 Task: Find connections with filter location Randwick with filter topic #recruitmentwith filter profile language Spanish with filter current company Chargebee with filter school Government College of Engineering, Tirunelveli with filter industry Investment Management with filter service category Accounting with filter keywords title Technical Specialist
Action: Mouse moved to (197, 236)
Screenshot: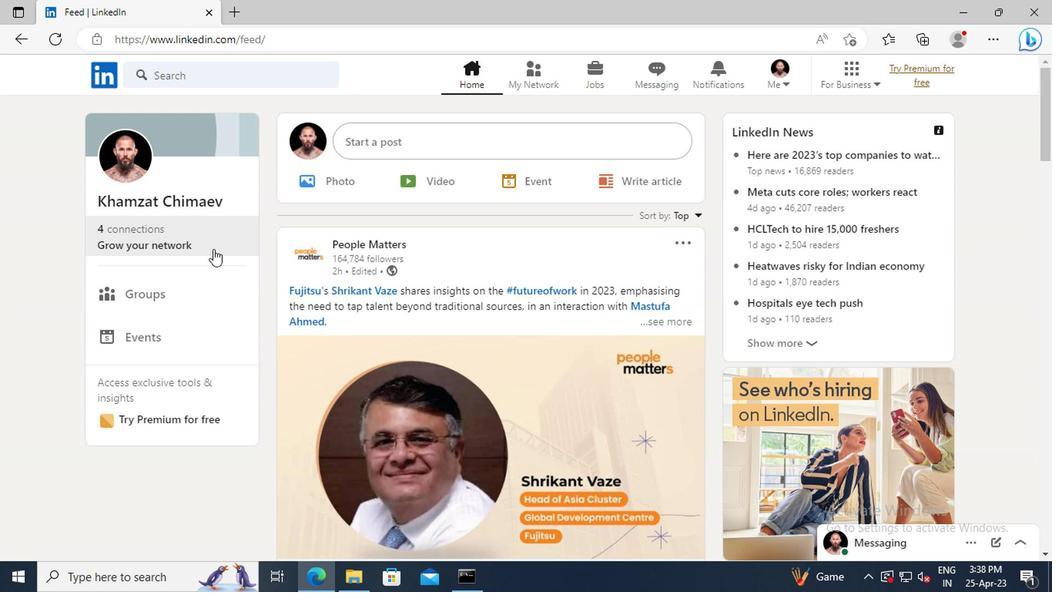 
Action: Mouse pressed left at (197, 236)
Screenshot: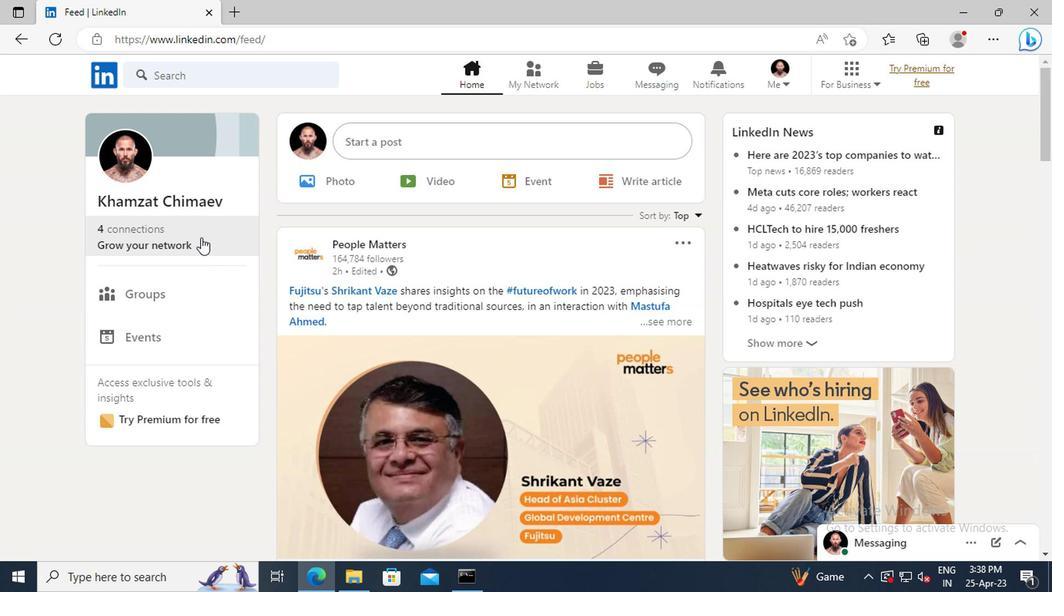 
Action: Mouse moved to (200, 161)
Screenshot: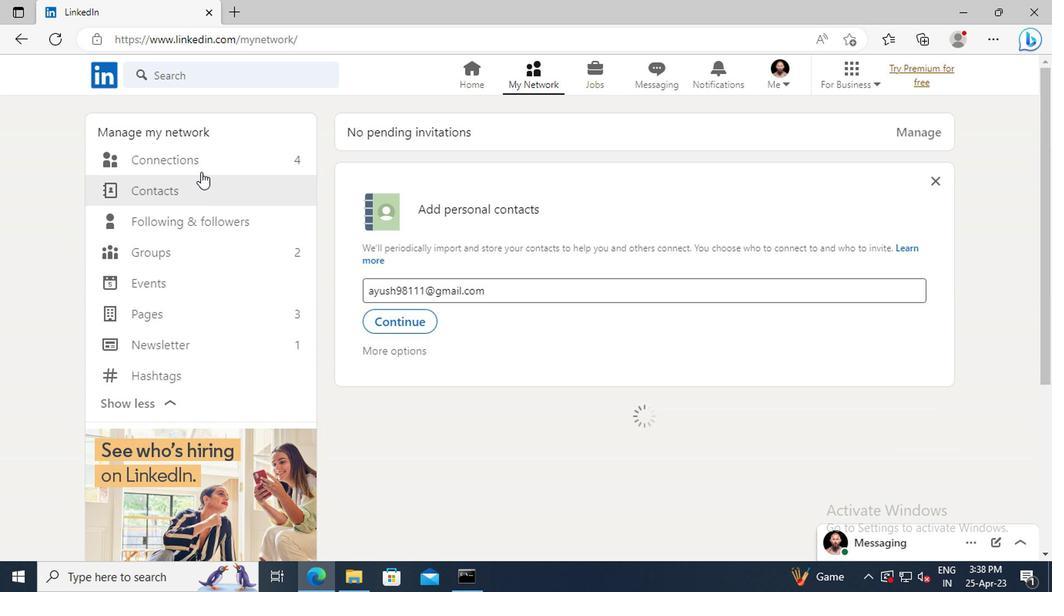 
Action: Mouse pressed left at (200, 161)
Screenshot: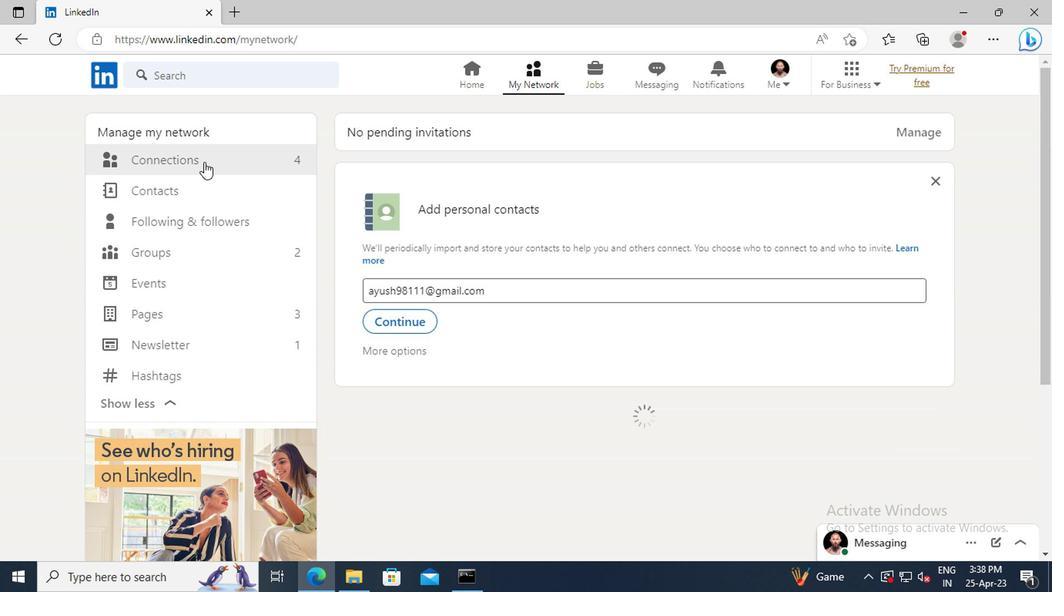 
Action: Mouse moved to (646, 164)
Screenshot: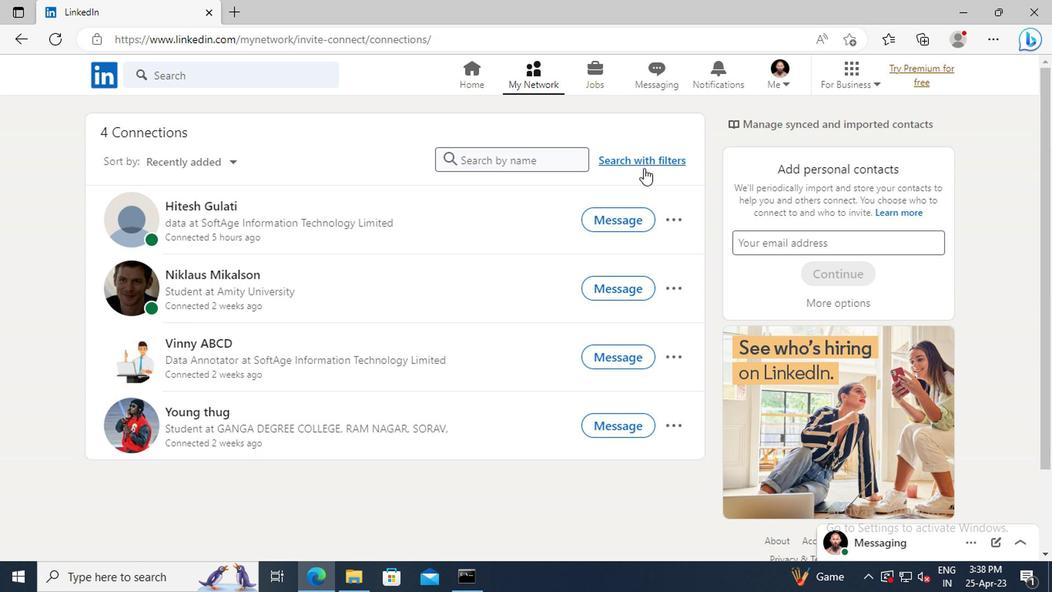 
Action: Mouse pressed left at (646, 164)
Screenshot: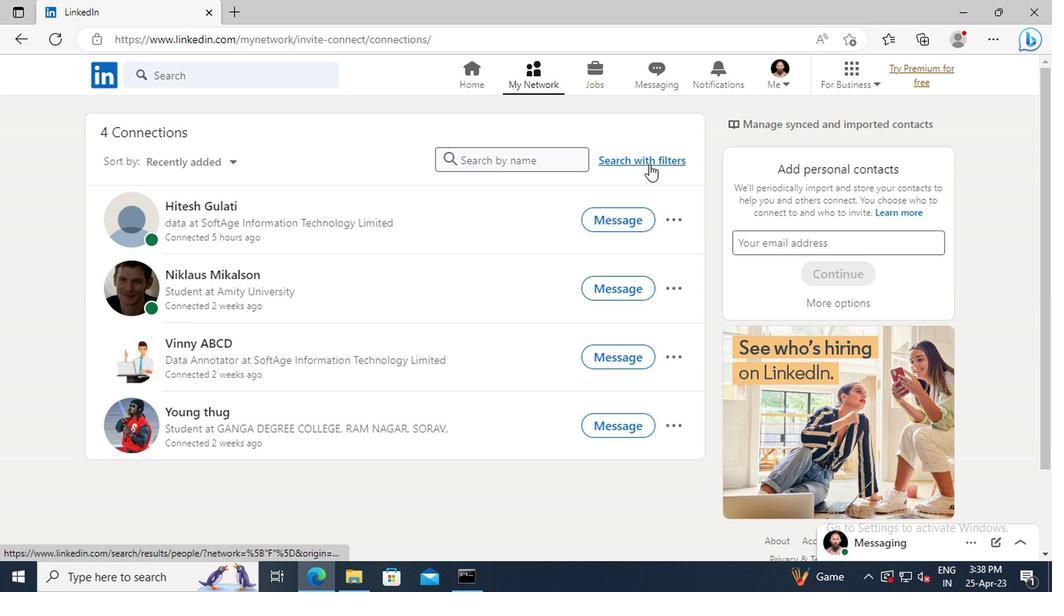 
Action: Mouse moved to (580, 120)
Screenshot: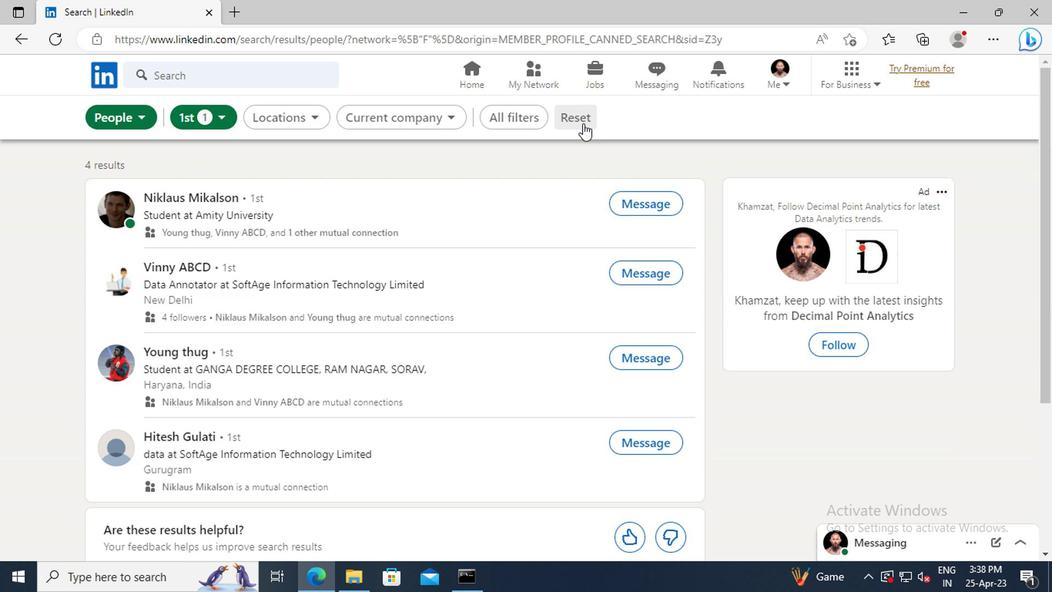 
Action: Mouse pressed left at (580, 120)
Screenshot: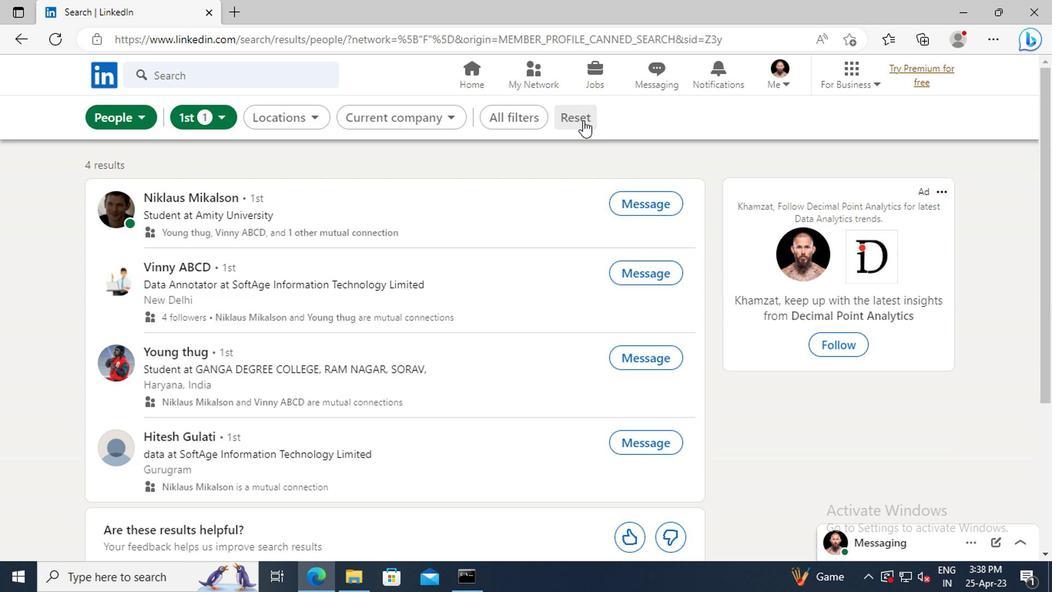 
Action: Mouse moved to (560, 117)
Screenshot: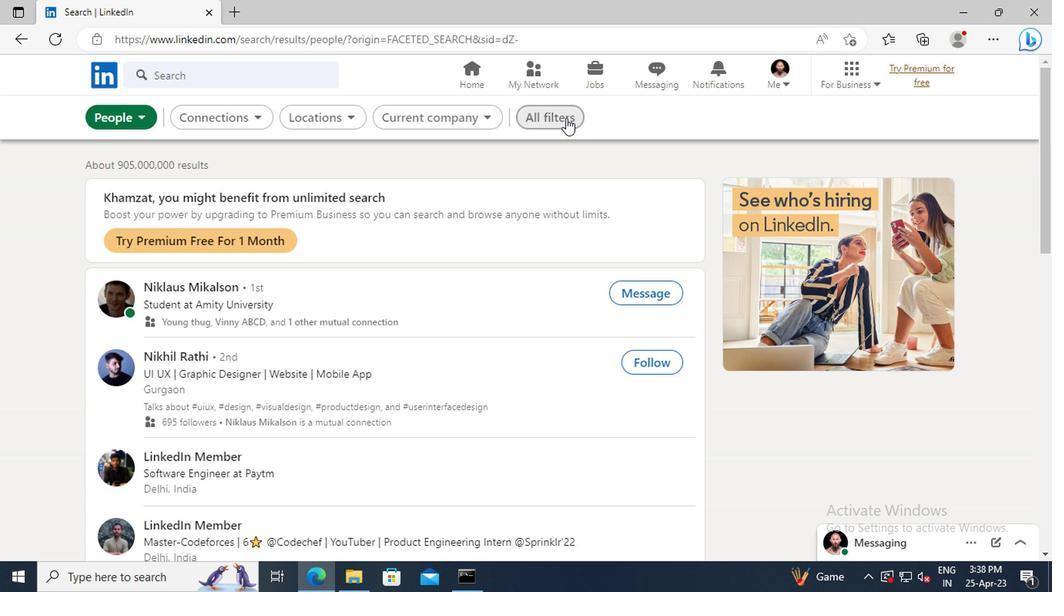 
Action: Mouse pressed left at (560, 117)
Screenshot: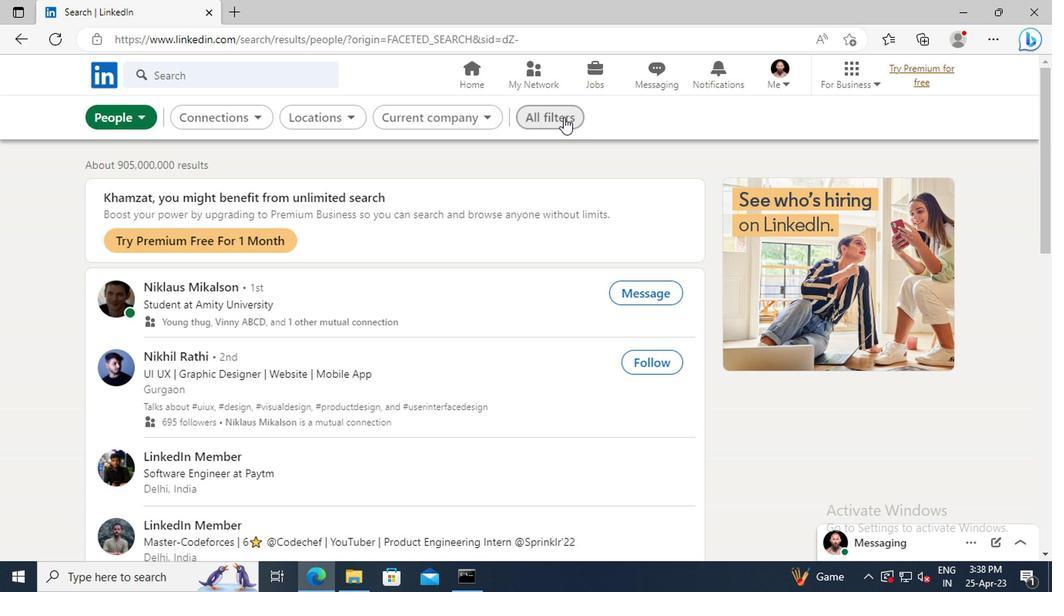 
Action: Mouse moved to (828, 268)
Screenshot: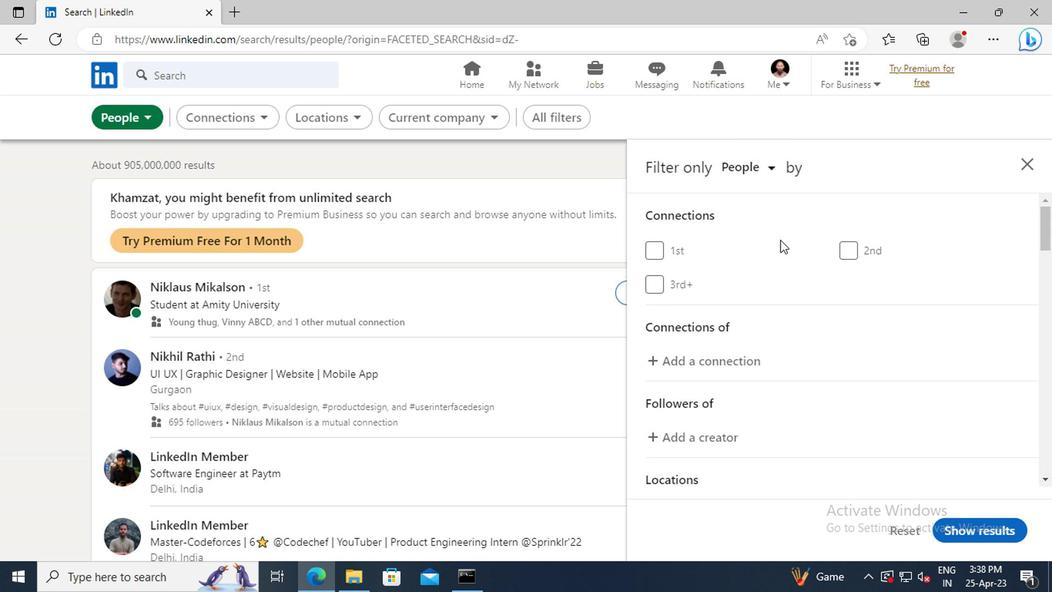 
Action: Mouse scrolled (828, 267) with delta (0, 0)
Screenshot: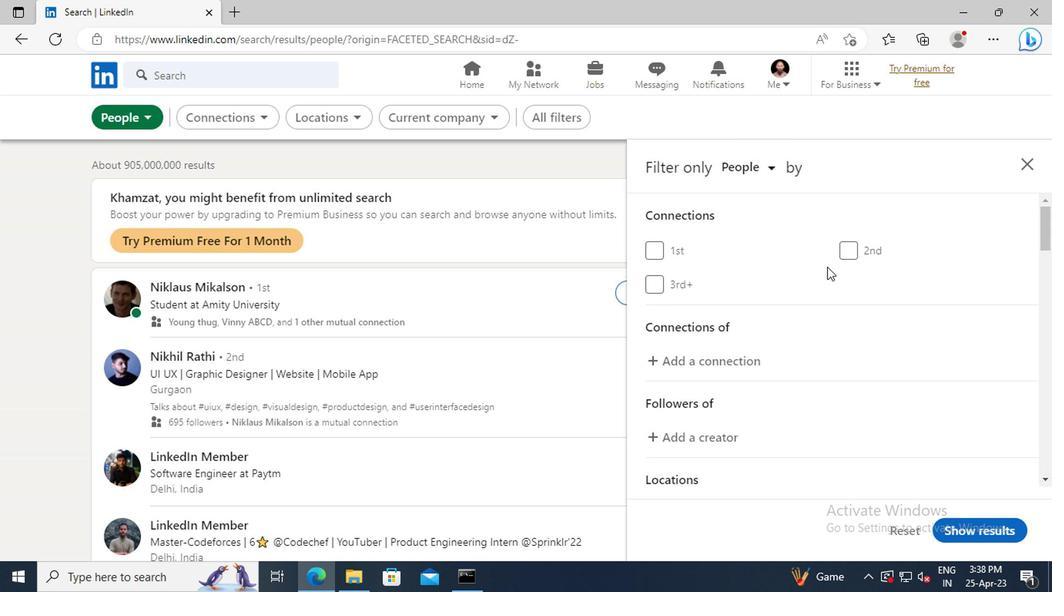 
Action: Mouse scrolled (828, 267) with delta (0, 0)
Screenshot: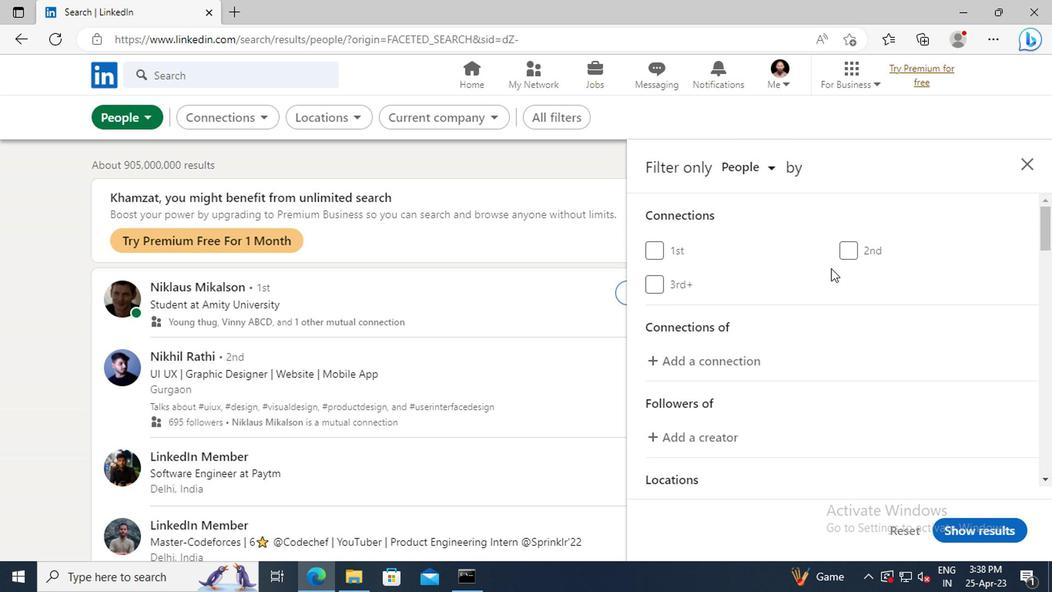 
Action: Mouse scrolled (828, 267) with delta (0, 0)
Screenshot: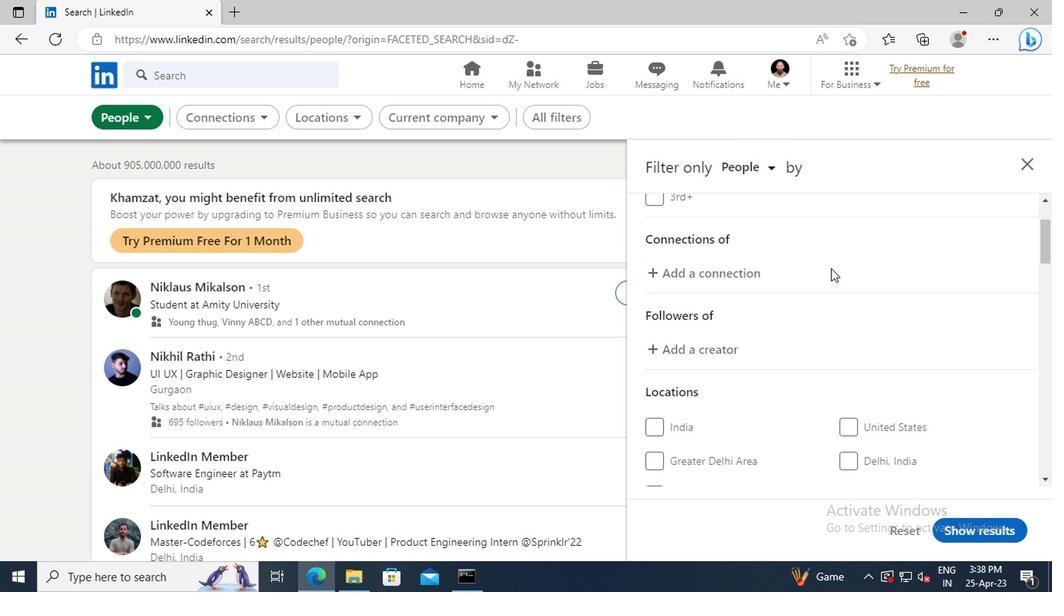 
Action: Mouse scrolled (828, 267) with delta (0, 0)
Screenshot: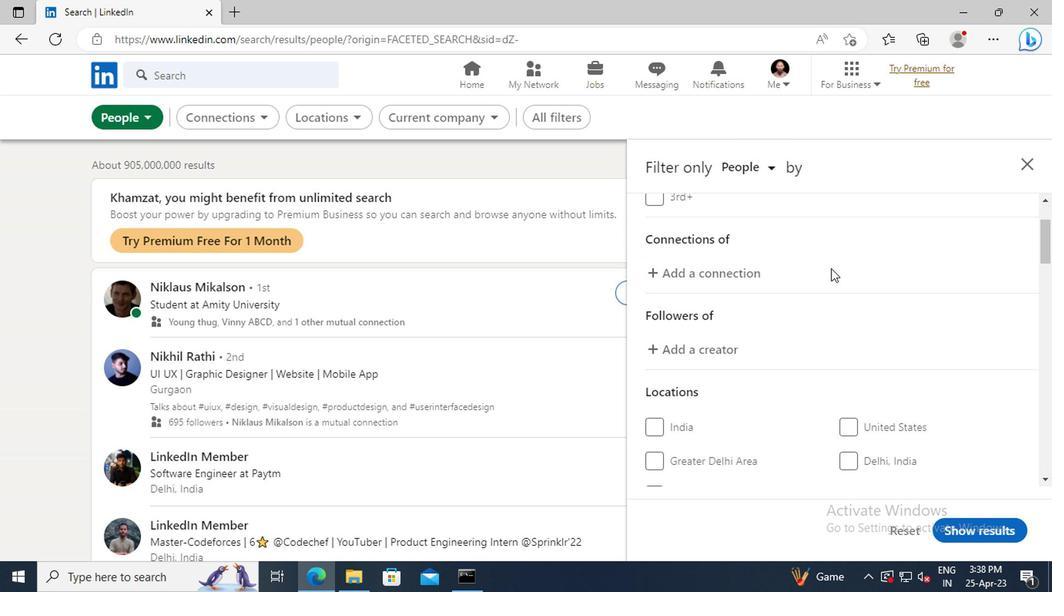 
Action: Mouse scrolled (828, 267) with delta (0, 0)
Screenshot: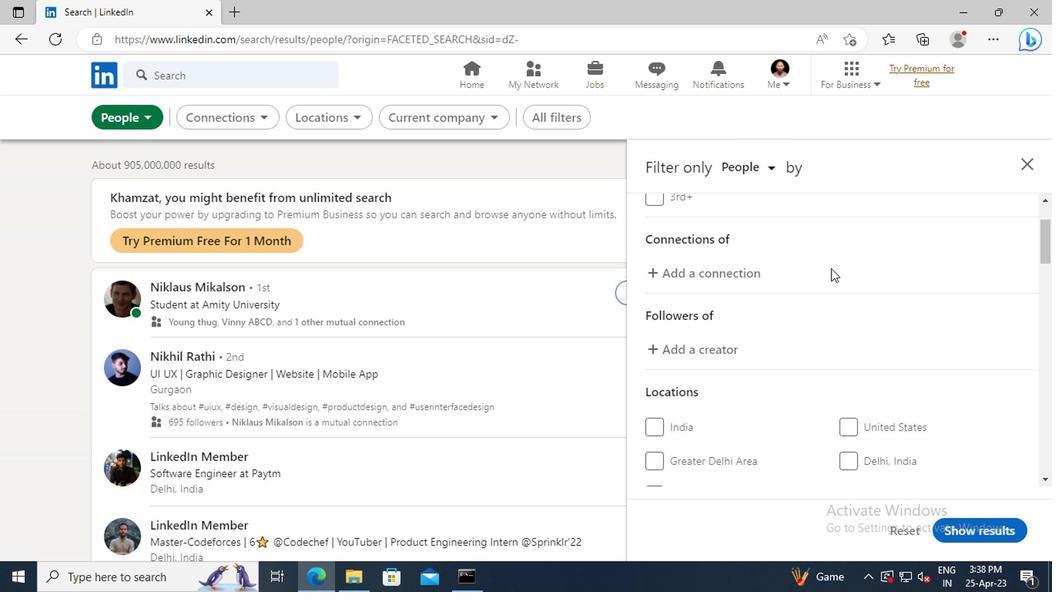 
Action: Mouse moved to (881, 365)
Screenshot: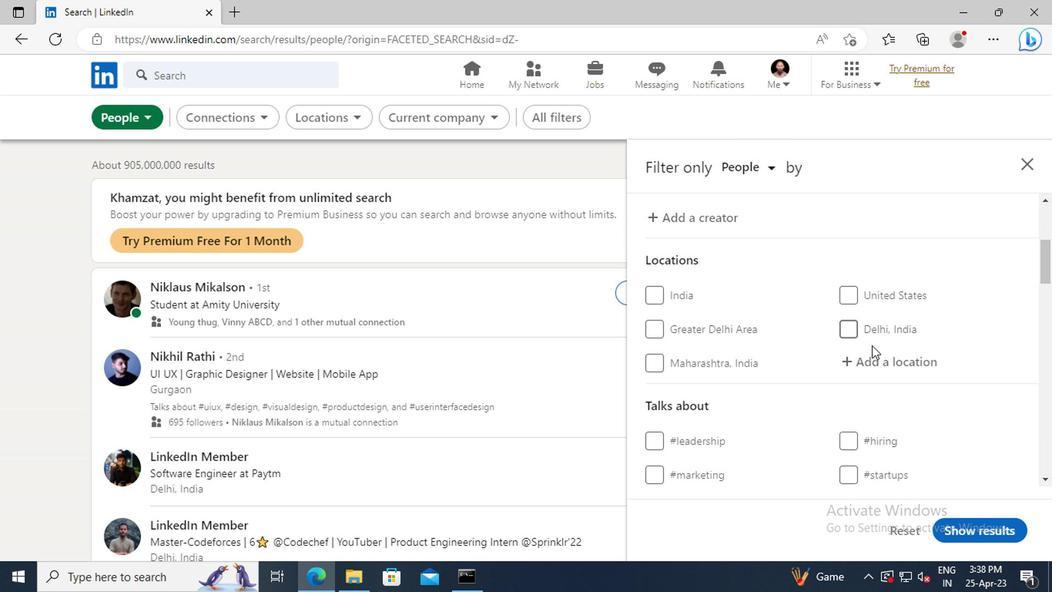 
Action: Mouse pressed left at (881, 365)
Screenshot: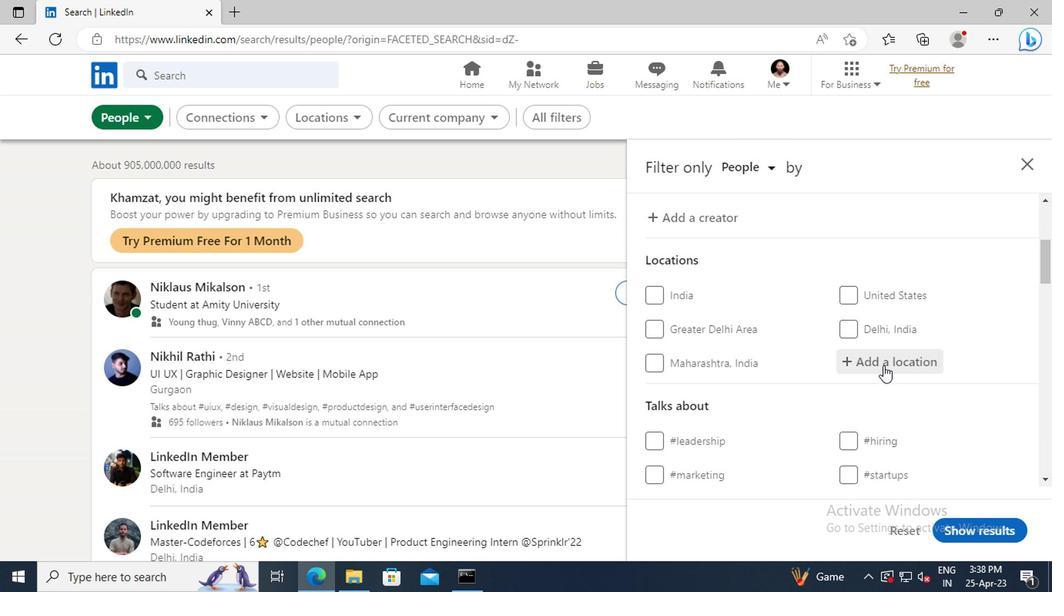 
Action: Key pressed <Key.shift>RANDWICK<Key.enter>
Screenshot: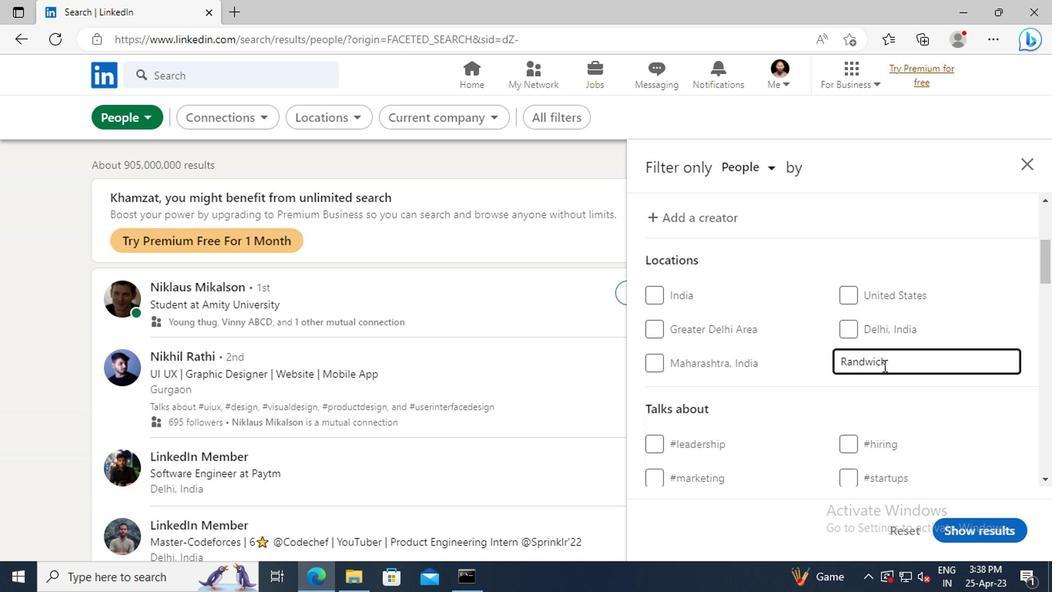 
Action: Mouse scrolled (881, 364) with delta (0, -1)
Screenshot: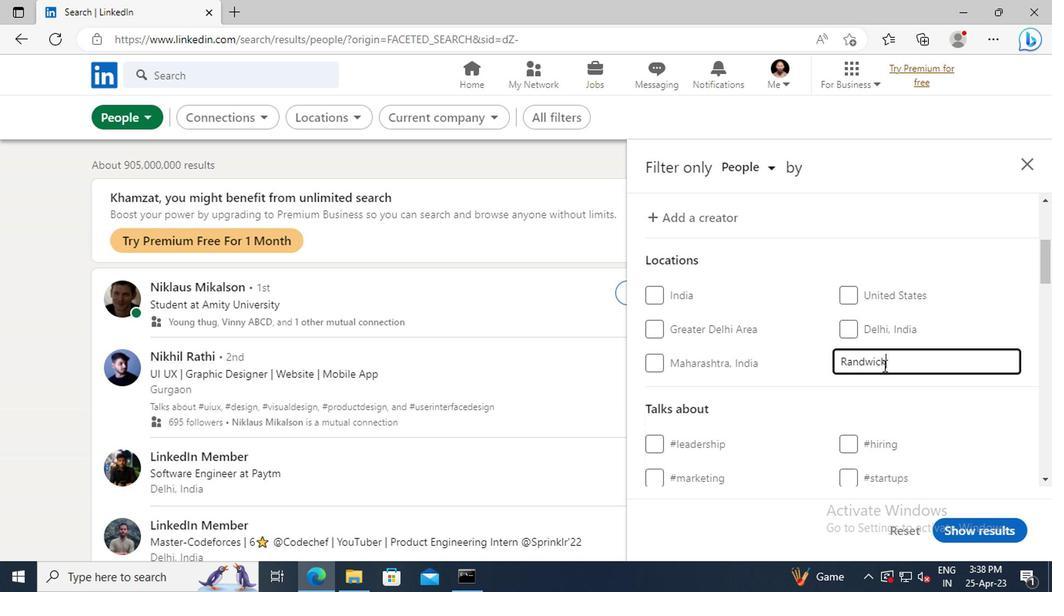 
Action: Mouse scrolled (881, 364) with delta (0, -1)
Screenshot: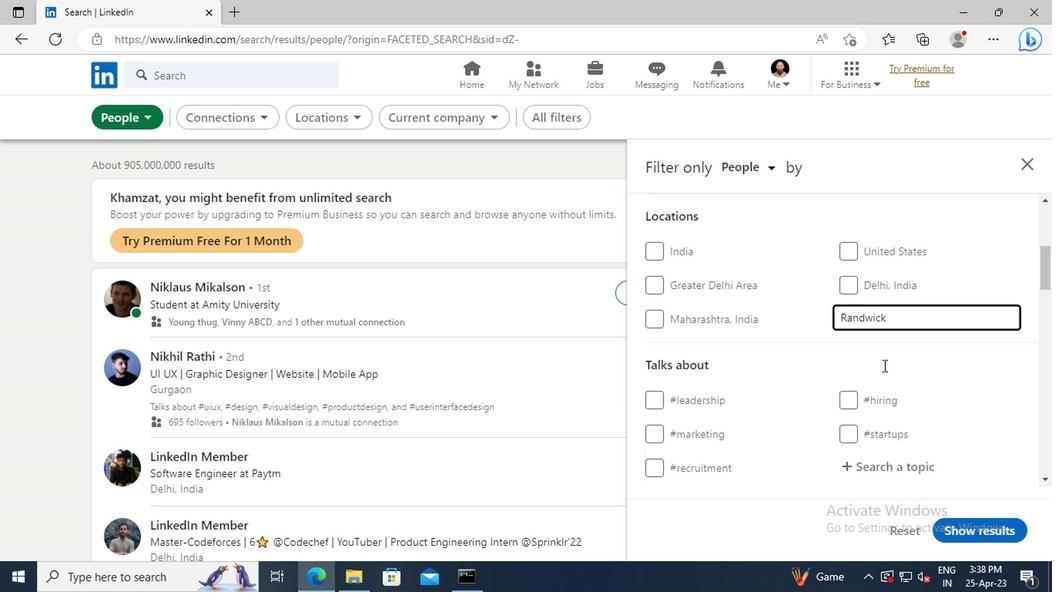 
Action: Mouse scrolled (881, 364) with delta (0, -1)
Screenshot: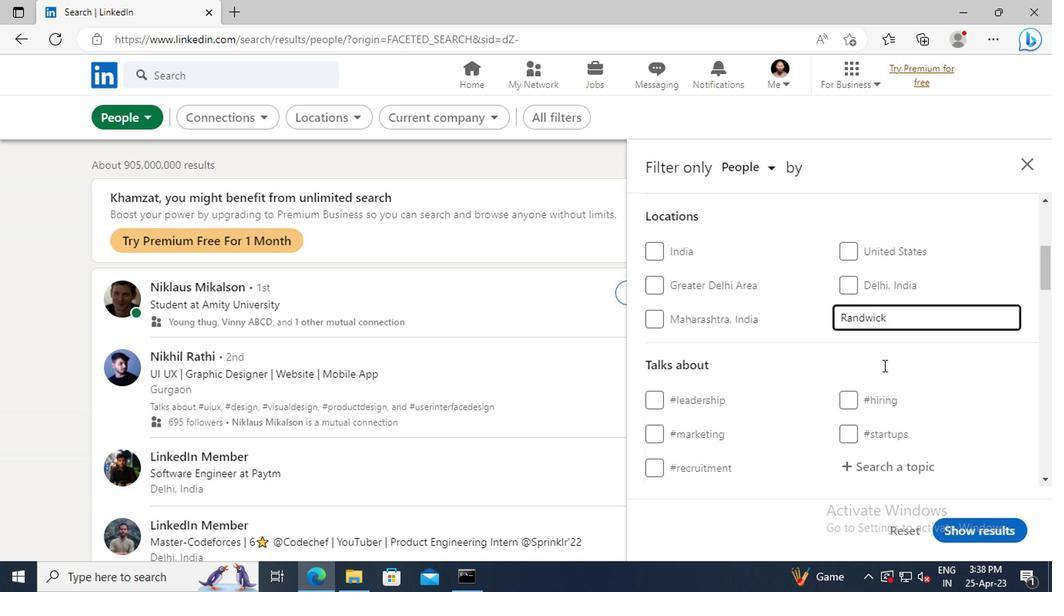 
Action: Mouse moved to (884, 386)
Screenshot: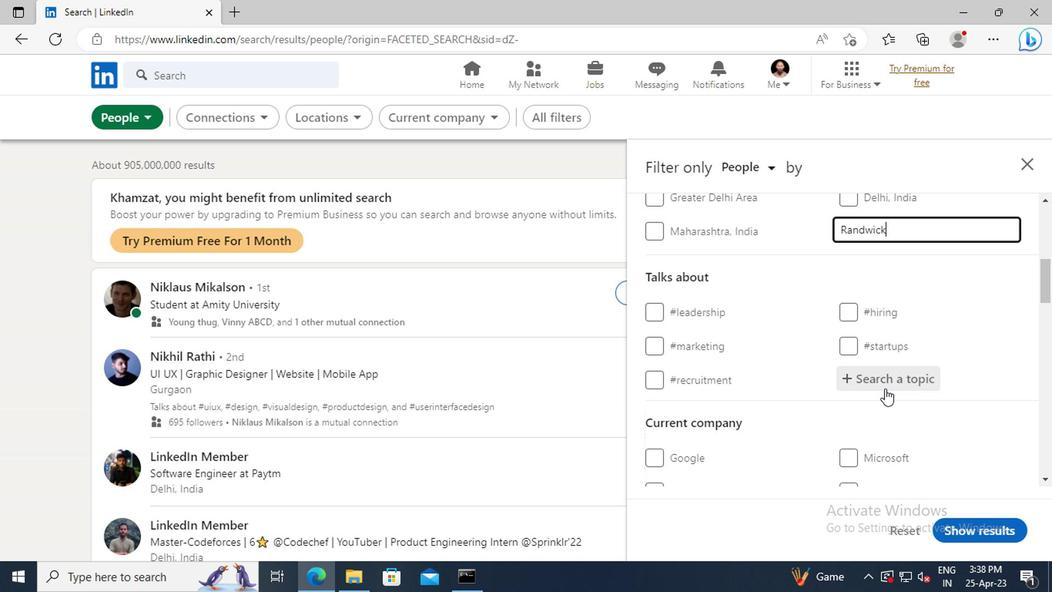 
Action: Mouse pressed left at (884, 386)
Screenshot: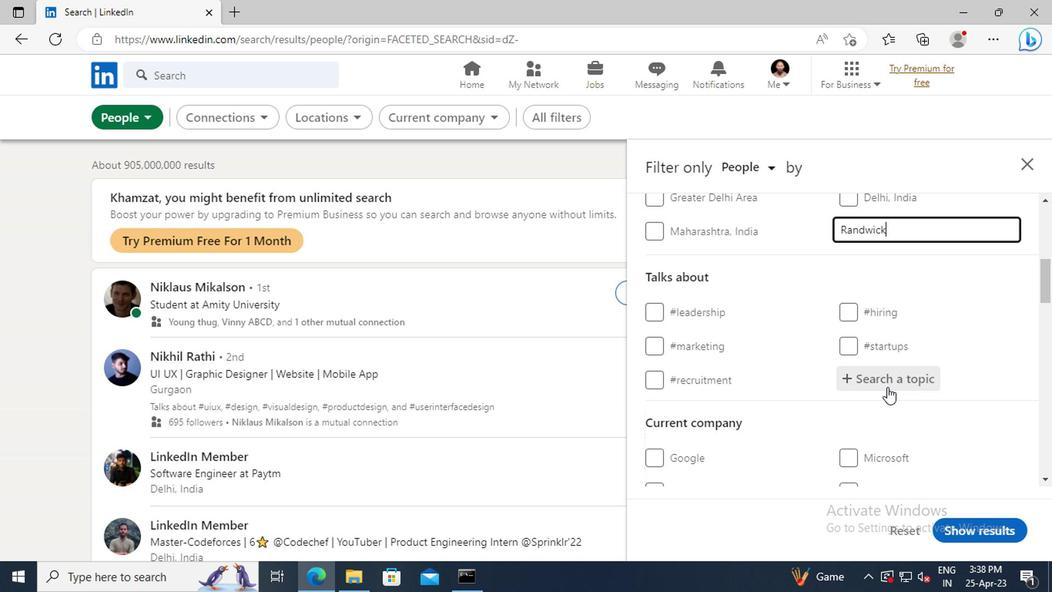
Action: Mouse moved to (884, 385)
Screenshot: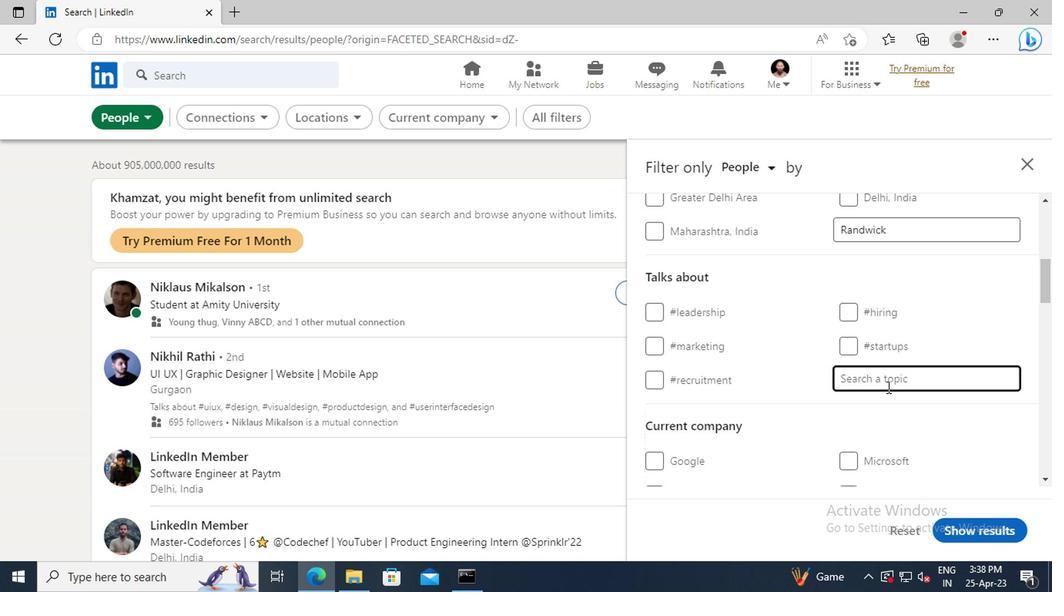 
Action: Key pressed <Key.shift>#RECRUITMENTWITH
Screenshot: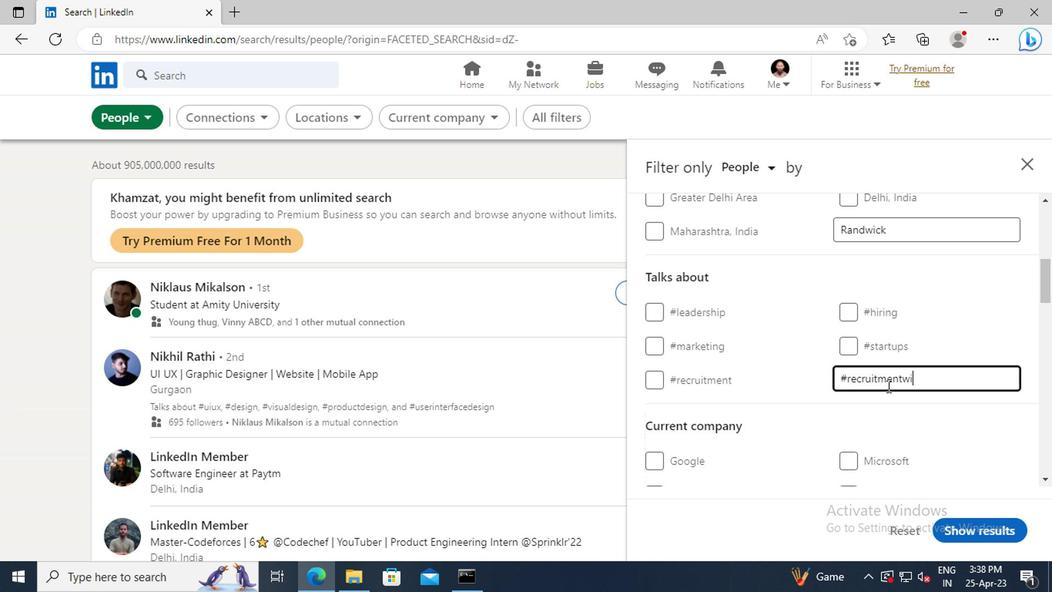 
Action: Mouse scrolled (884, 384) with delta (0, -1)
Screenshot: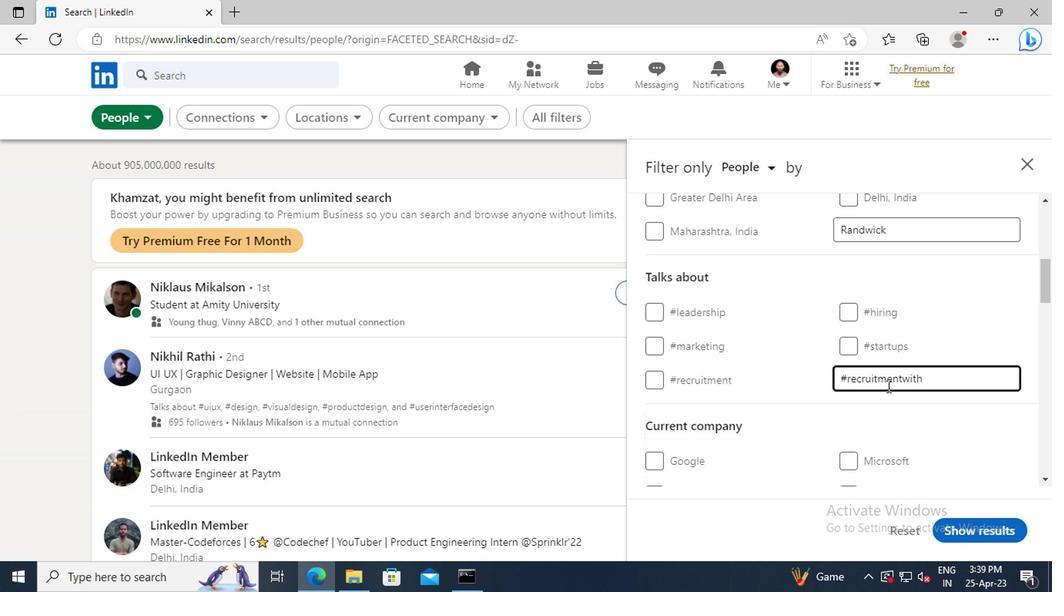 
Action: Mouse scrolled (884, 384) with delta (0, -1)
Screenshot: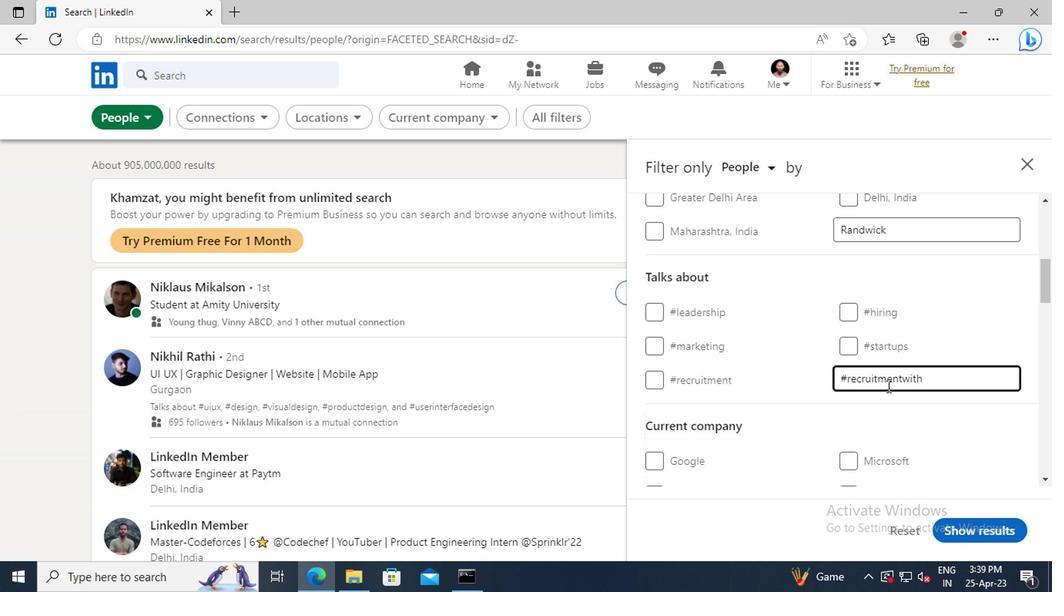 
Action: Mouse moved to (851, 343)
Screenshot: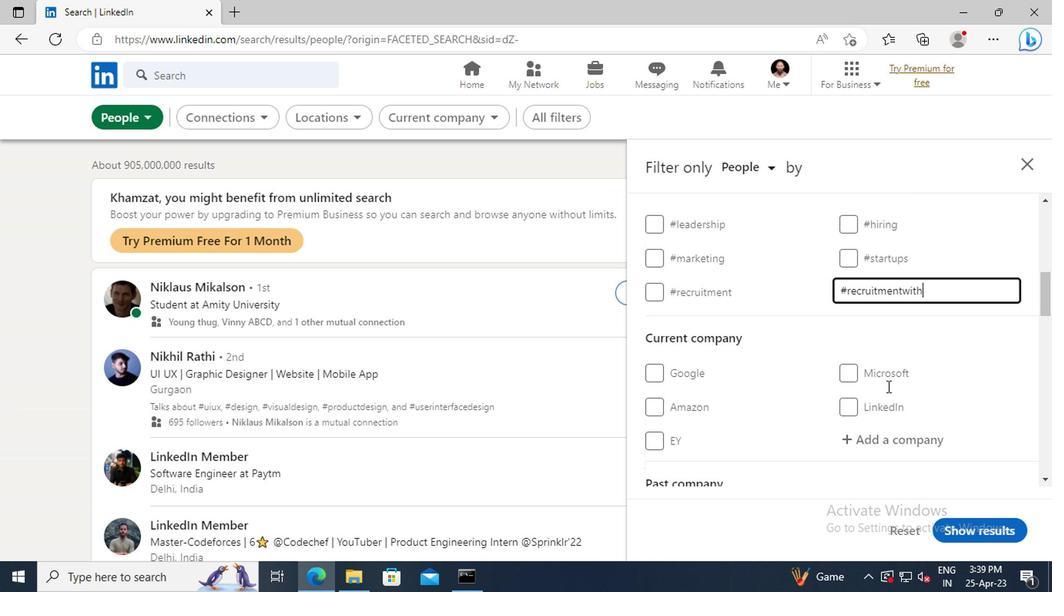 
Action: Mouse scrolled (851, 342) with delta (0, -1)
Screenshot: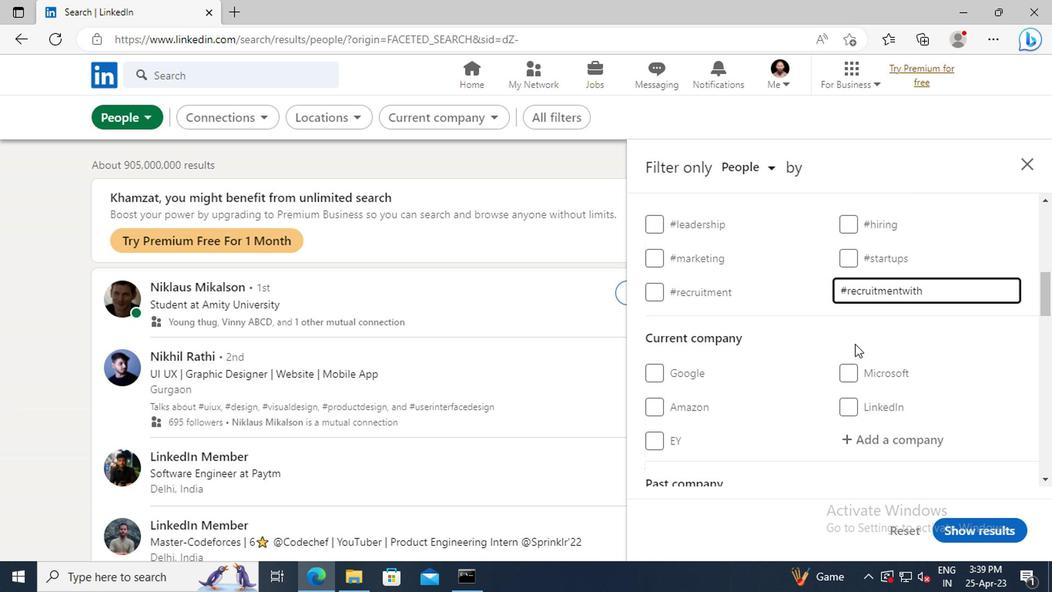 
Action: Mouse scrolled (851, 342) with delta (0, -1)
Screenshot: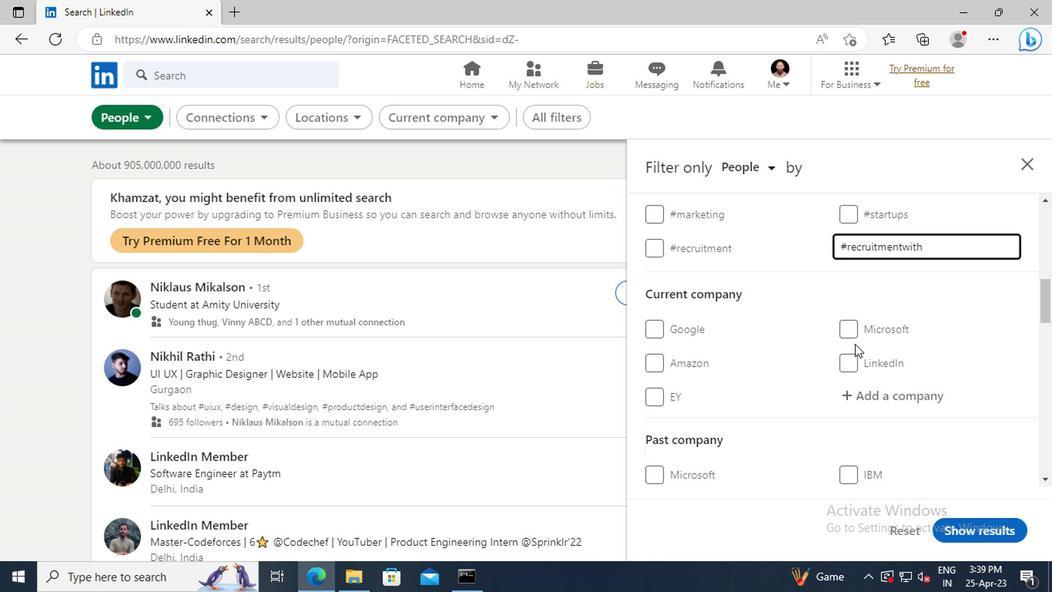 
Action: Mouse scrolled (851, 342) with delta (0, -1)
Screenshot: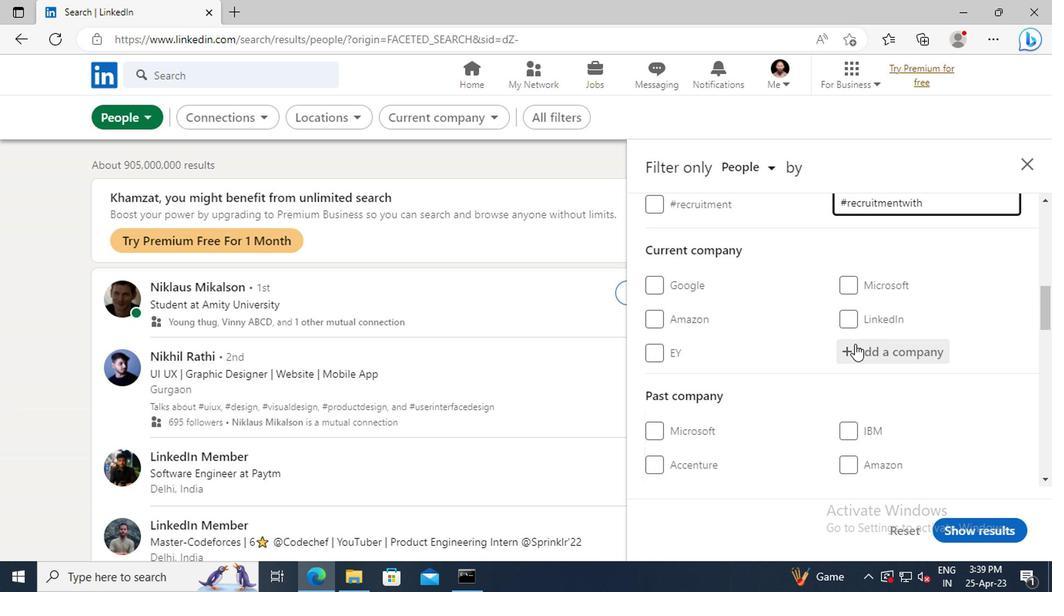 
Action: Mouse scrolled (851, 342) with delta (0, -1)
Screenshot: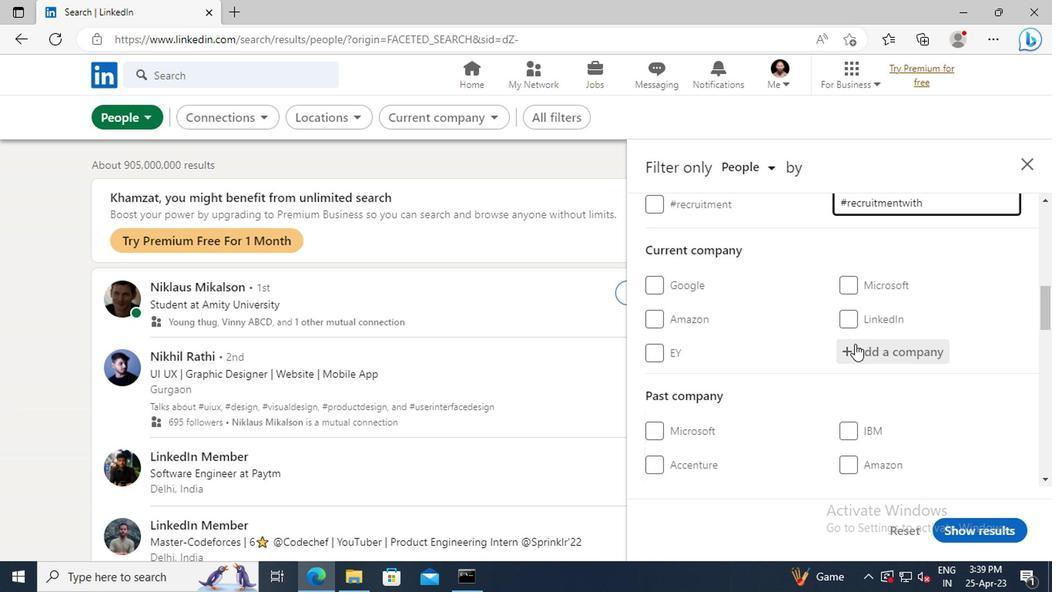 
Action: Mouse scrolled (851, 342) with delta (0, -1)
Screenshot: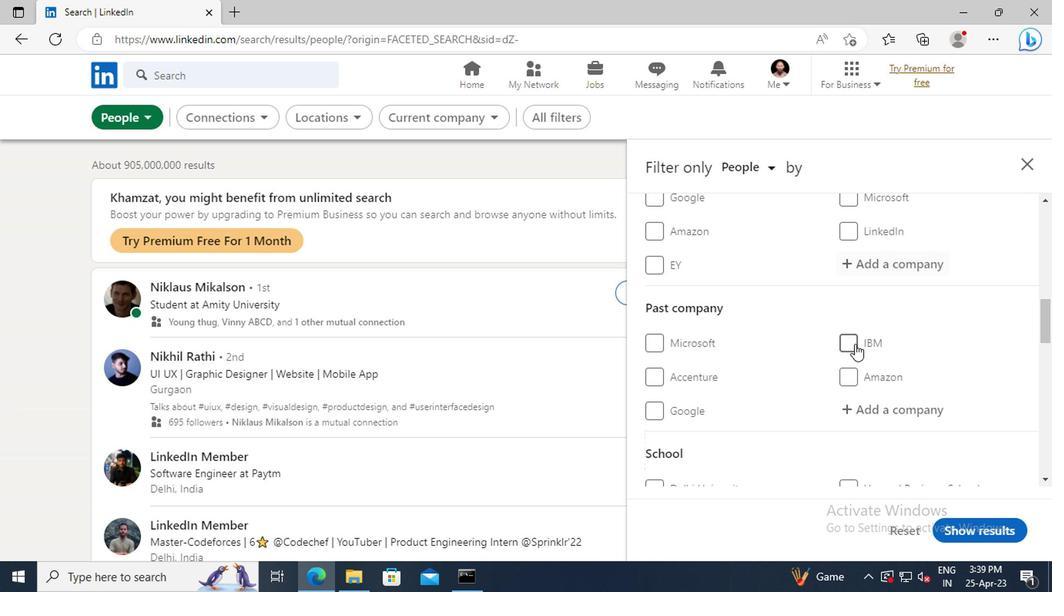
Action: Mouse scrolled (851, 342) with delta (0, -1)
Screenshot: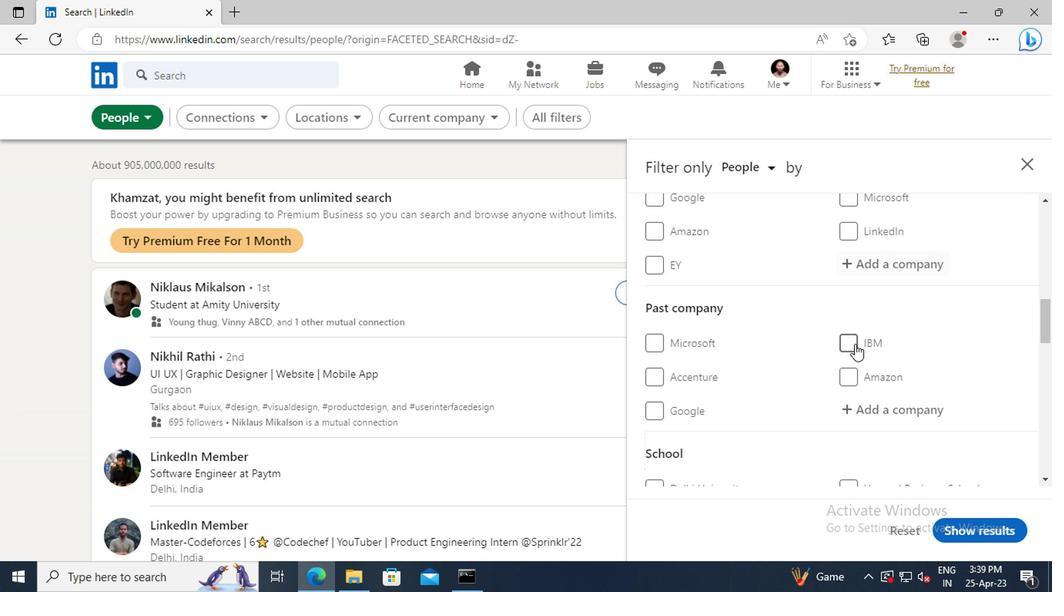
Action: Mouse scrolled (851, 342) with delta (0, -1)
Screenshot: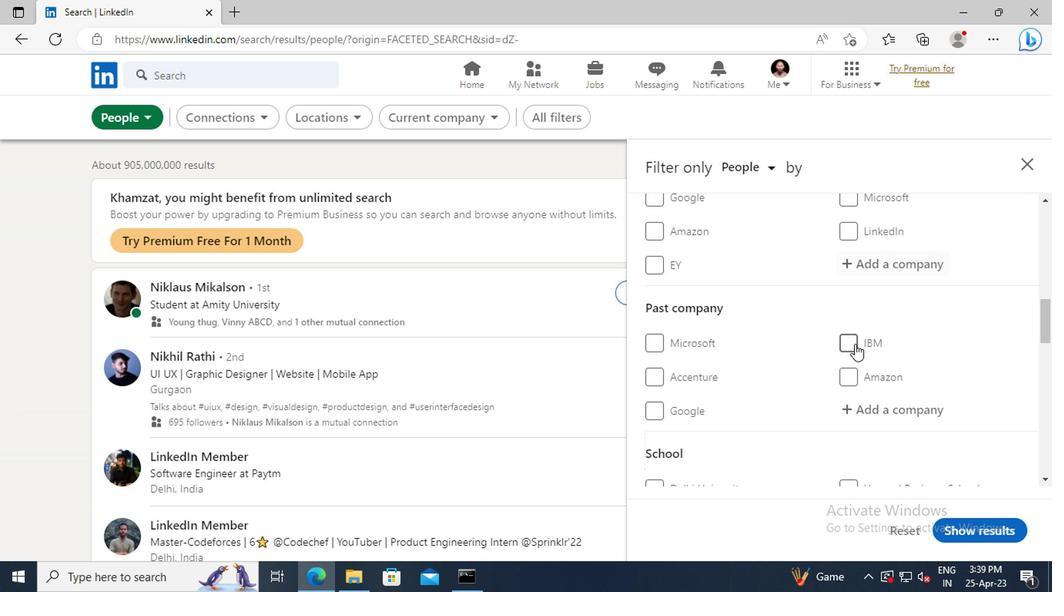 
Action: Mouse scrolled (851, 342) with delta (0, -1)
Screenshot: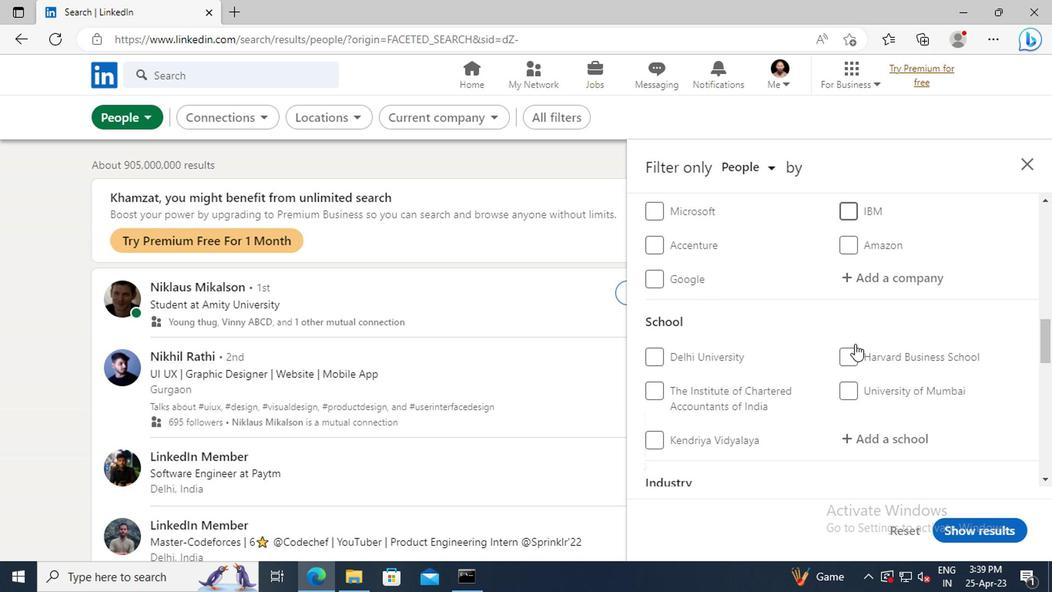 
Action: Mouse scrolled (851, 342) with delta (0, -1)
Screenshot: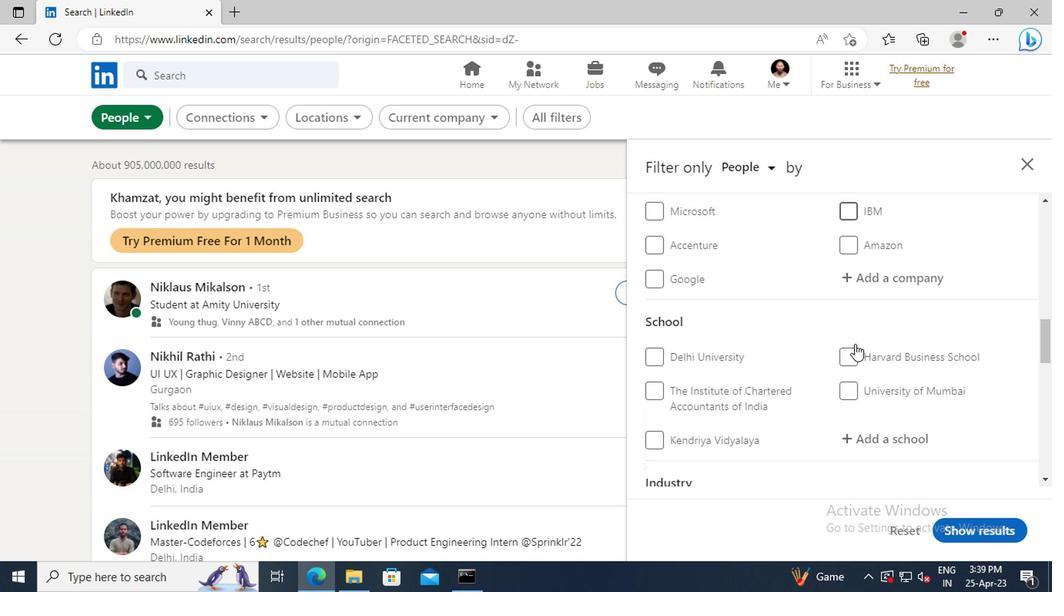 
Action: Mouse scrolled (851, 342) with delta (0, -1)
Screenshot: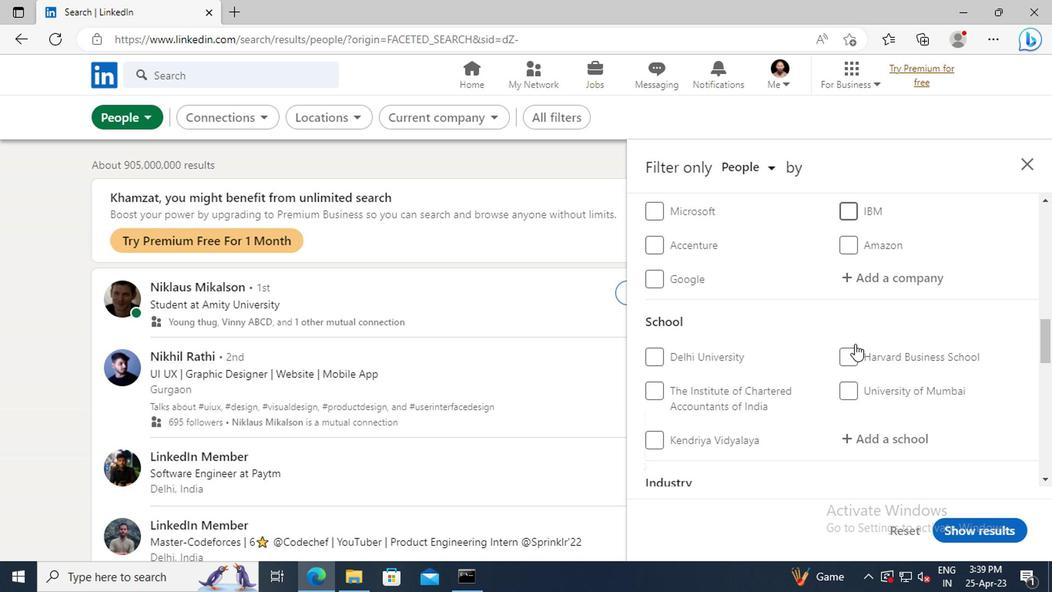 
Action: Mouse scrolled (851, 342) with delta (0, -1)
Screenshot: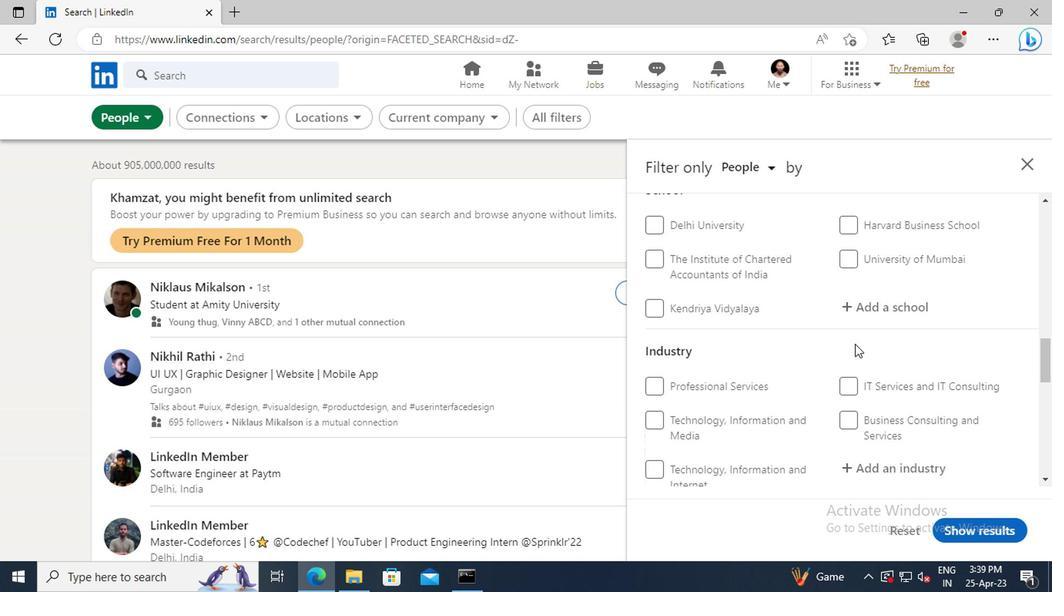 
Action: Mouse scrolled (851, 342) with delta (0, -1)
Screenshot: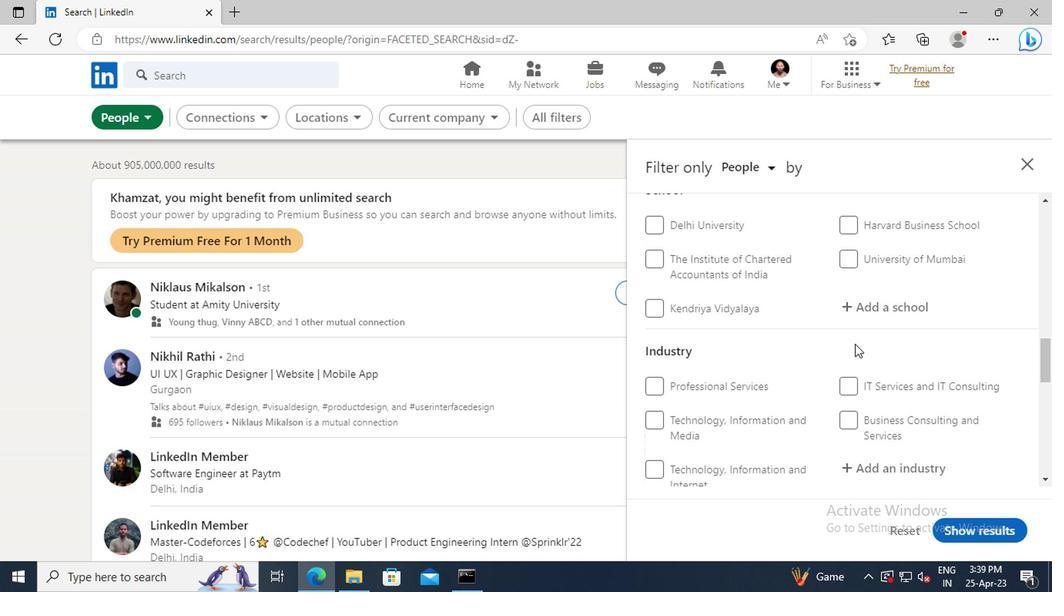 
Action: Mouse scrolled (851, 342) with delta (0, -1)
Screenshot: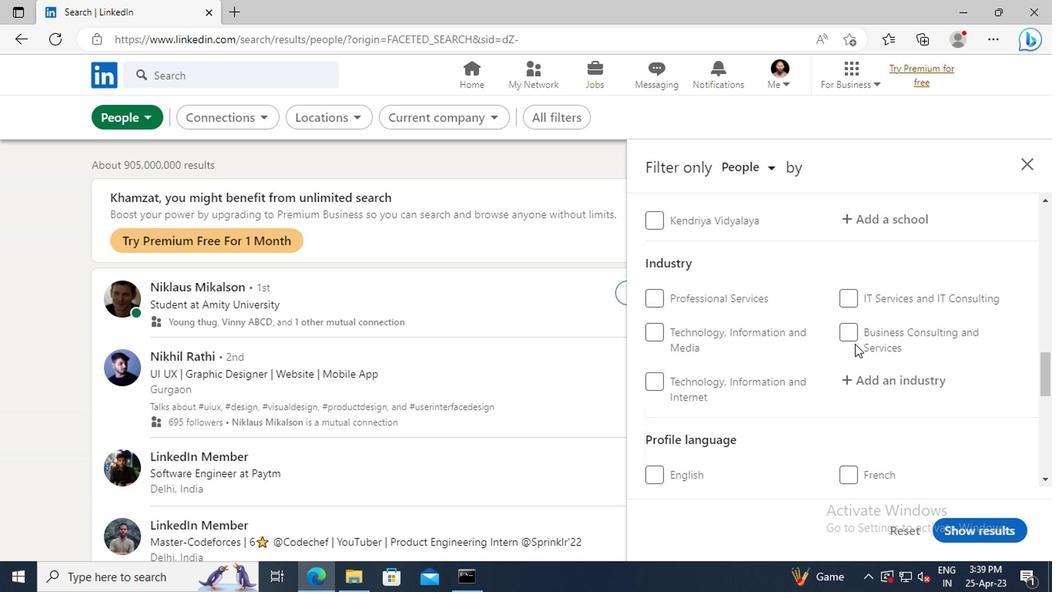 
Action: Mouse scrolled (851, 342) with delta (0, -1)
Screenshot: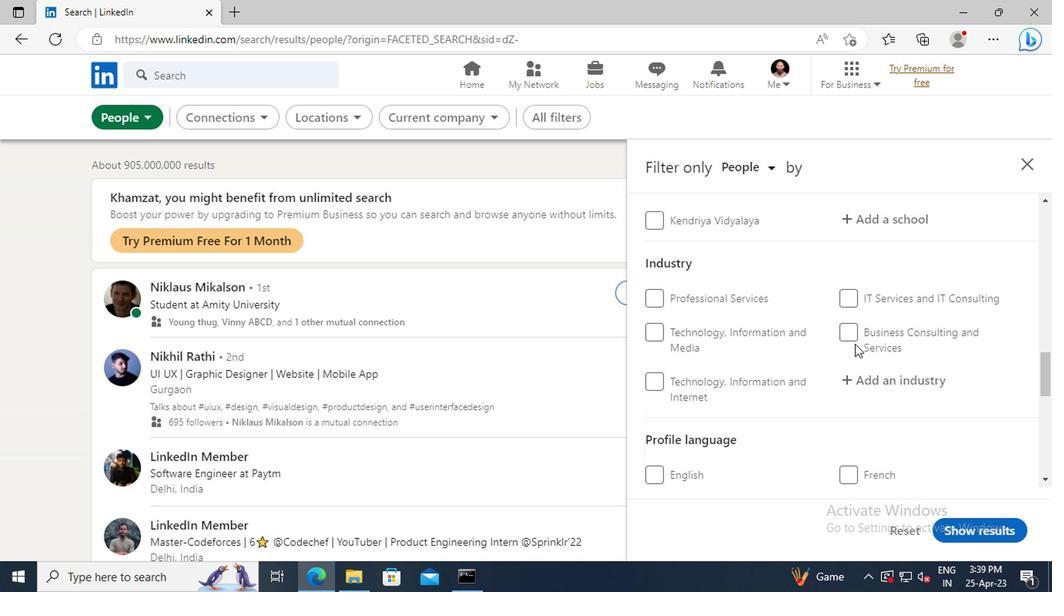 
Action: Mouse scrolled (851, 342) with delta (0, -1)
Screenshot: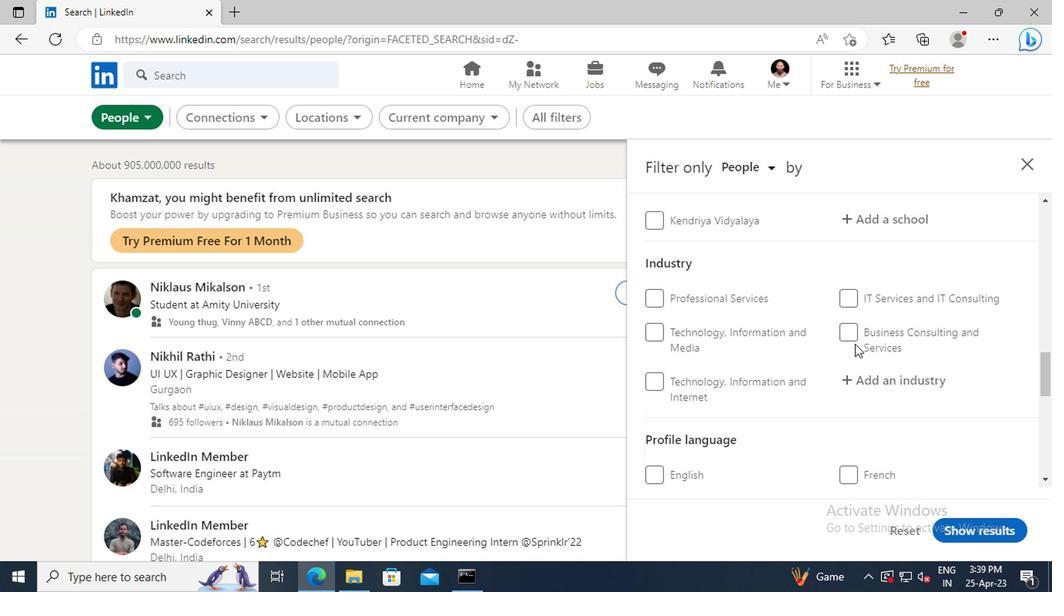 
Action: Mouse moved to (650, 379)
Screenshot: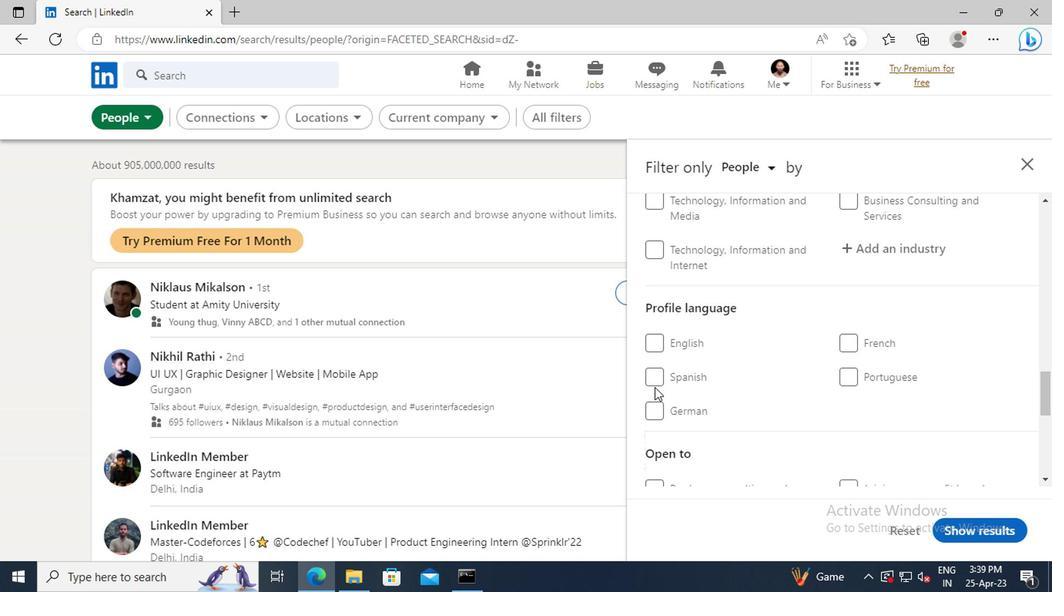
Action: Mouse pressed left at (650, 379)
Screenshot: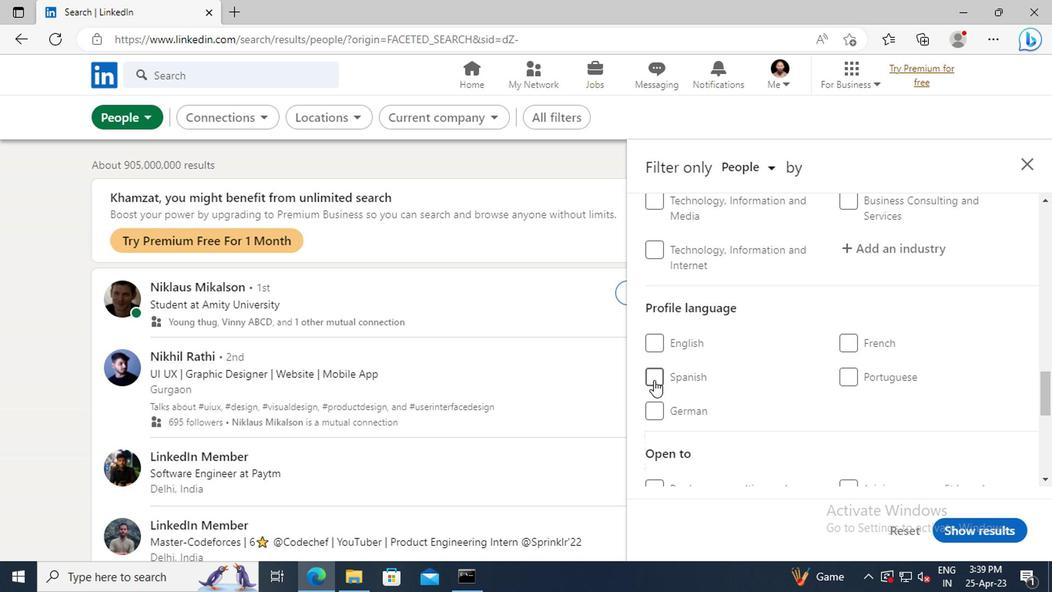 
Action: Mouse moved to (851, 382)
Screenshot: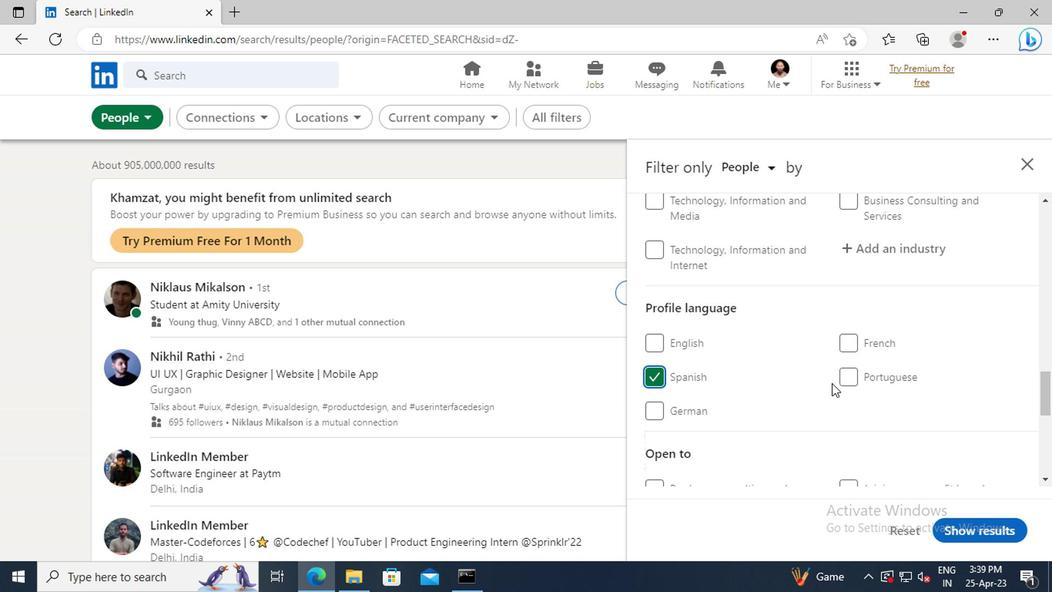 
Action: Mouse scrolled (851, 383) with delta (0, 1)
Screenshot: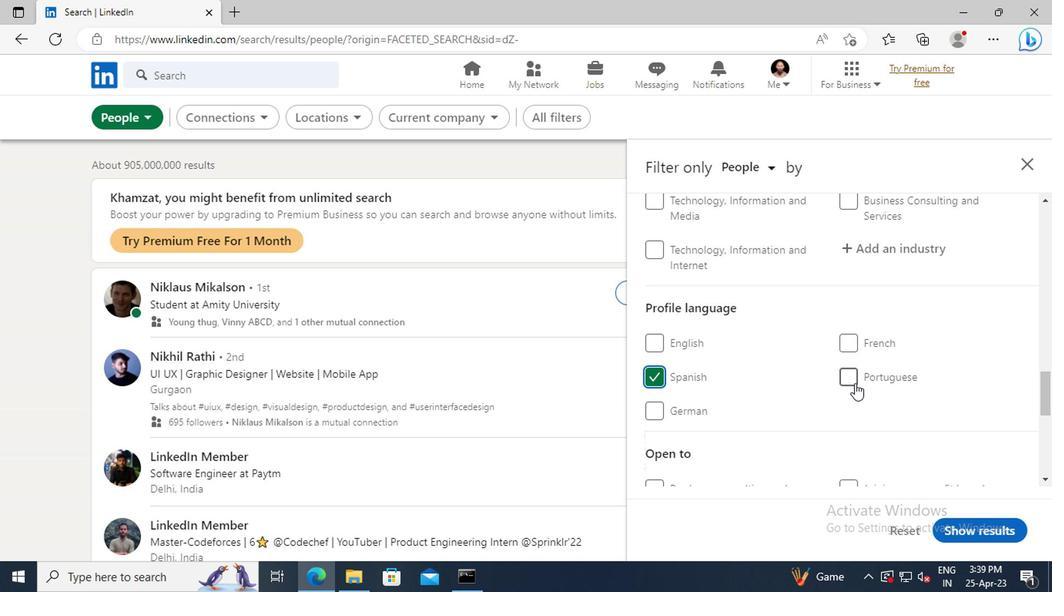 
Action: Mouse scrolled (851, 383) with delta (0, 1)
Screenshot: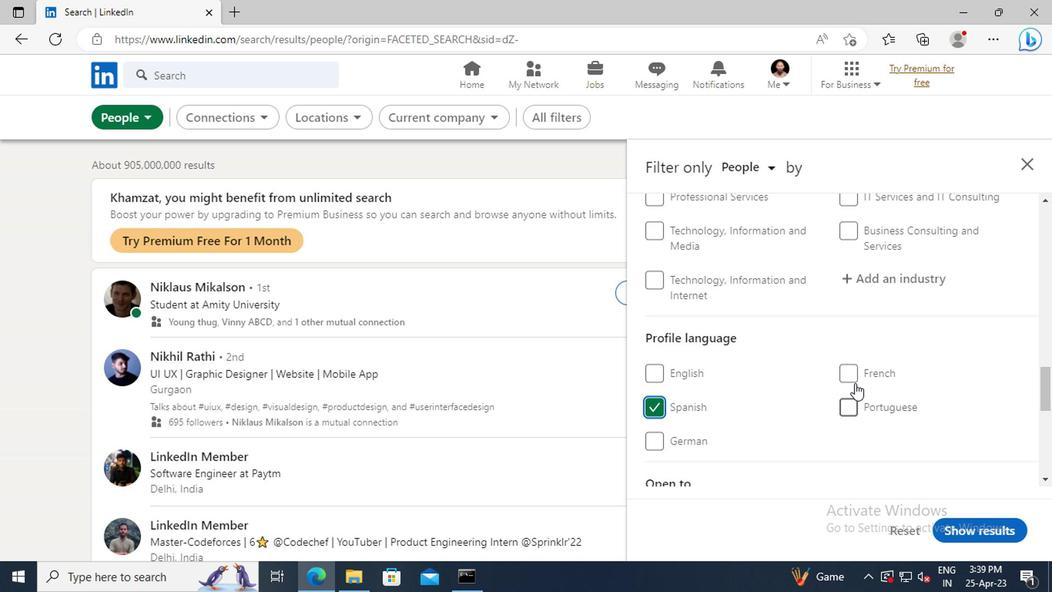 
Action: Mouse scrolled (851, 383) with delta (0, 1)
Screenshot: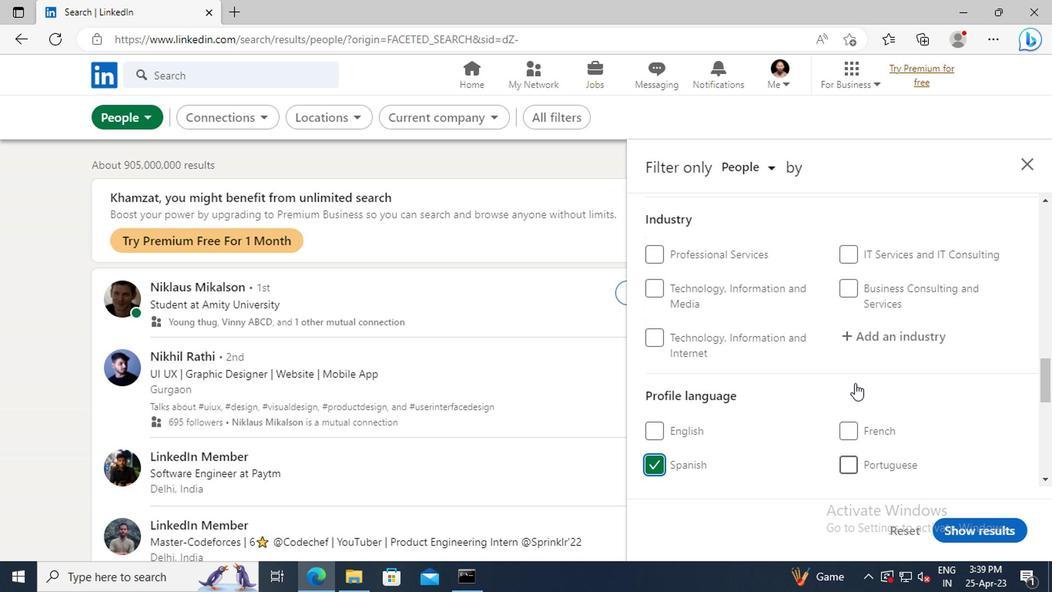 
Action: Mouse scrolled (851, 383) with delta (0, 1)
Screenshot: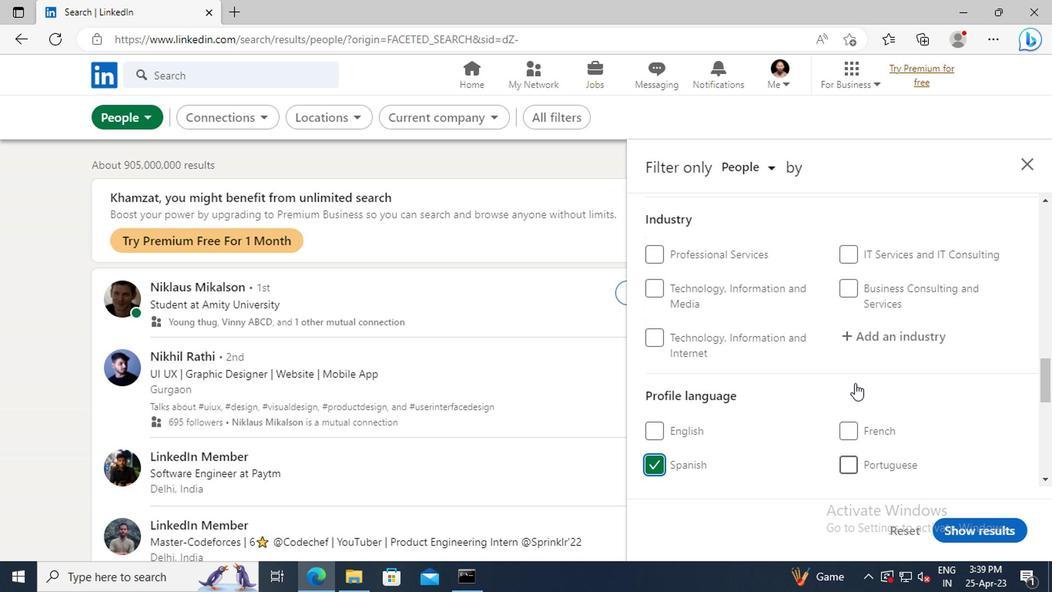 
Action: Mouse scrolled (851, 383) with delta (0, 1)
Screenshot: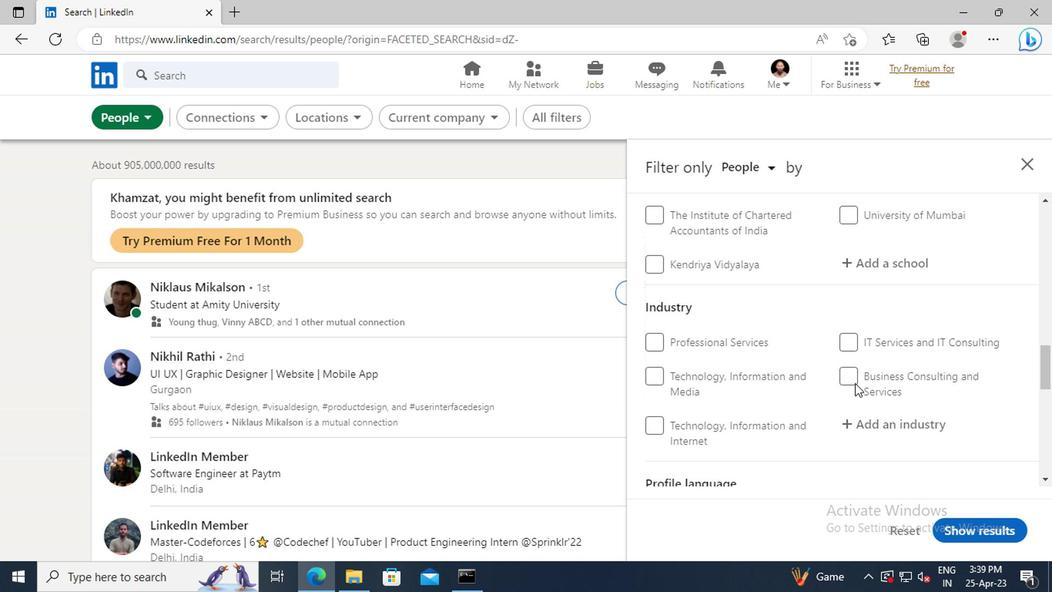 
Action: Mouse scrolled (851, 383) with delta (0, 1)
Screenshot: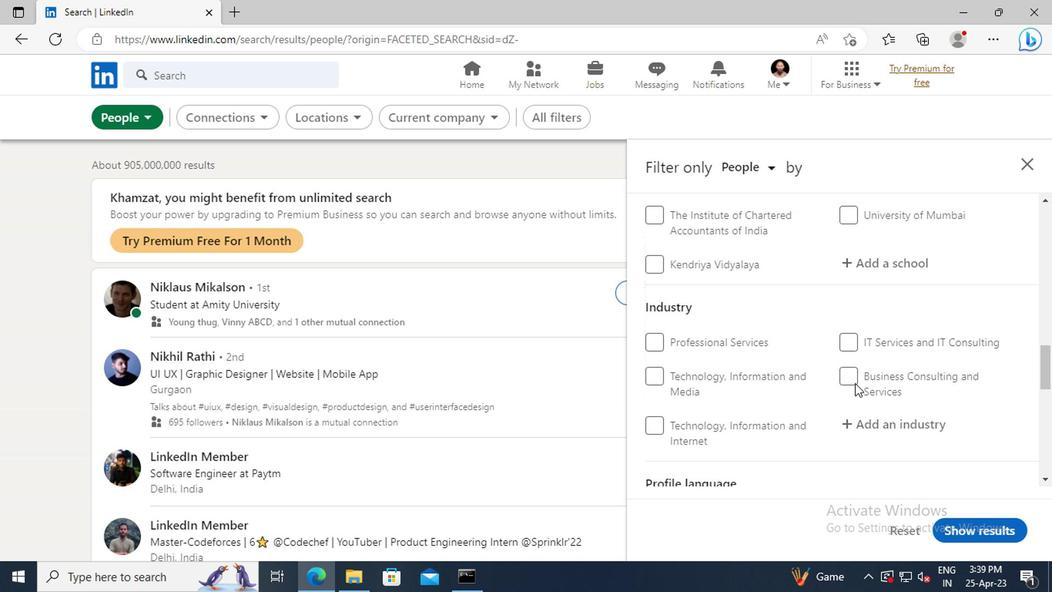 
Action: Mouse scrolled (851, 383) with delta (0, 1)
Screenshot: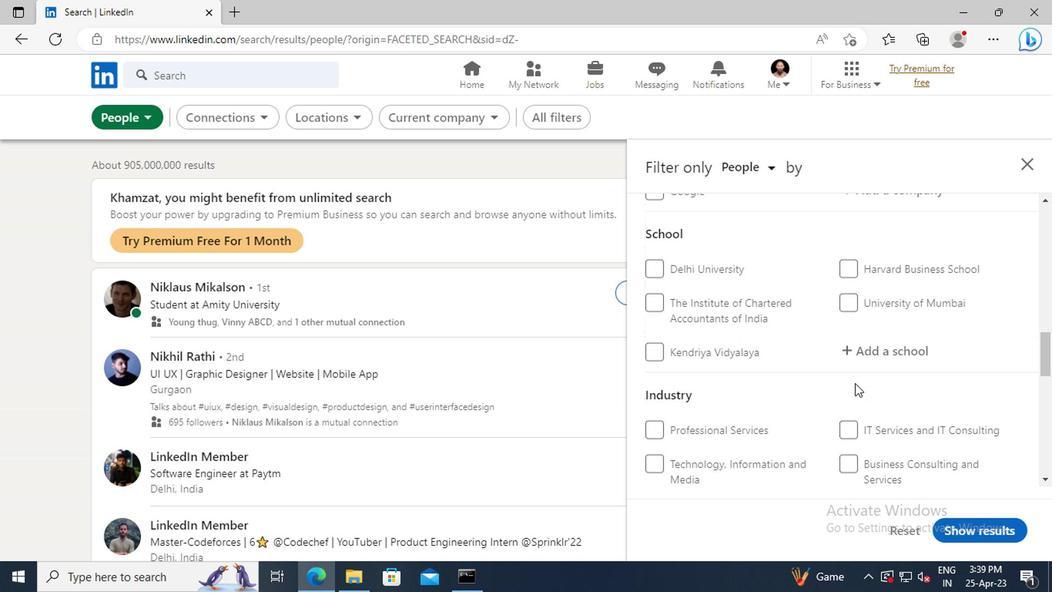 
Action: Mouse scrolled (851, 383) with delta (0, 1)
Screenshot: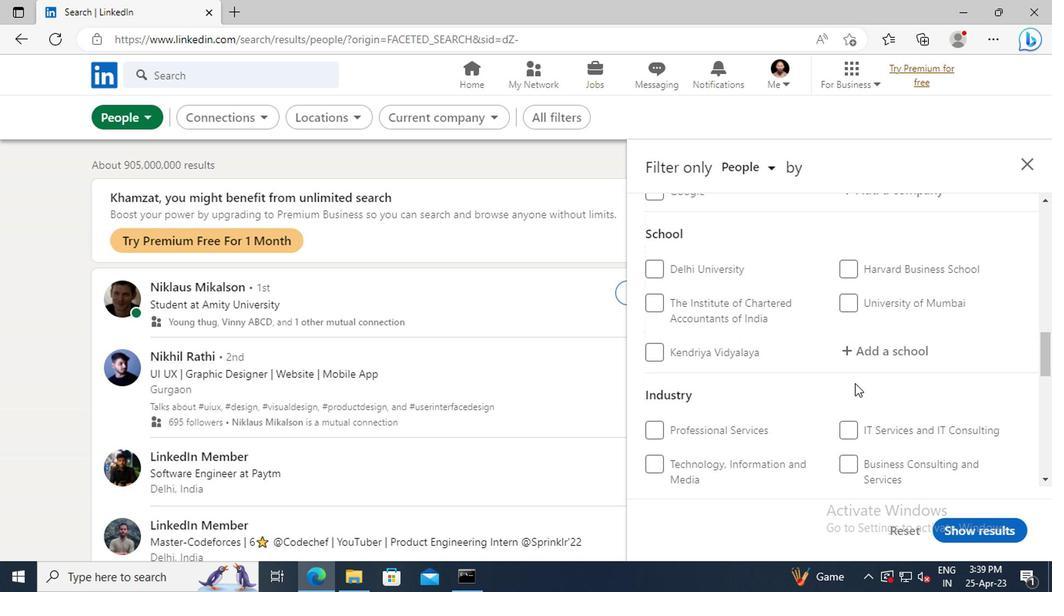 
Action: Mouse scrolled (851, 383) with delta (0, 1)
Screenshot: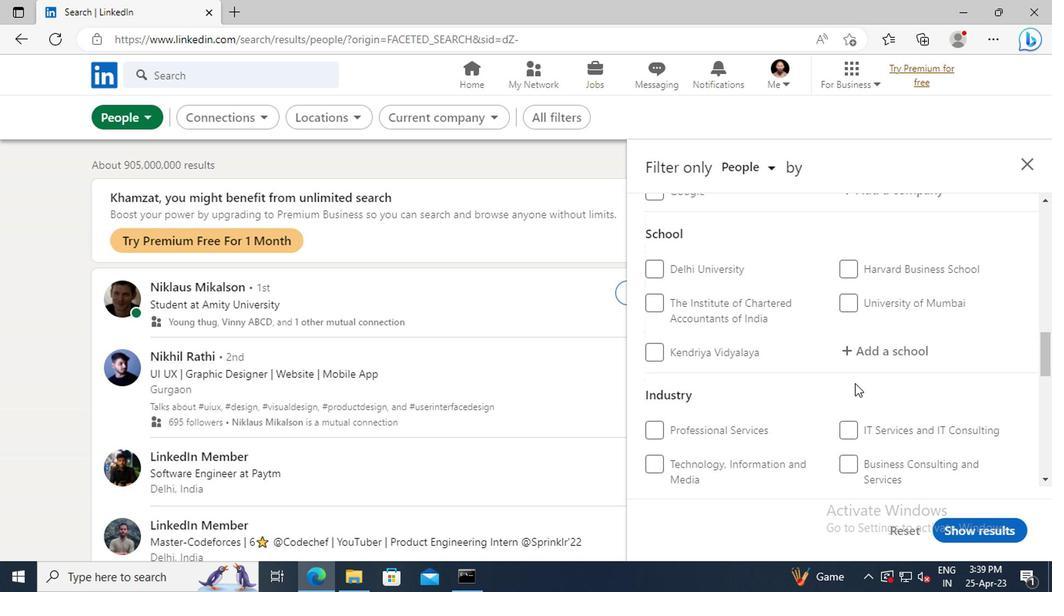 
Action: Mouse scrolled (851, 383) with delta (0, 1)
Screenshot: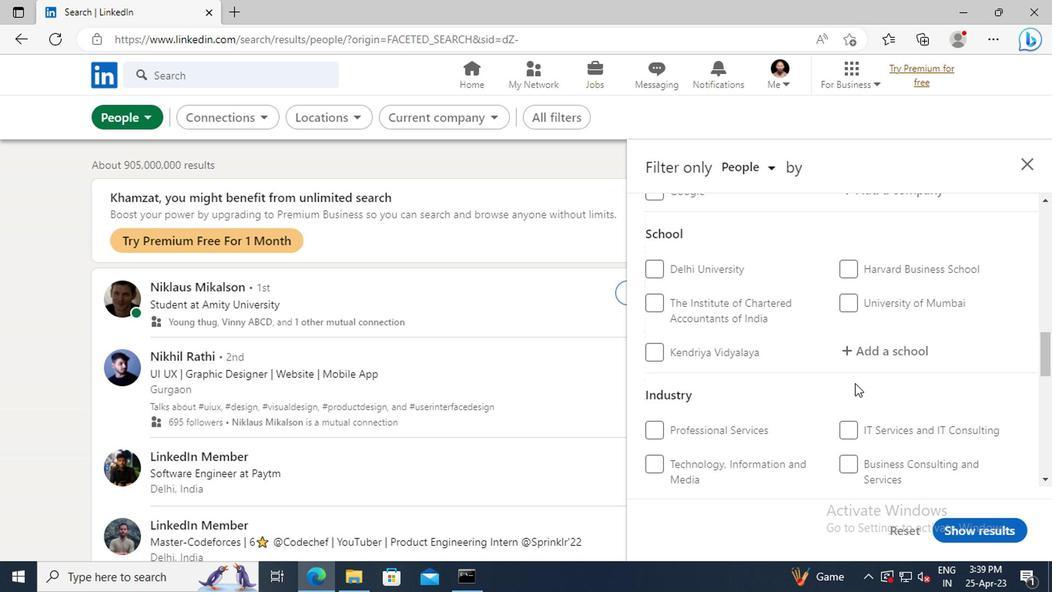 
Action: Mouse scrolled (851, 383) with delta (0, 1)
Screenshot: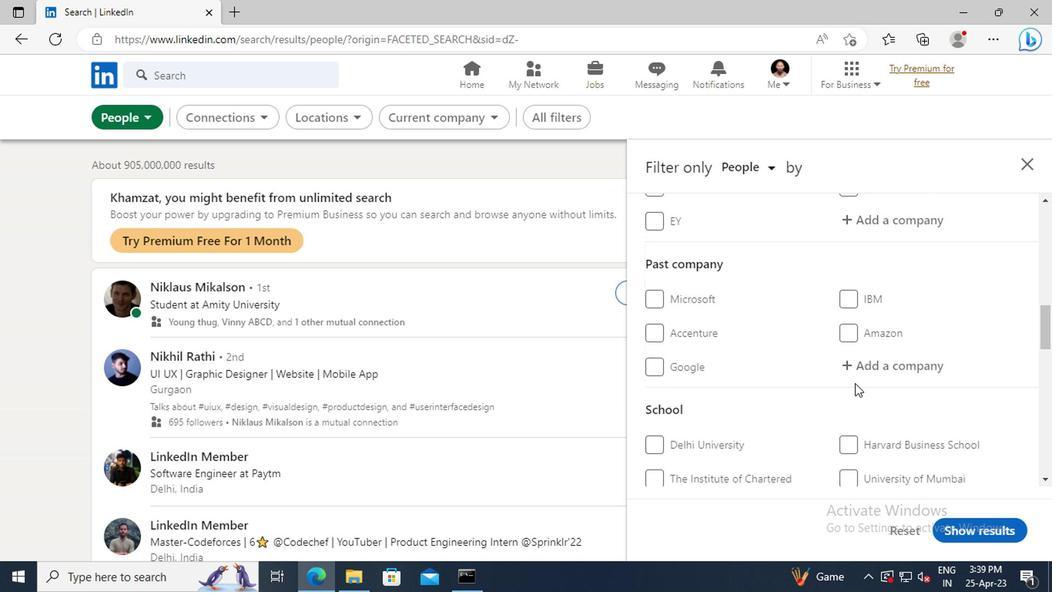 
Action: Mouse scrolled (851, 383) with delta (0, 1)
Screenshot: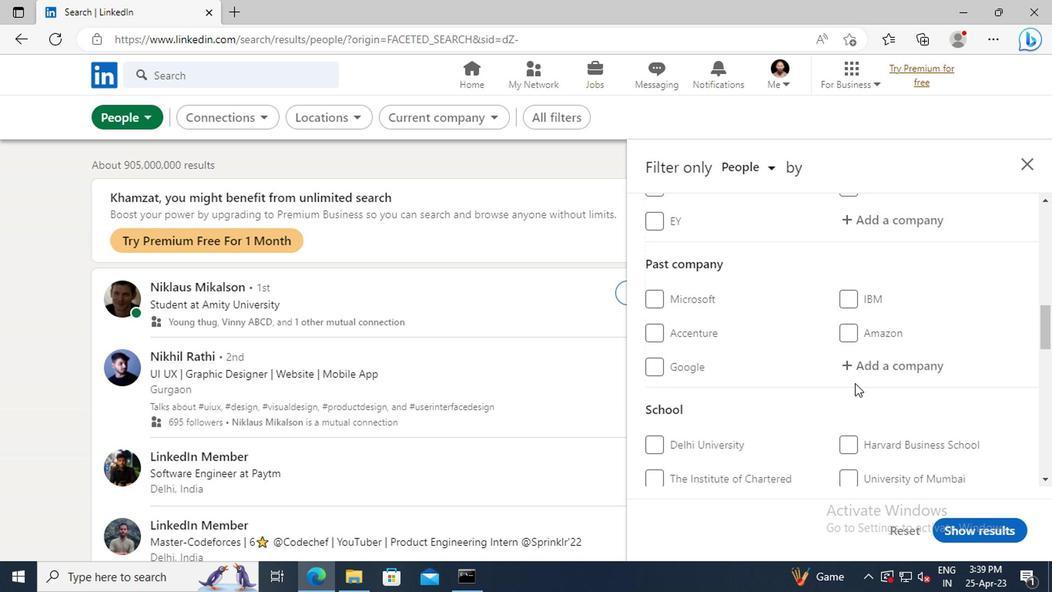 
Action: Mouse scrolled (851, 383) with delta (0, 1)
Screenshot: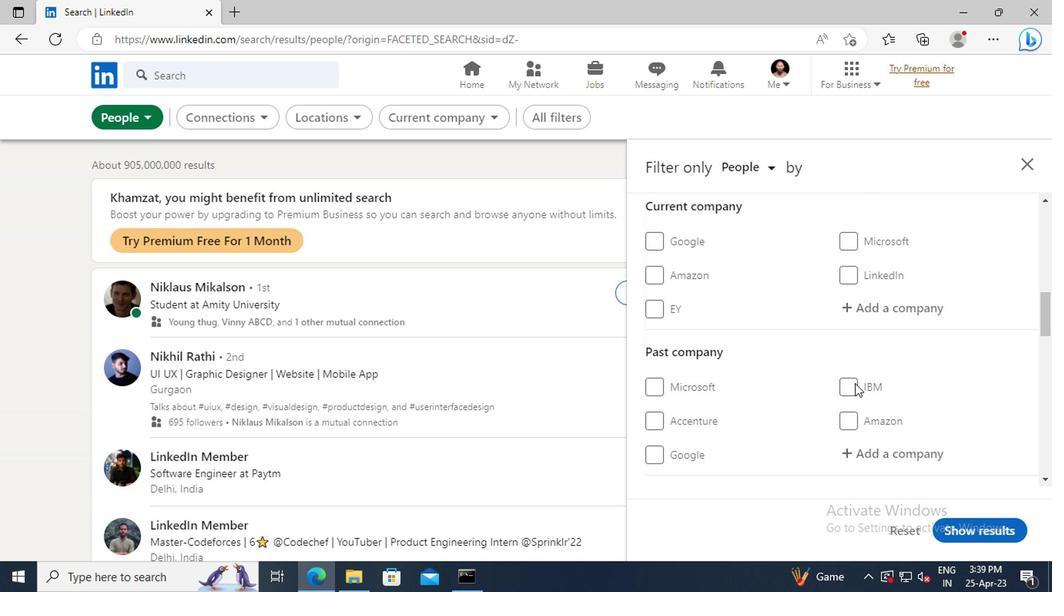 
Action: Mouse scrolled (851, 383) with delta (0, 1)
Screenshot: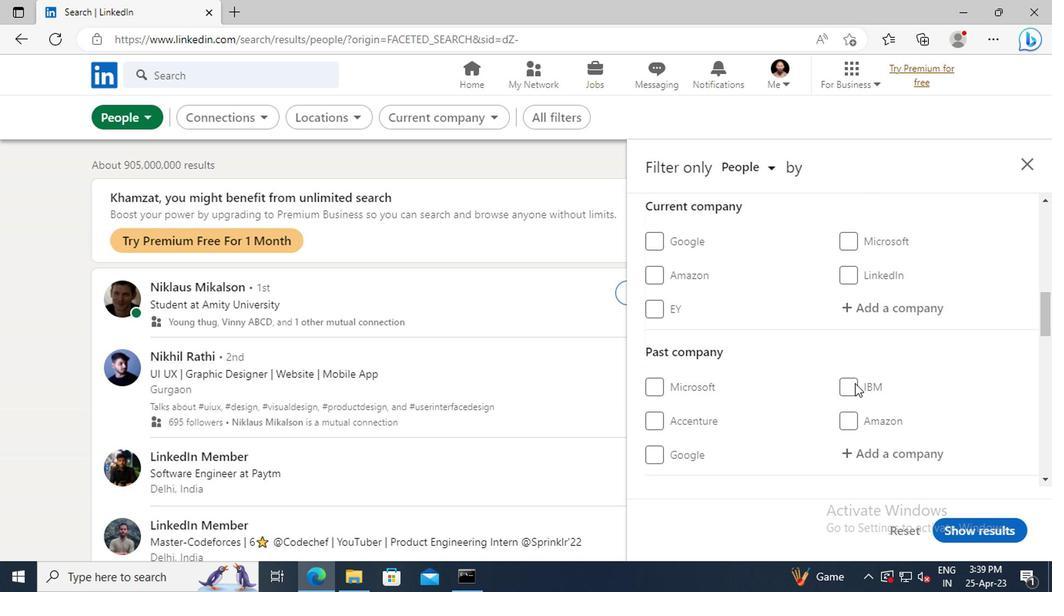 
Action: Mouse moved to (856, 391)
Screenshot: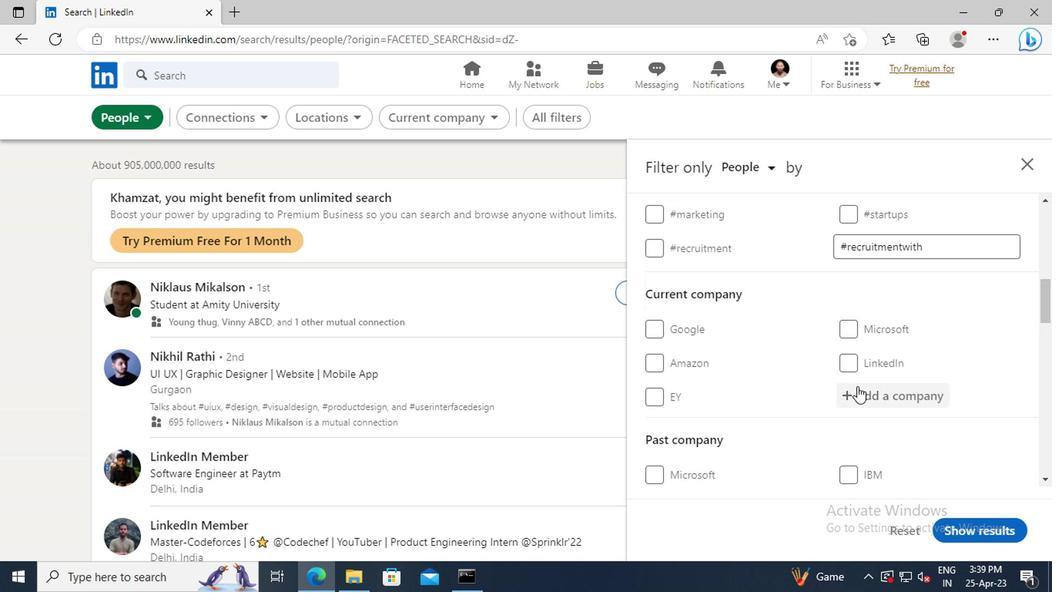 
Action: Mouse pressed left at (856, 391)
Screenshot: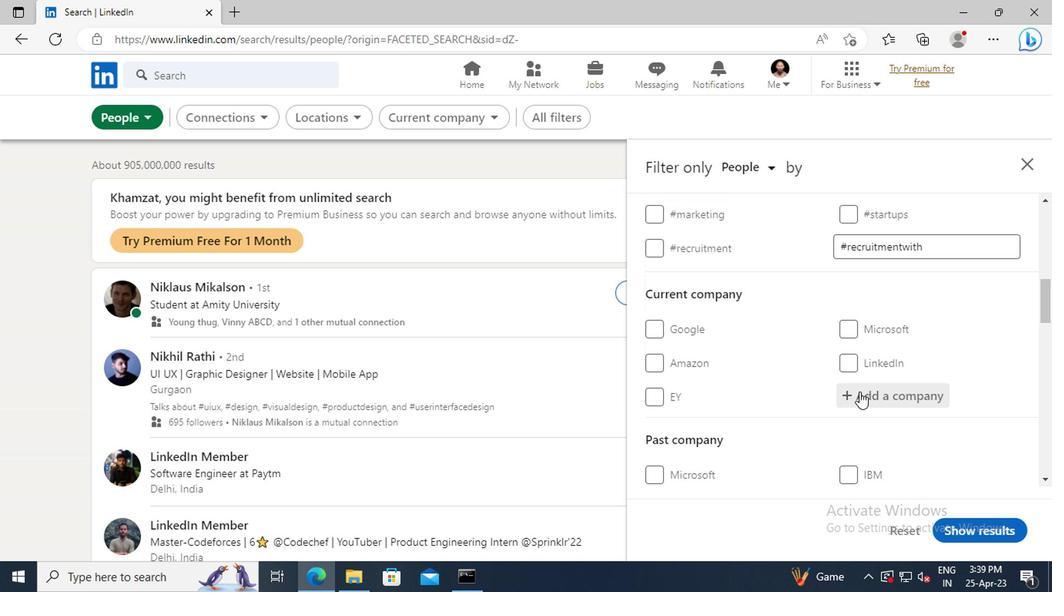 
Action: Key pressed <Key.shift>CHARGEBEE
Screenshot: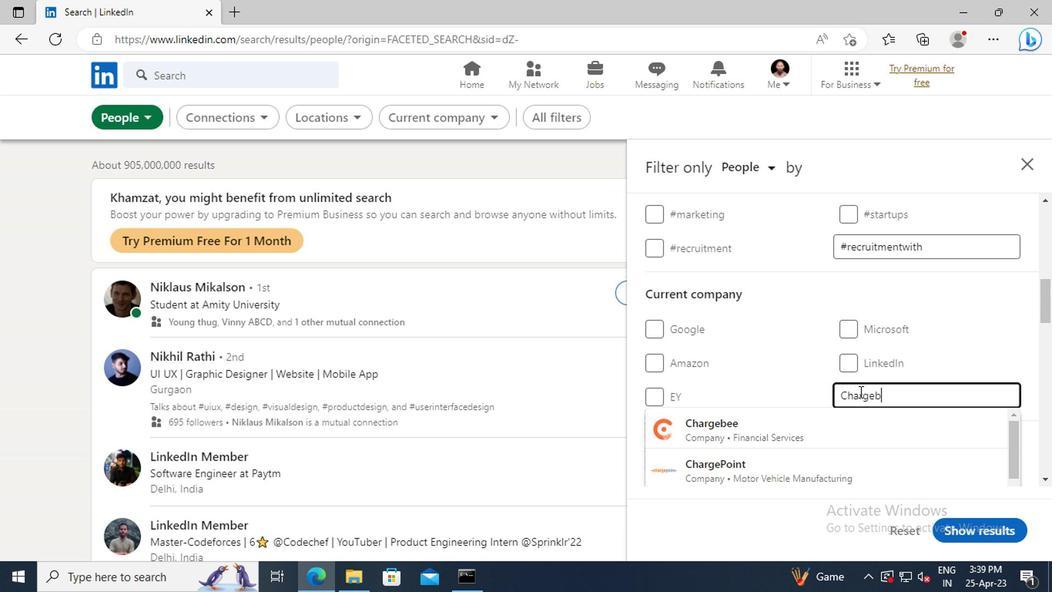 
Action: Mouse moved to (851, 433)
Screenshot: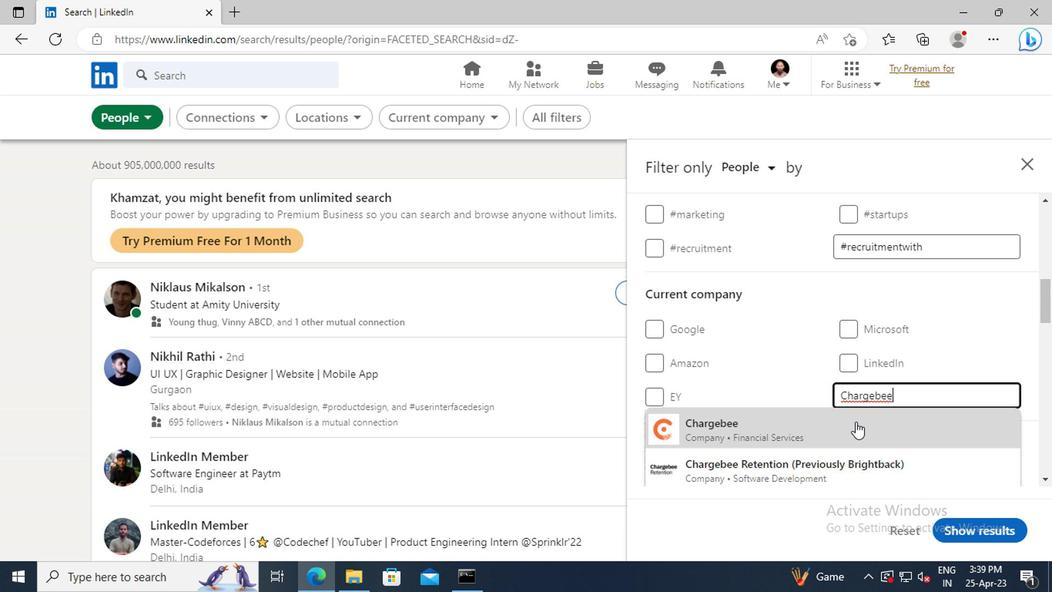 
Action: Mouse pressed left at (851, 433)
Screenshot: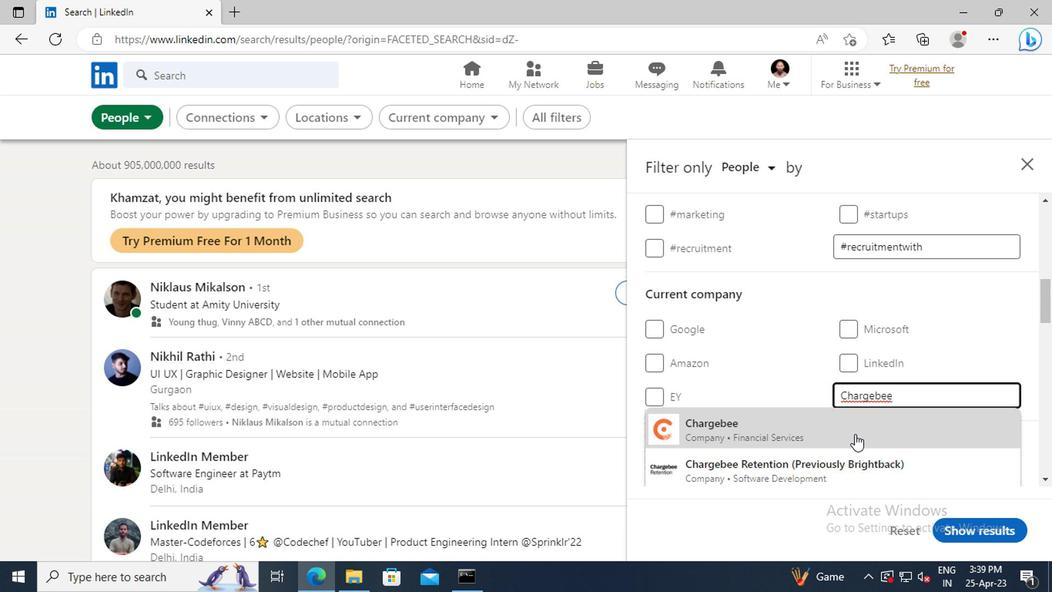 
Action: Mouse moved to (830, 277)
Screenshot: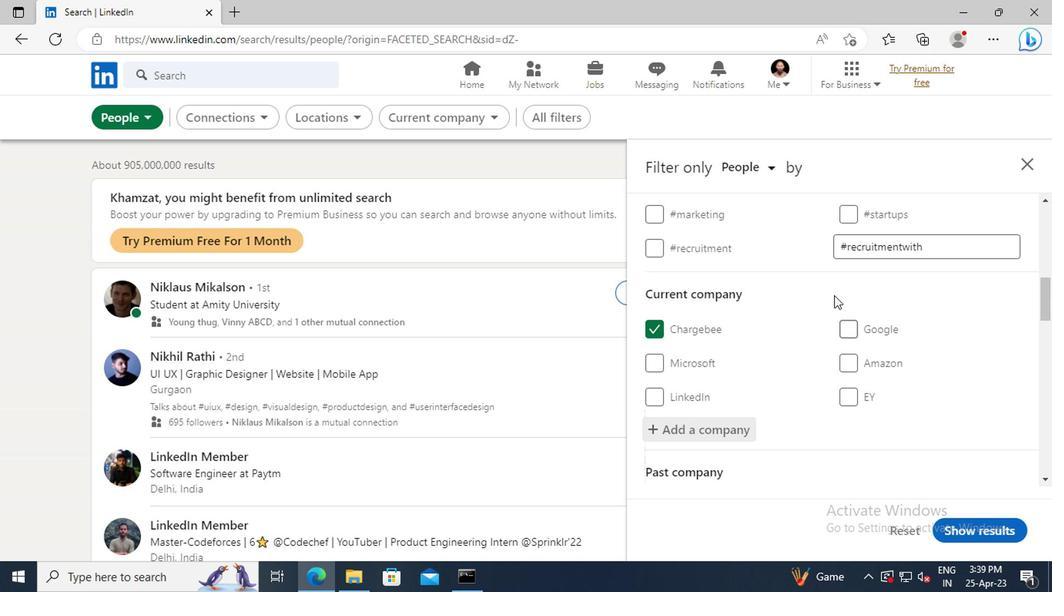
Action: Mouse scrolled (830, 277) with delta (0, 0)
Screenshot: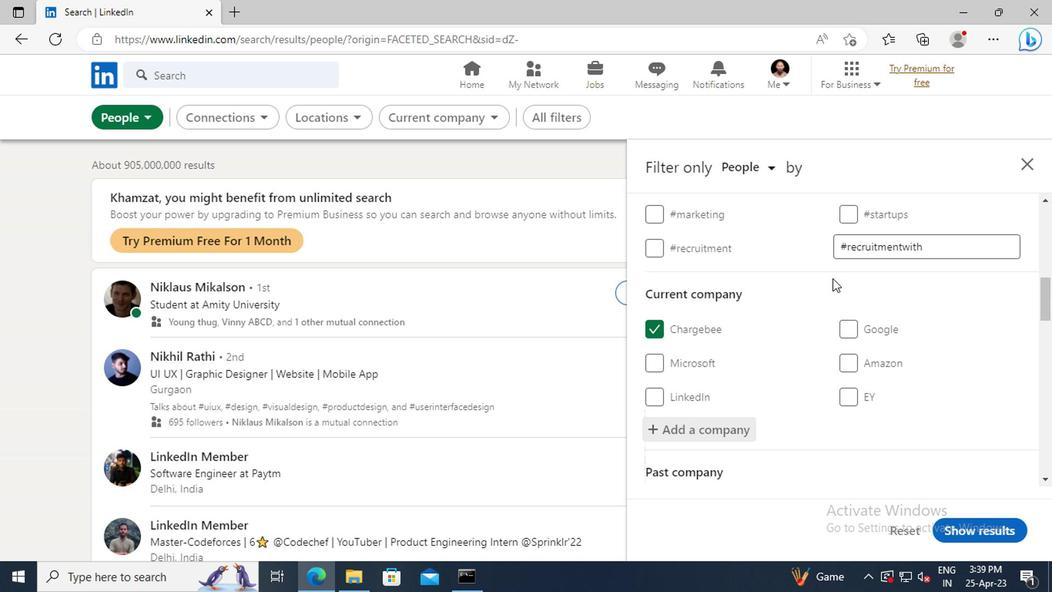 
Action: Mouse scrolled (830, 277) with delta (0, 0)
Screenshot: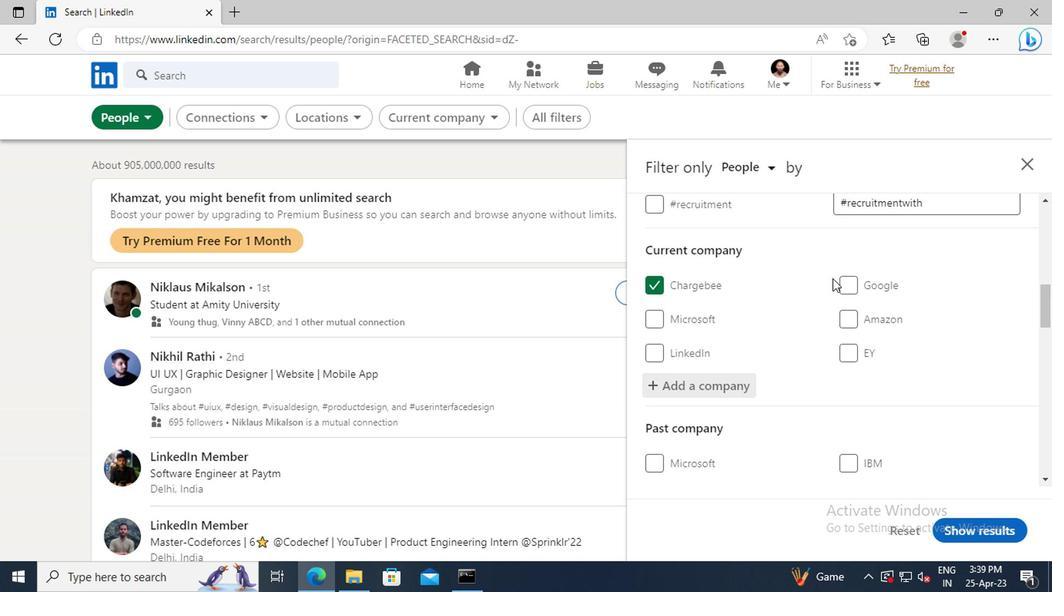 
Action: Mouse scrolled (830, 277) with delta (0, 0)
Screenshot: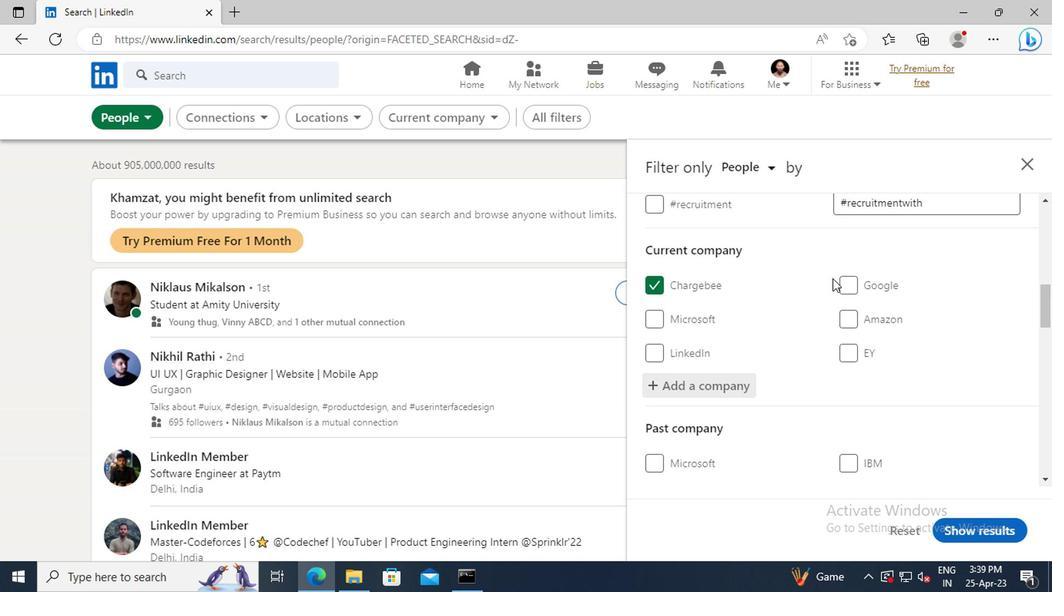
Action: Mouse scrolled (830, 277) with delta (0, 0)
Screenshot: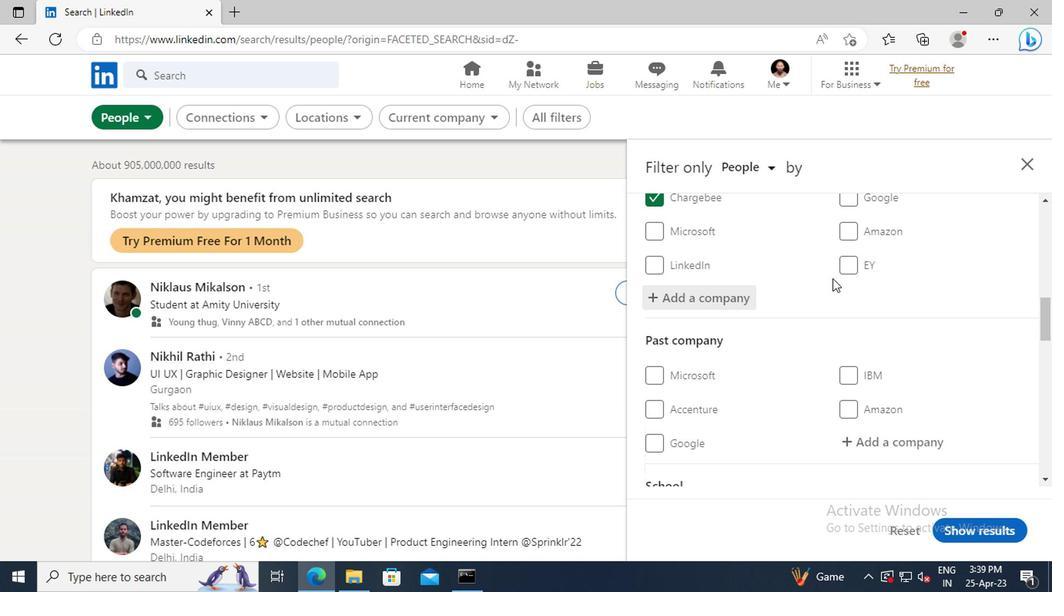 
Action: Mouse scrolled (830, 277) with delta (0, 0)
Screenshot: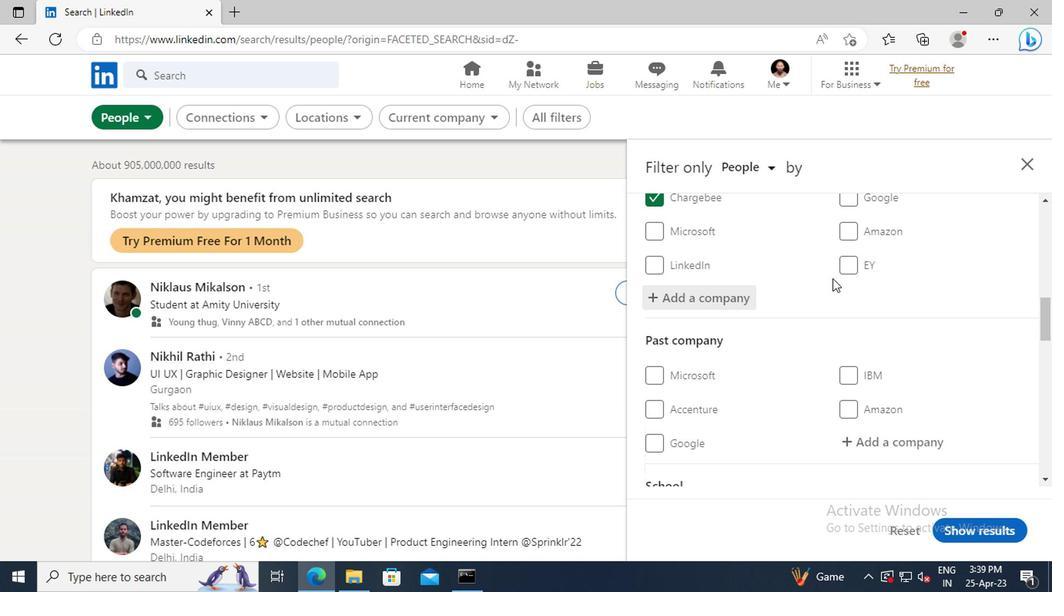 
Action: Mouse scrolled (830, 277) with delta (0, 0)
Screenshot: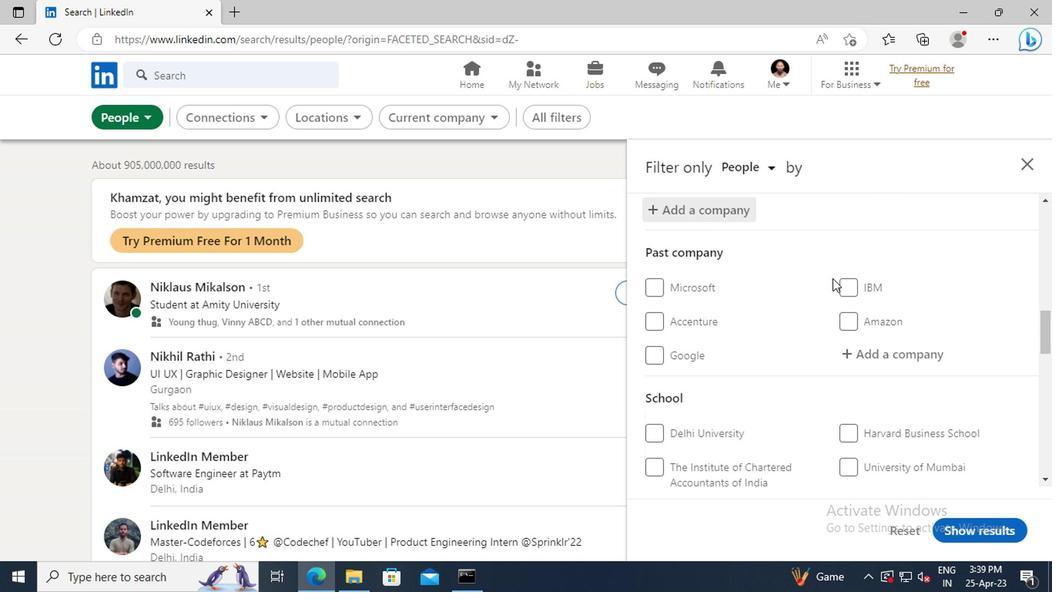 
Action: Mouse scrolled (830, 277) with delta (0, 0)
Screenshot: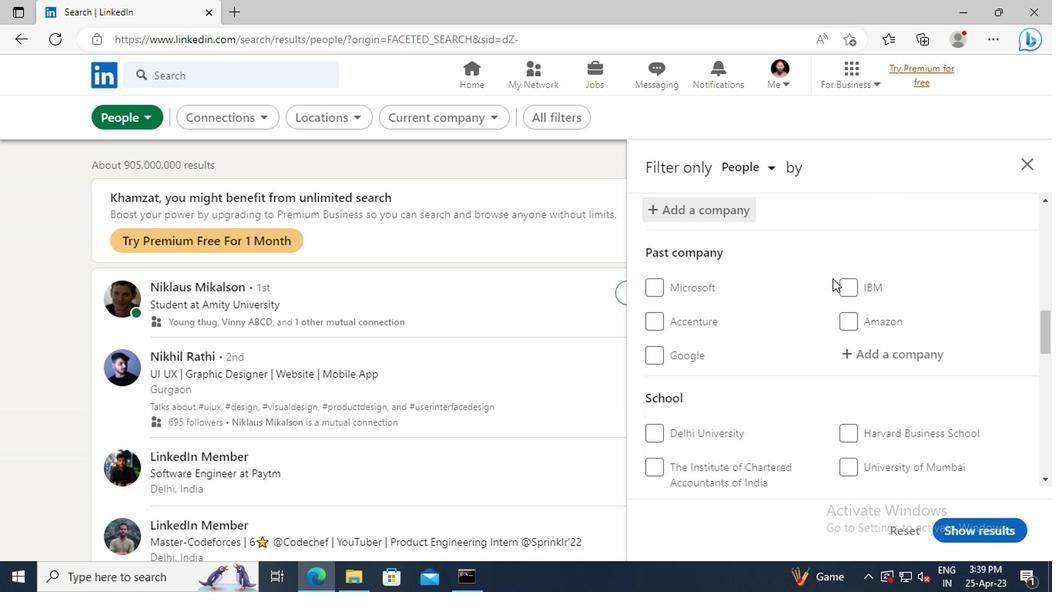 
Action: Mouse scrolled (830, 277) with delta (0, 0)
Screenshot: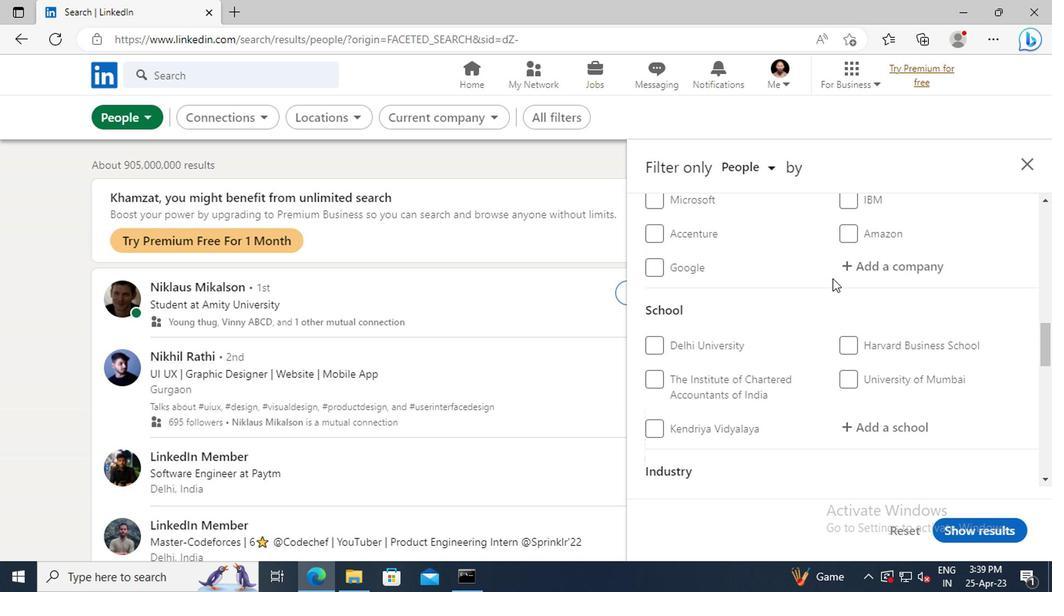 
Action: Mouse scrolled (830, 277) with delta (0, 0)
Screenshot: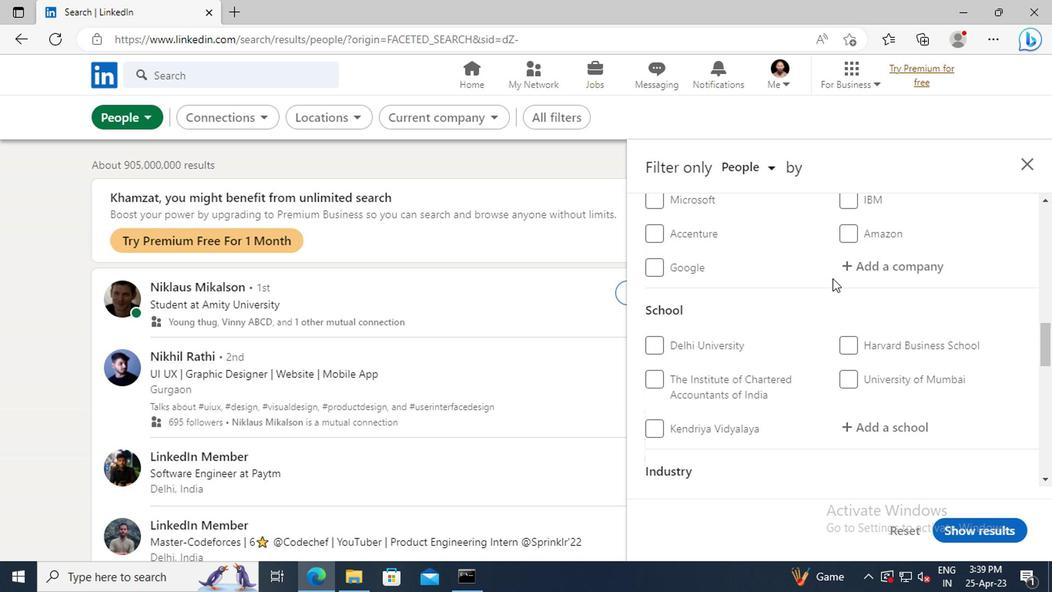 
Action: Mouse moved to (878, 344)
Screenshot: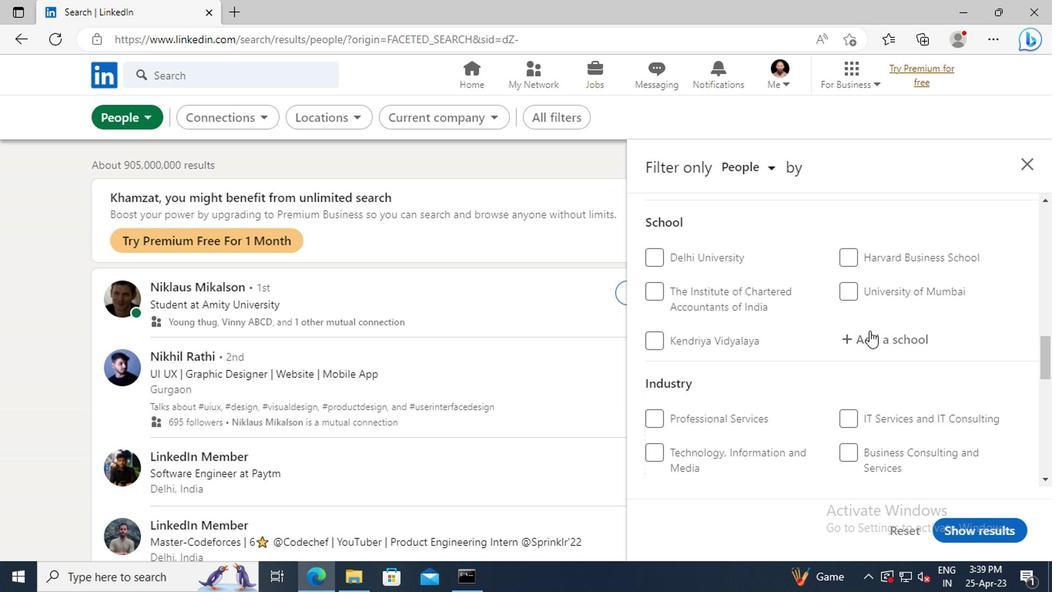 
Action: Mouse pressed left at (878, 344)
Screenshot: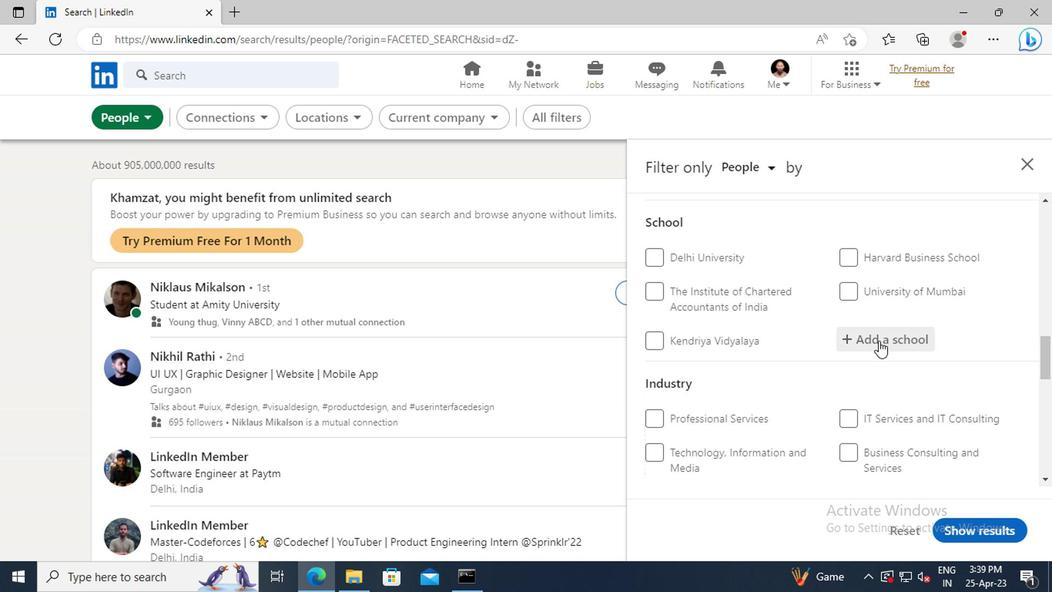 
Action: Key pressed <Key.shift>GOVERNMENT<Key.space><Key.shift>COLLEGE<Key.space>OF<Key.space><Key.shift>ENGINEERING,<Key.space><Key.shift>TIRUNELVELI
Screenshot: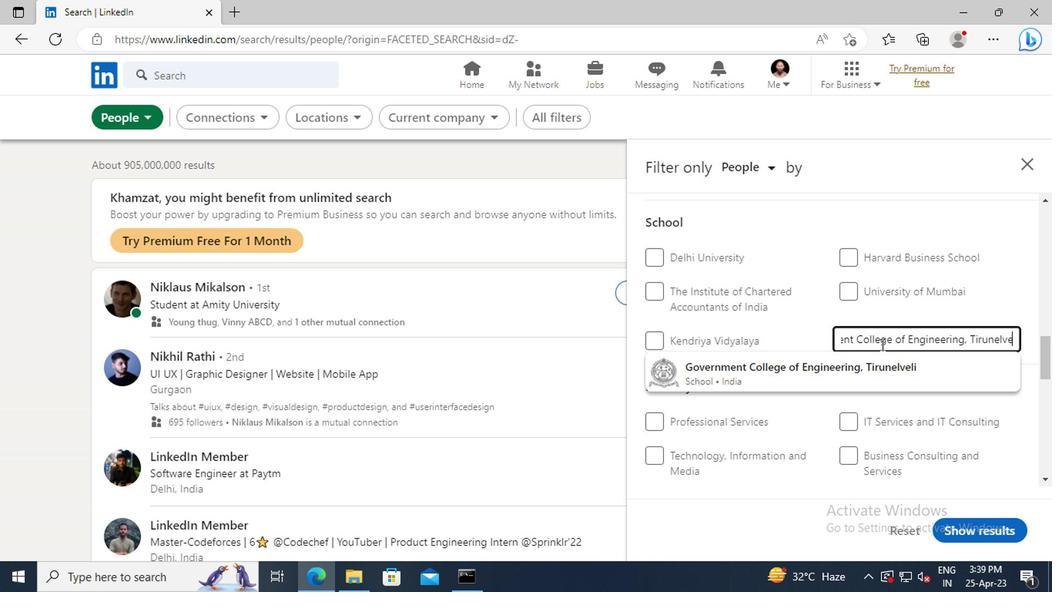 
Action: Mouse moved to (872, 367)
Screenshot: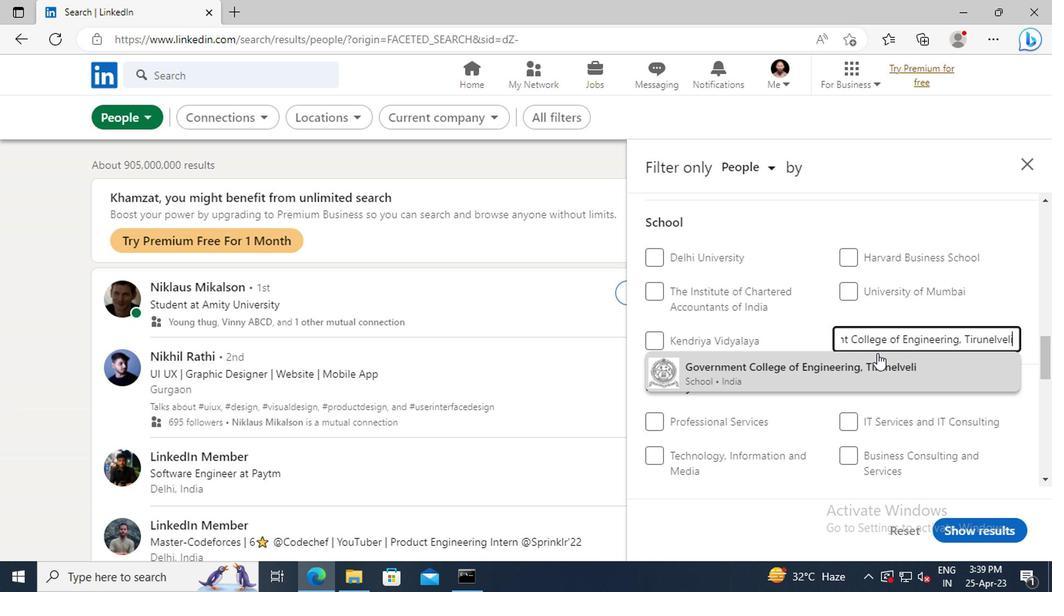 
Action: Mouse pressed left at (872, 367)
Screenshot: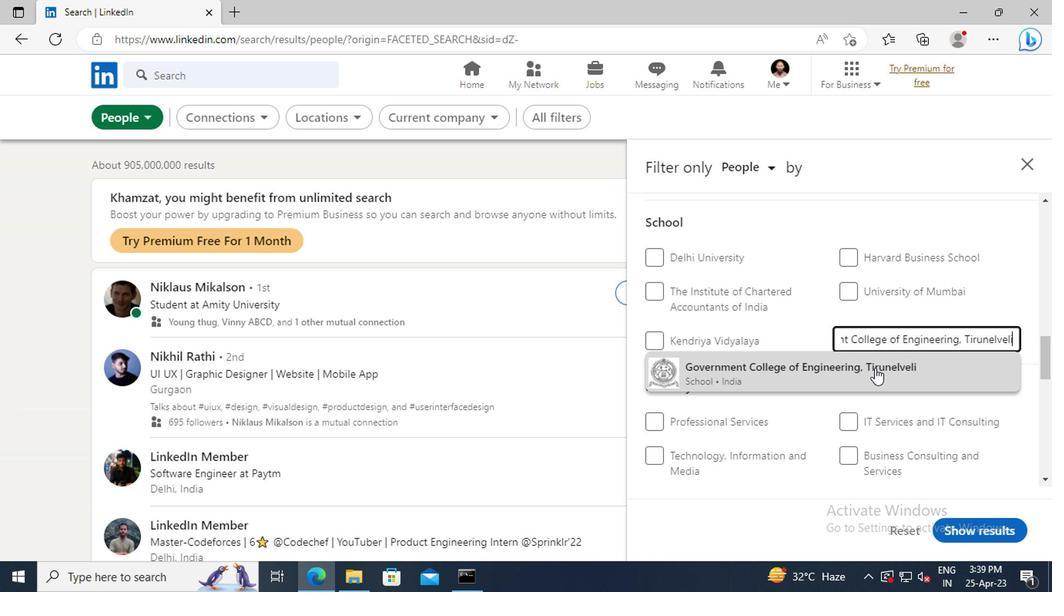 
Action: Mouse moved to (826, 310)
Screenshot: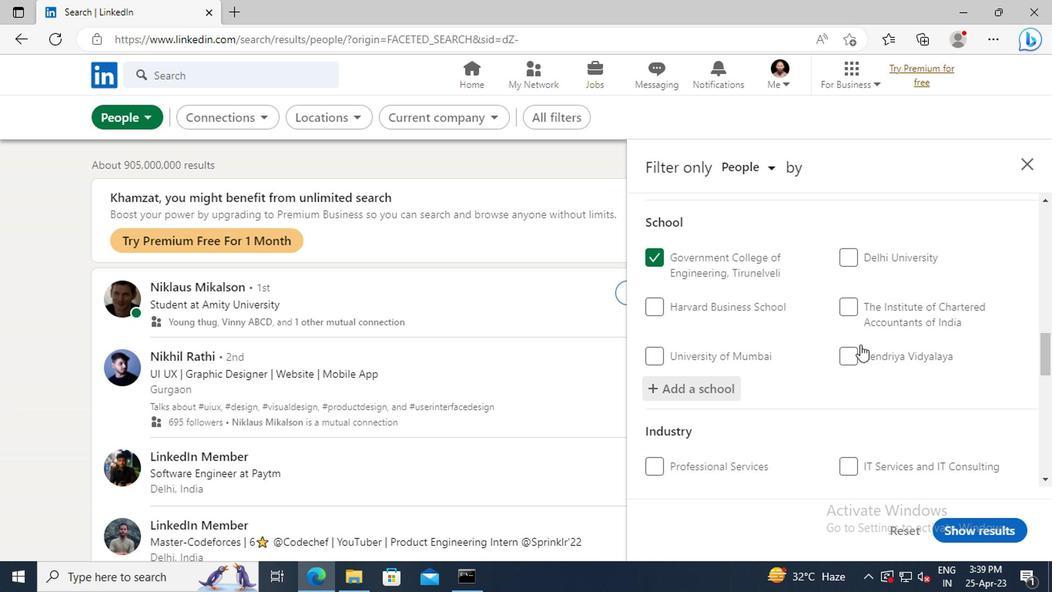 
Action: Mouse scrolled (826, 309) with delta (0, 0)
Screenshot: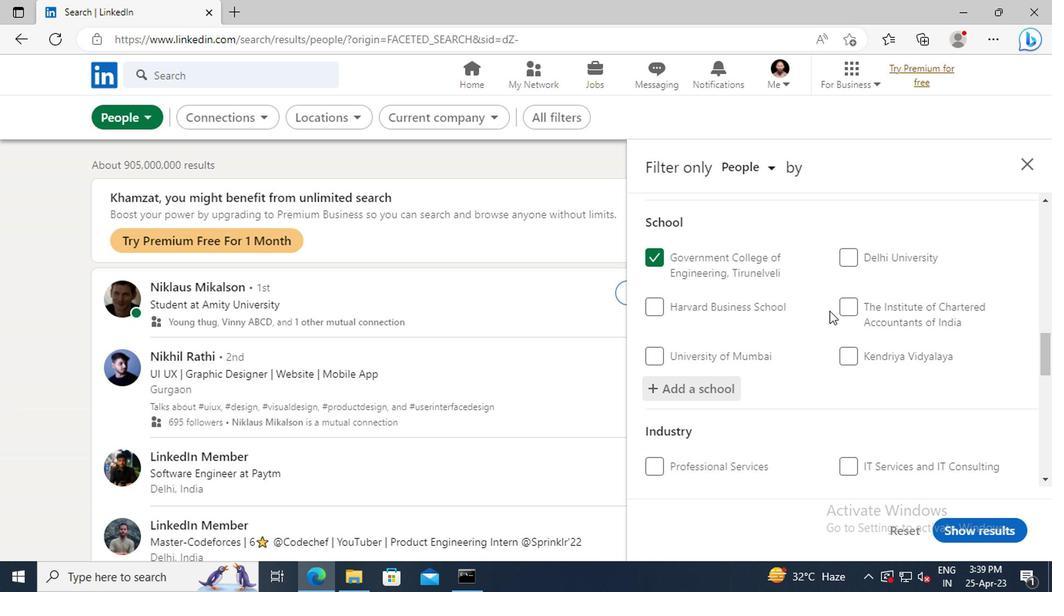
Action: Mouse scrolled (826, 309) with delta (0, 0)
Screenshot: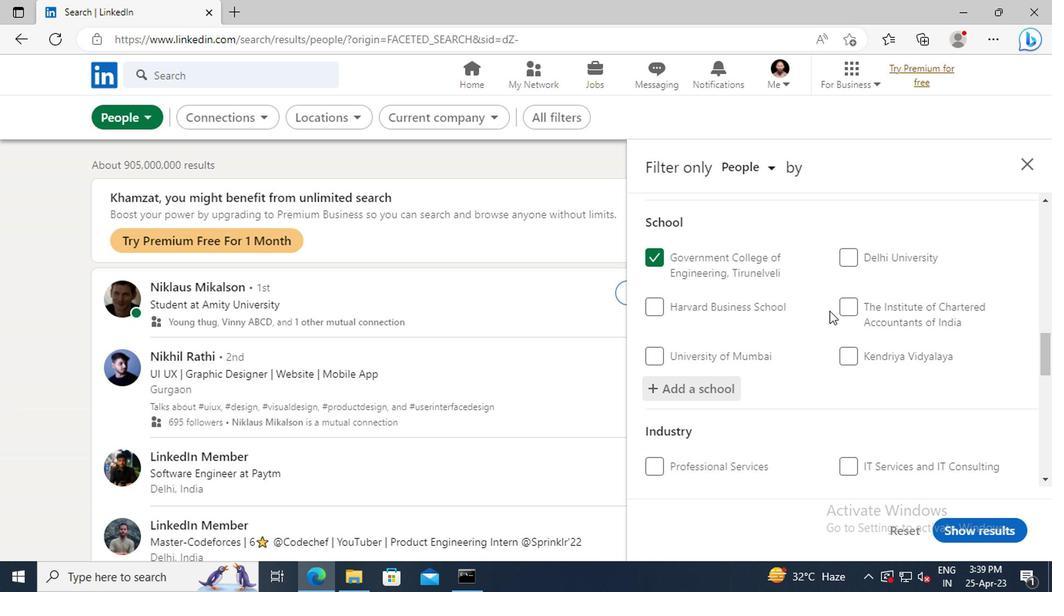 
Action: Mouse scrolled (826, 309) with delta (0, 0)
Screenshot: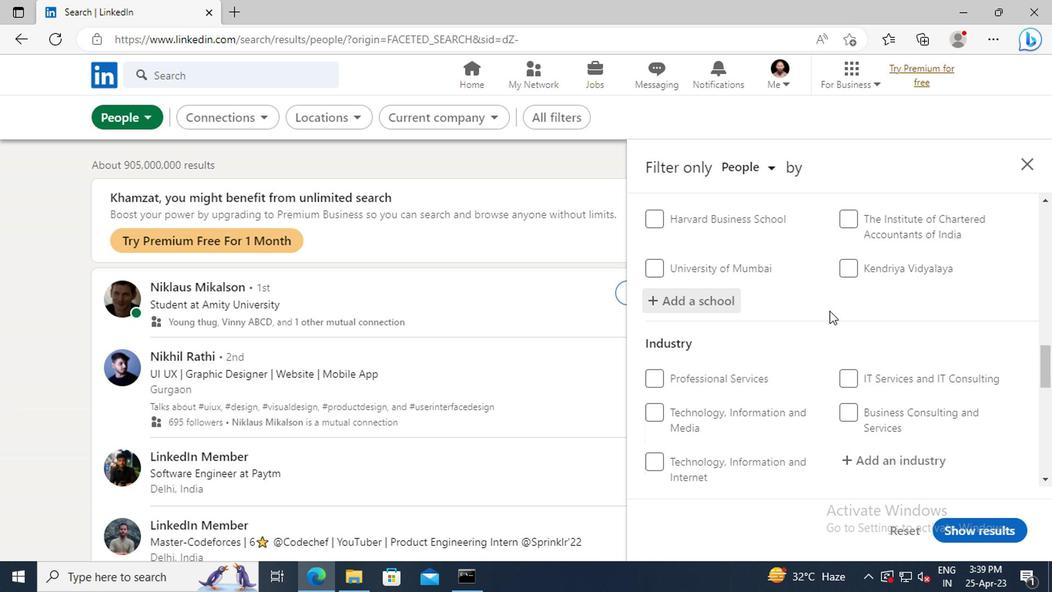 
Action: Mouse scrolled (826, 309) with delta (0, 0)
Screenshot: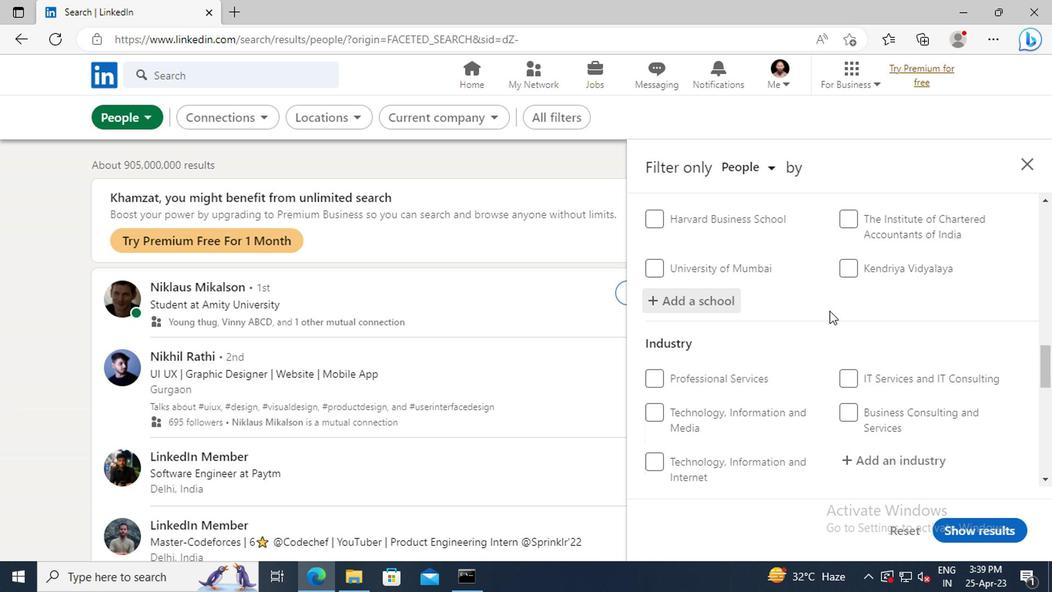 
Action: Mouse scrolled (826, 309) with delta (0, 0)
Screenshot: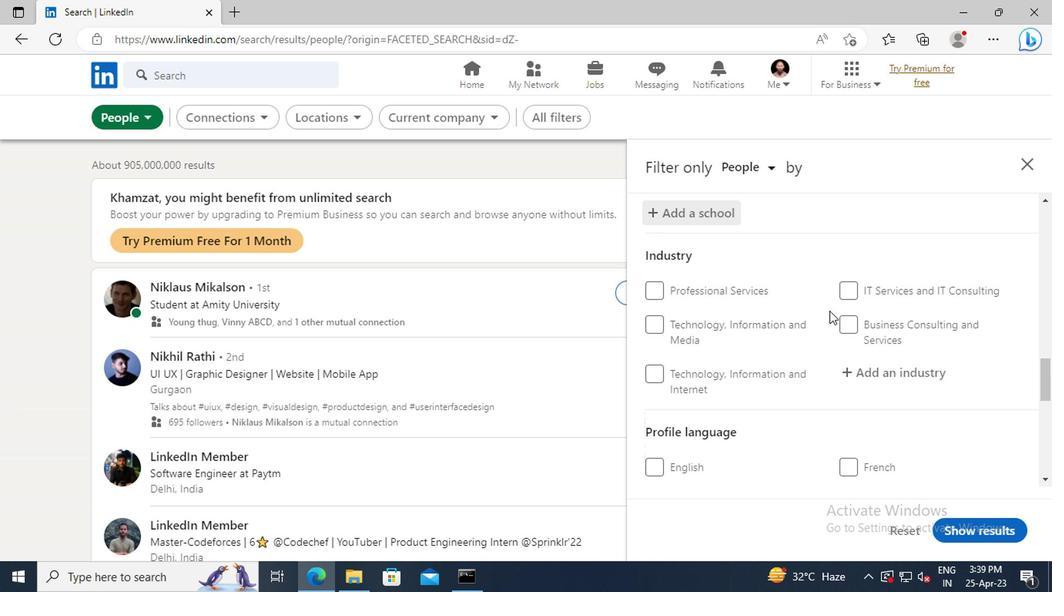
Action: Mouse scrolled (826, 309) with delta (0, 0)
Screenshot: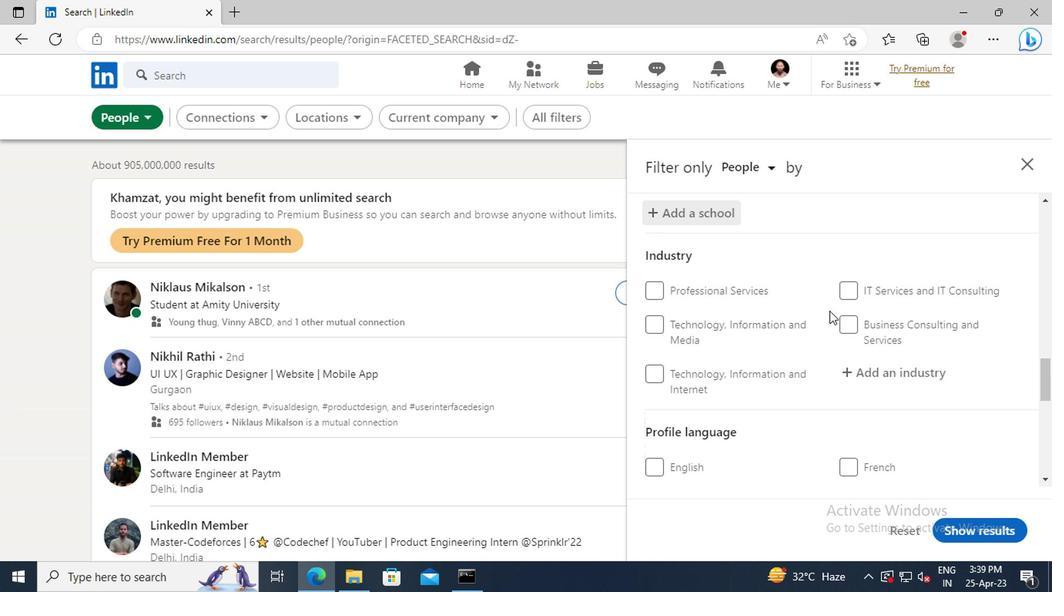 
Action: Mouse moved to (860, 285)
Screenshot: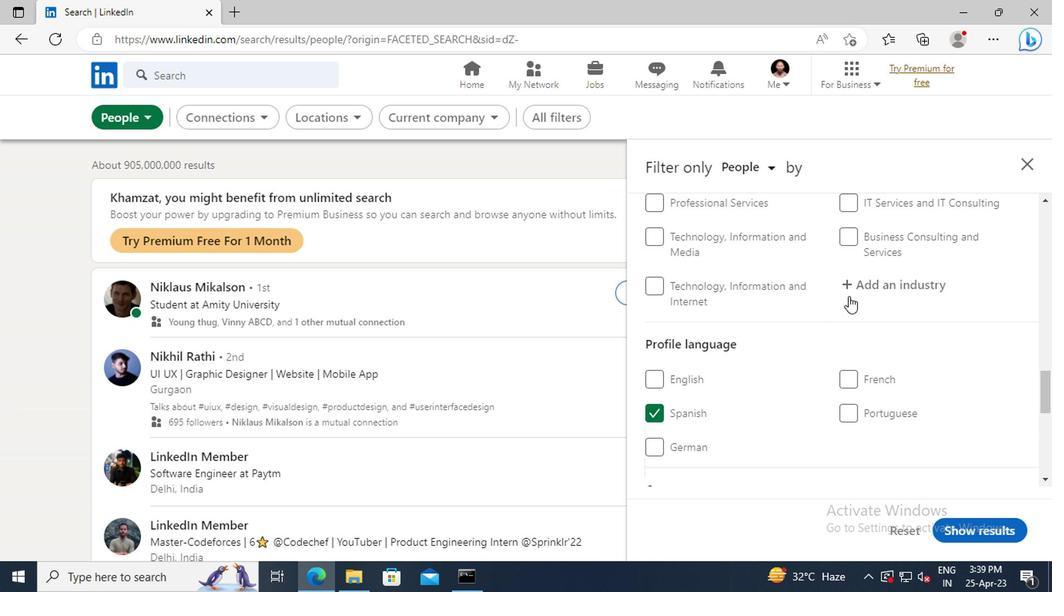 
Action: Mouse pressed left at (860, 285)
Screenshot: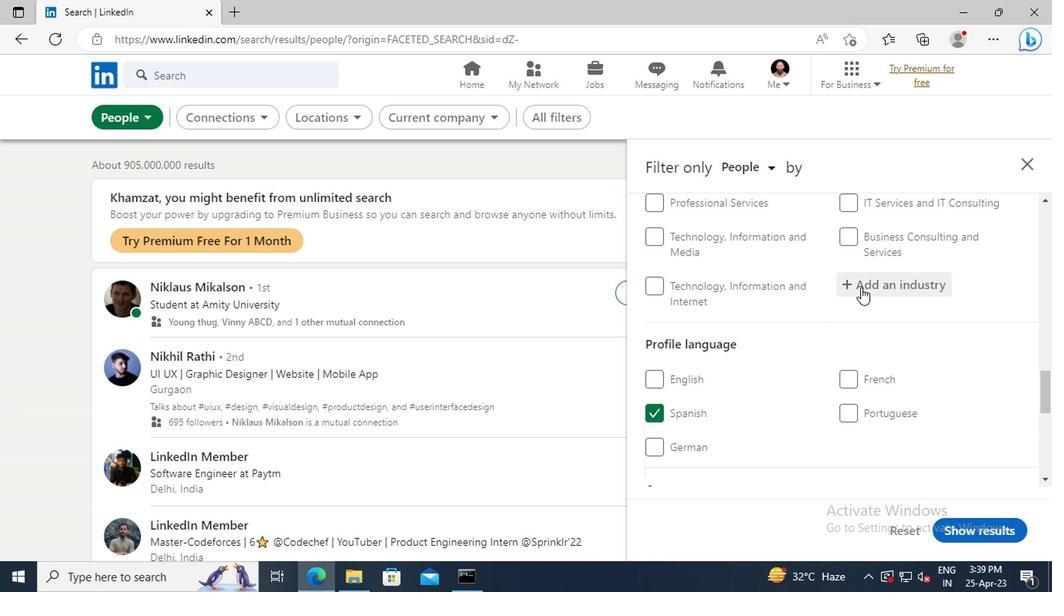 
Action: Key pressed <Key.shift>INVESTMENT<Key.space><Key.shift>MANAGEMENT
Screenshot: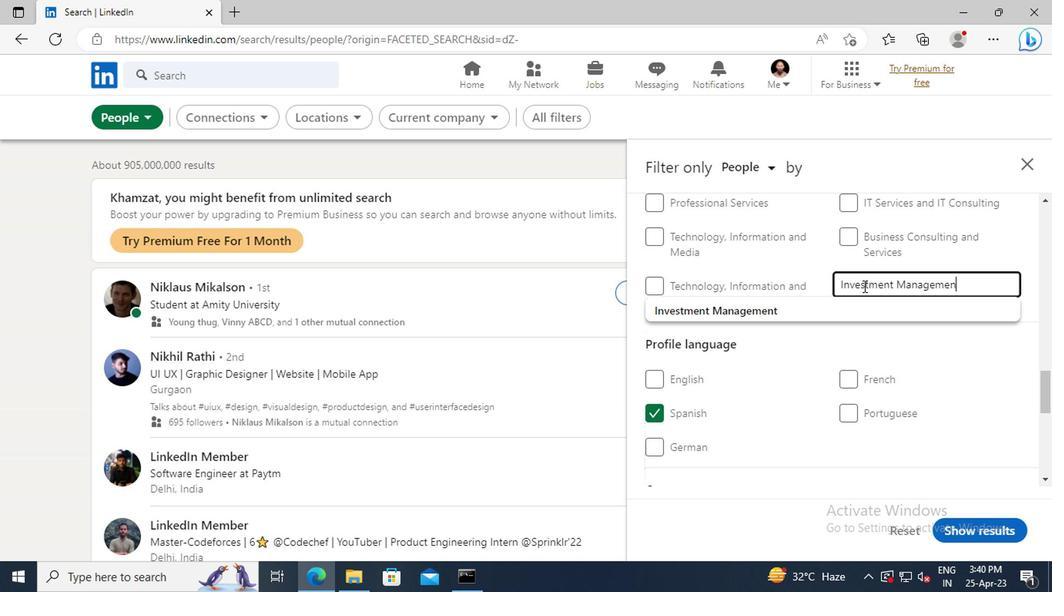 
Action: Mouse moved to (815, 302)
Screenshot: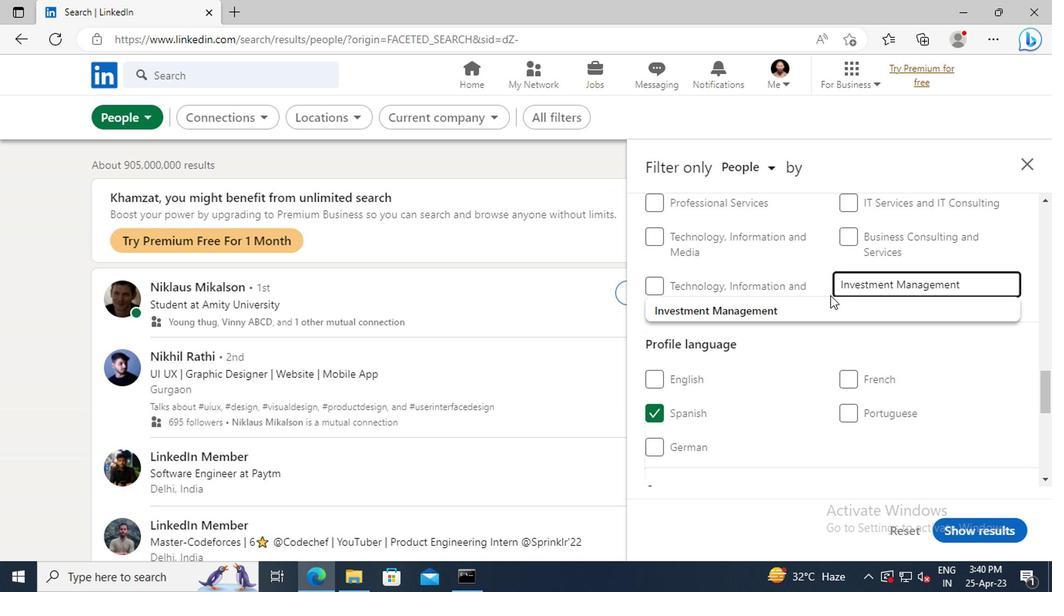 
Action: Mouse pressed left at (815, 302)
Screenshot: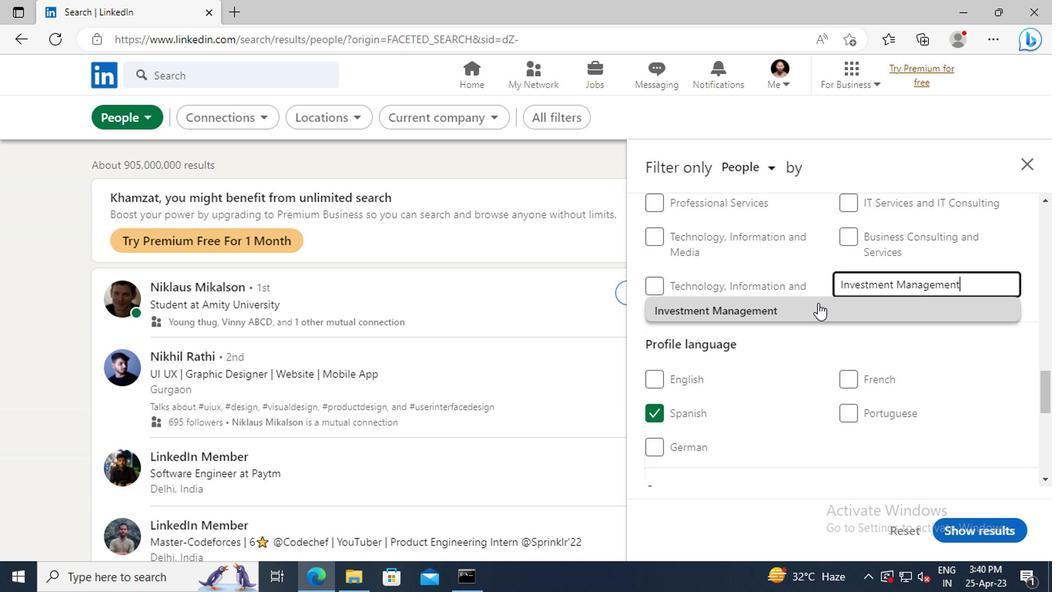 
Action: Mouse scrolled (815, 302) with delta (0, 0)
Screenshot: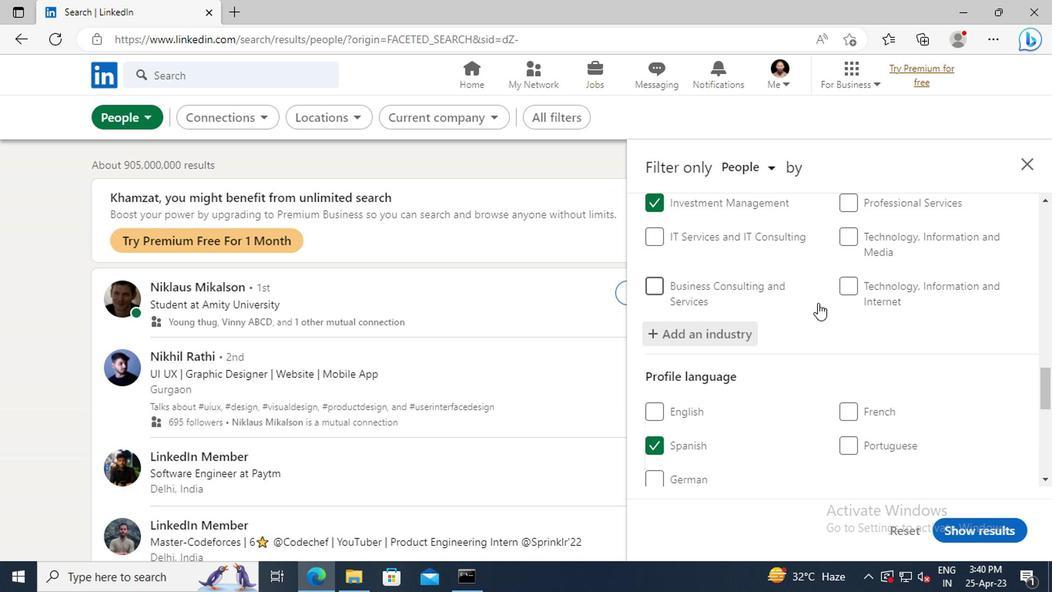 
Action: Mouse scrolled (815, 302) with delta (0, 0)
Screenshot: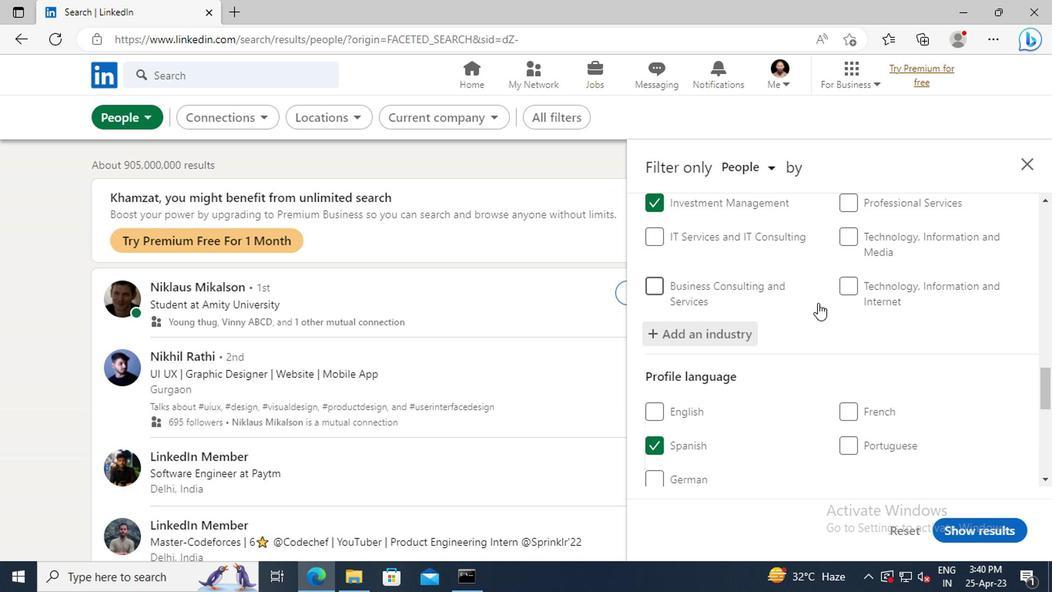 
Action: Mouse scrolled (815, 302) with delta (0, 0)
Screenshot: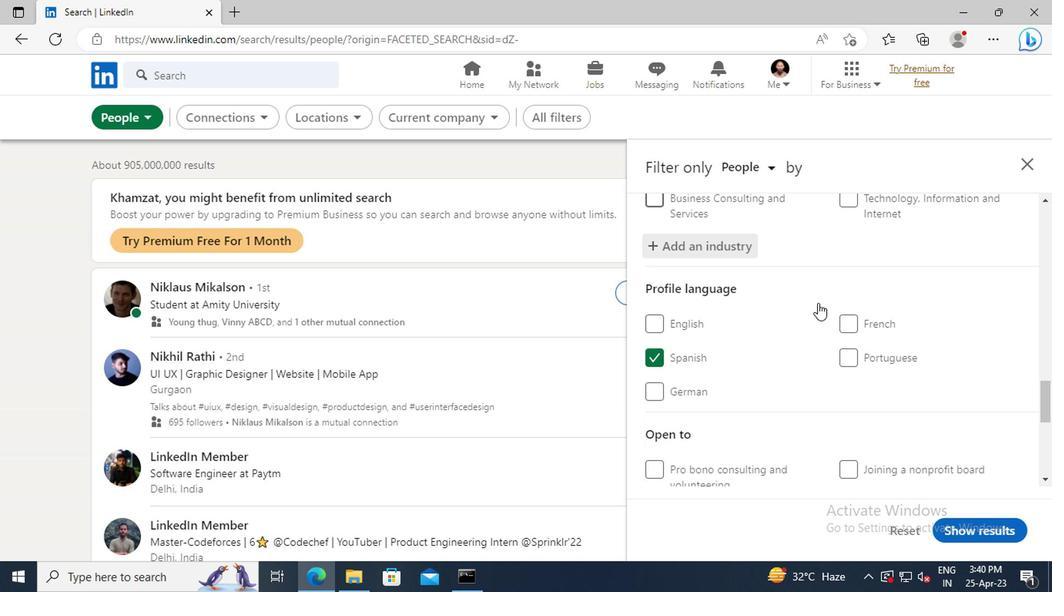 
Action: Mouse scrolled (815, 302) with delta (0, 0)
Screenshot: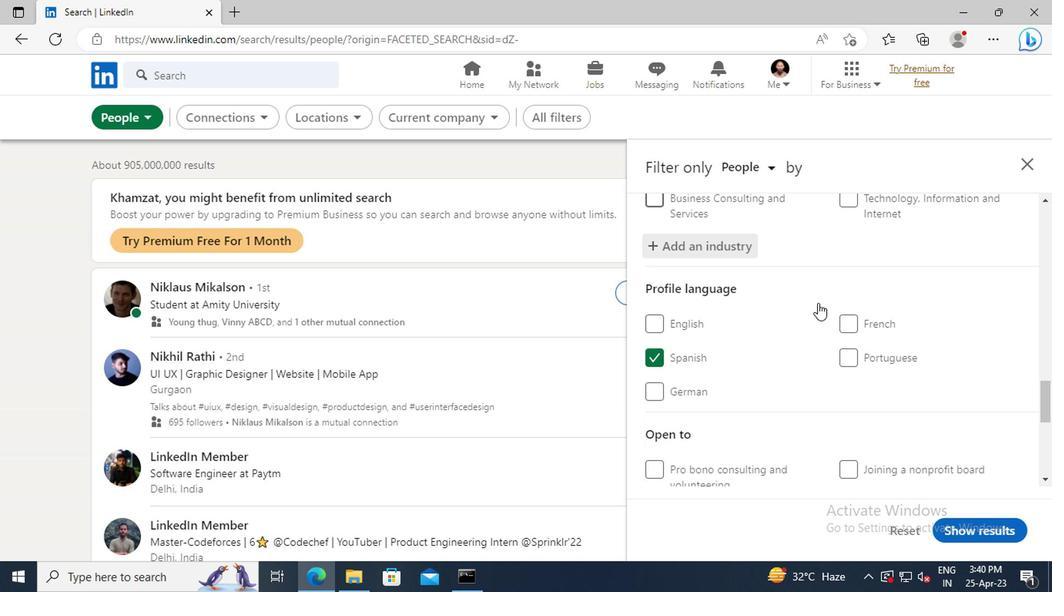 
Action: Mouse scrolled (815, 302) with delta (0, 0)
Screenshot: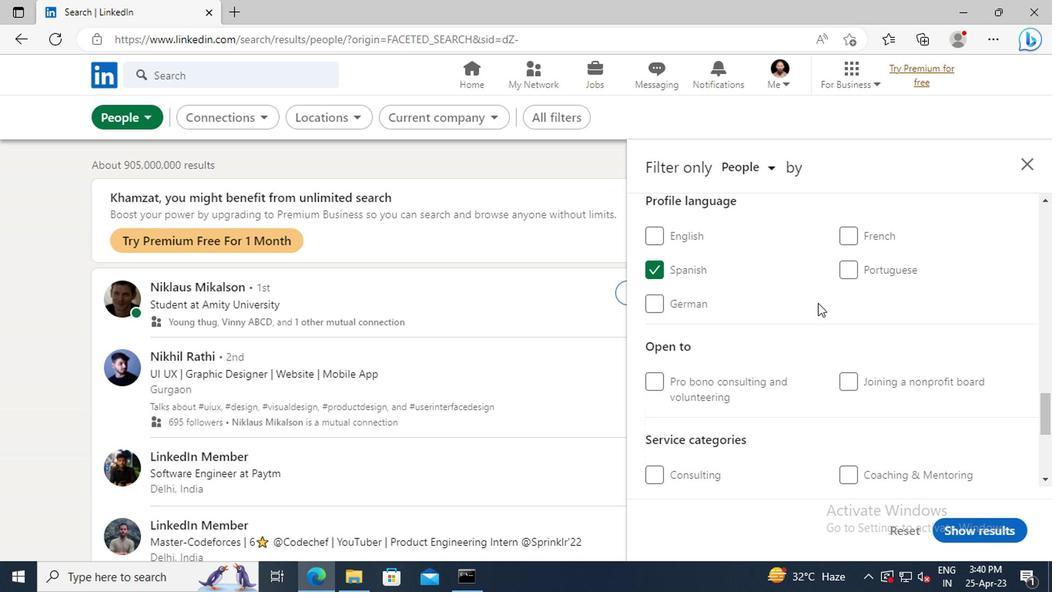 
Action: Mouse scrolled (815, 302) with delta (0, 0)
Screenshot: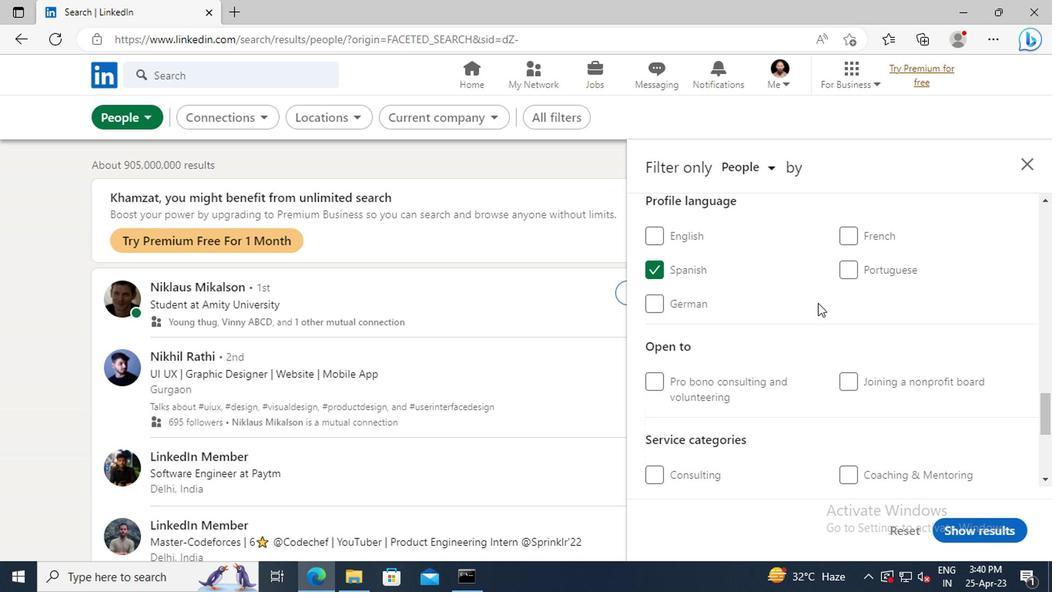 
Action: Mouse scrolled (815, 302) with delta (0, 0)
Screenshot: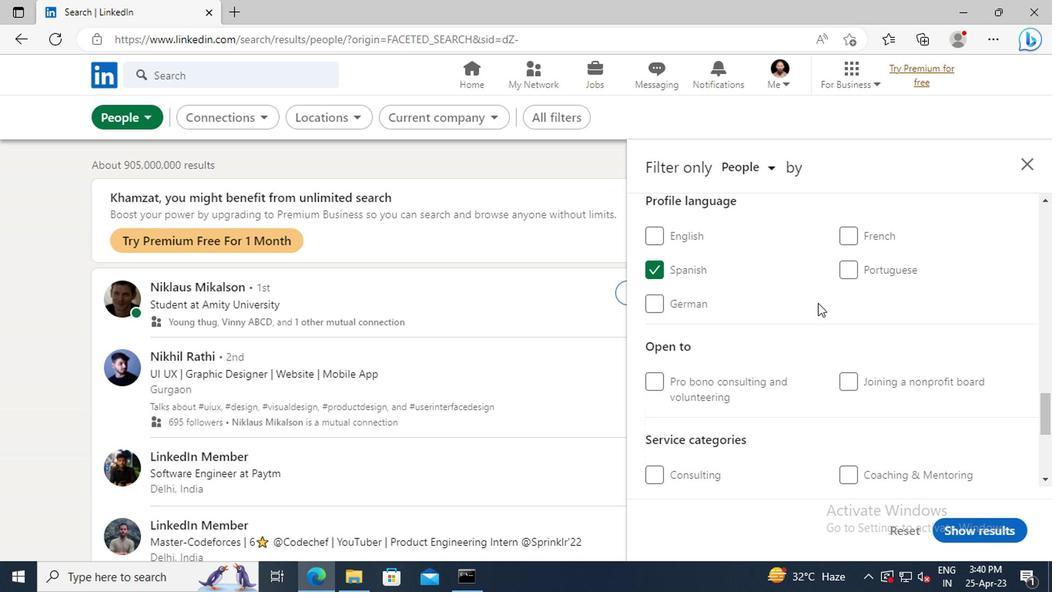 
Action: Mouse scrolled (815, 302) with delta (0, 0)
Screenshot: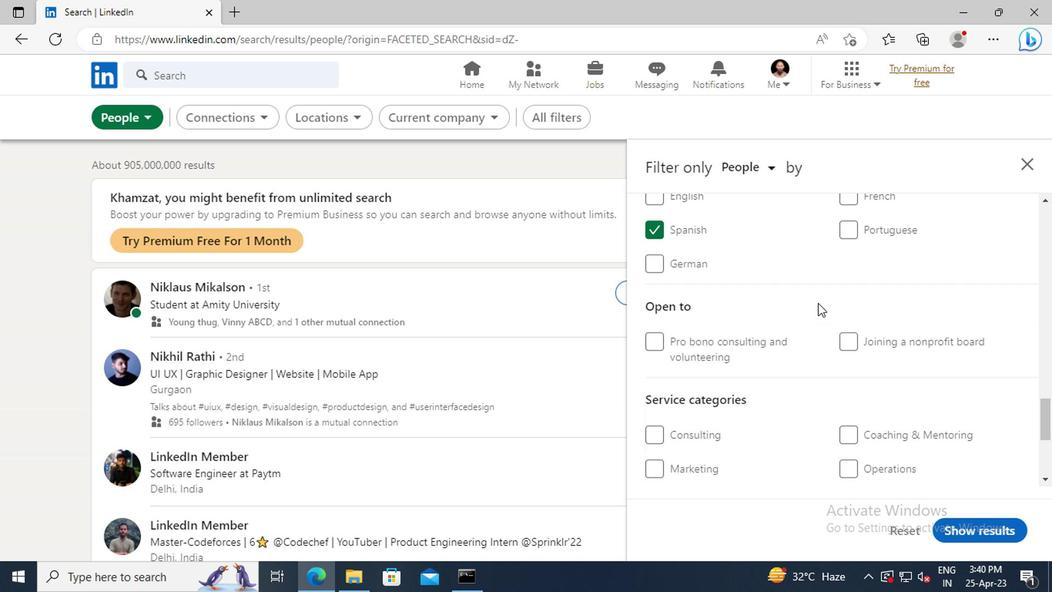 
Action: Mouse moved to (851, 368)
Screenshot: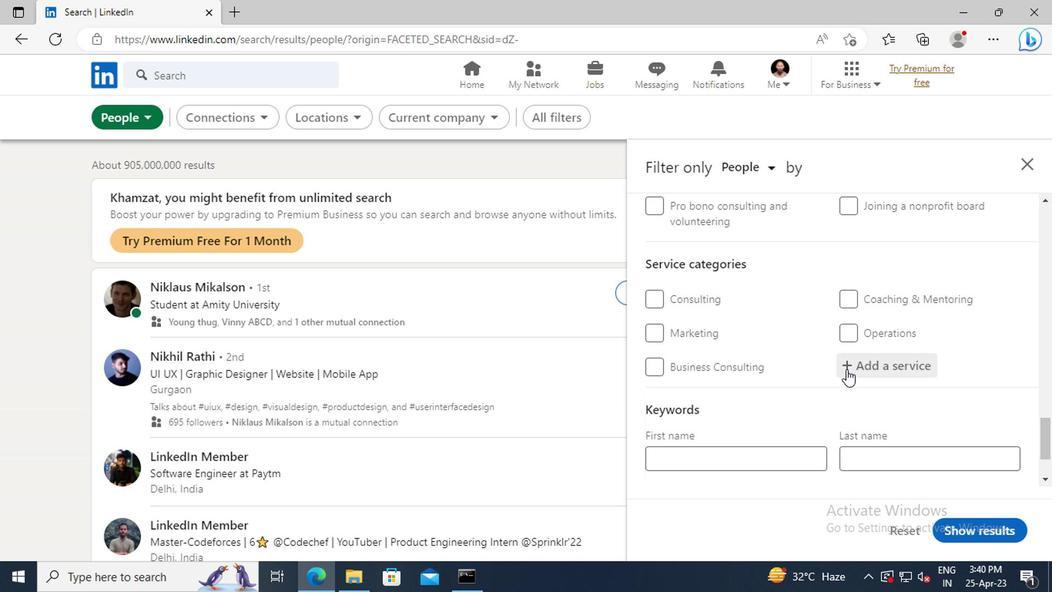 
Action: Mouse pressed left at (851, 368)
Screenshot: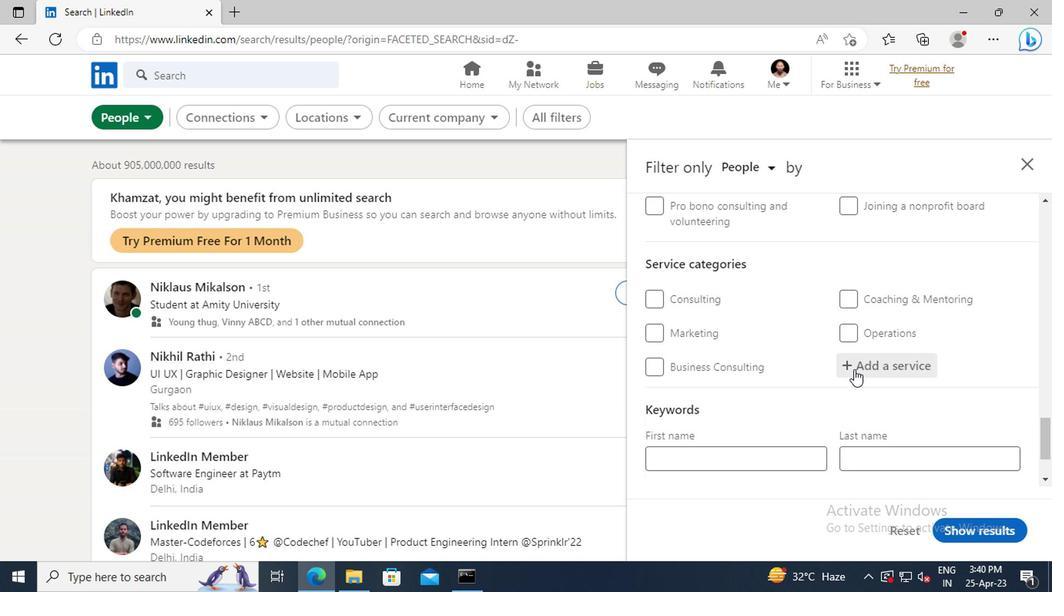 
Action: Key pressed <Key.shift_r>ACCOUNTING
Screenshot: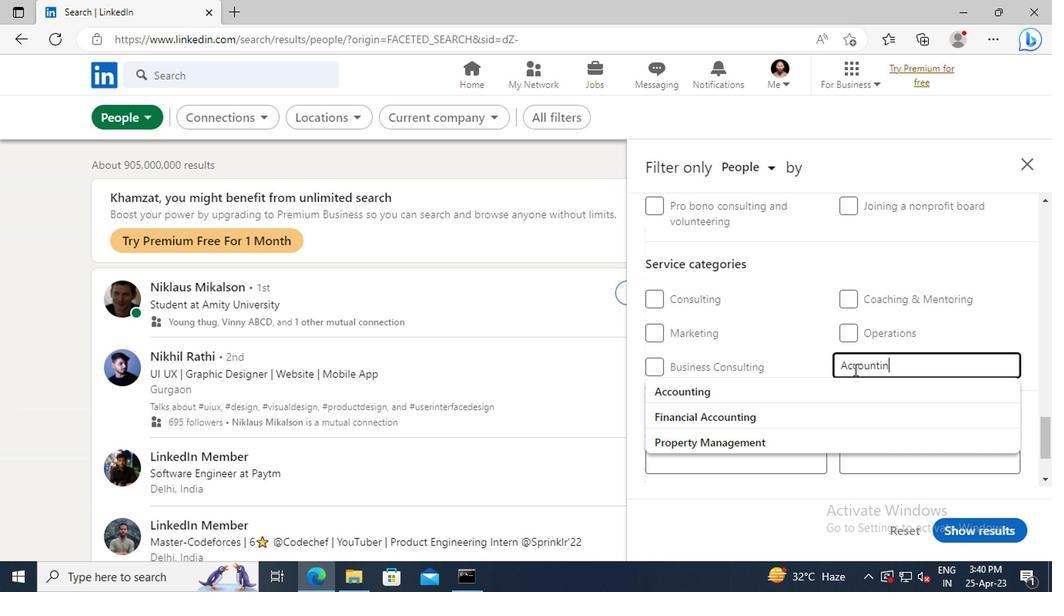 
Action: Mouse moved to (810, 393)
Screenshot: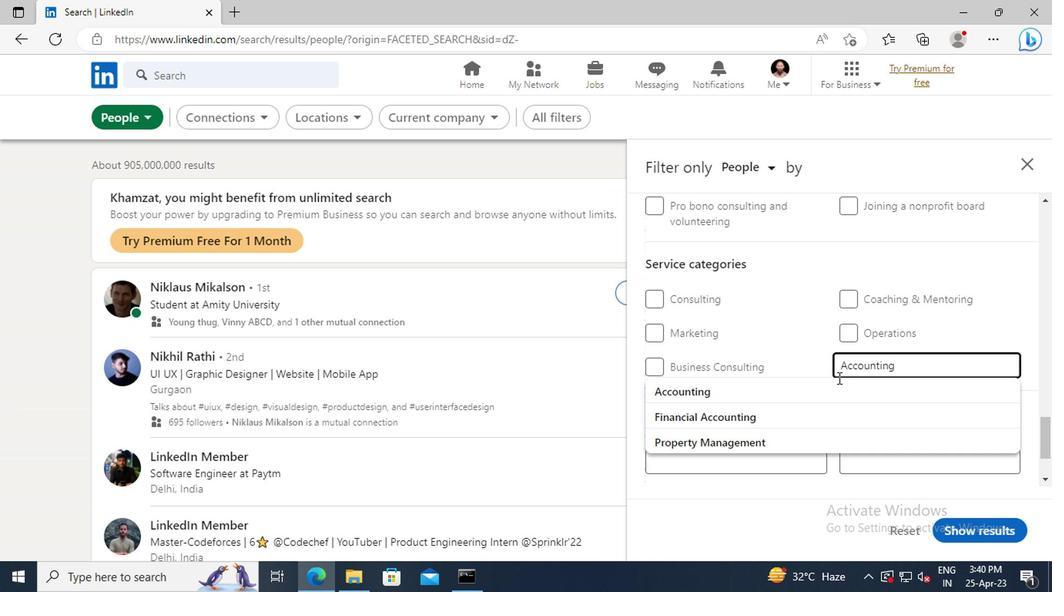 
Action: Mouse pressed left at (810, 393)
Screenshot: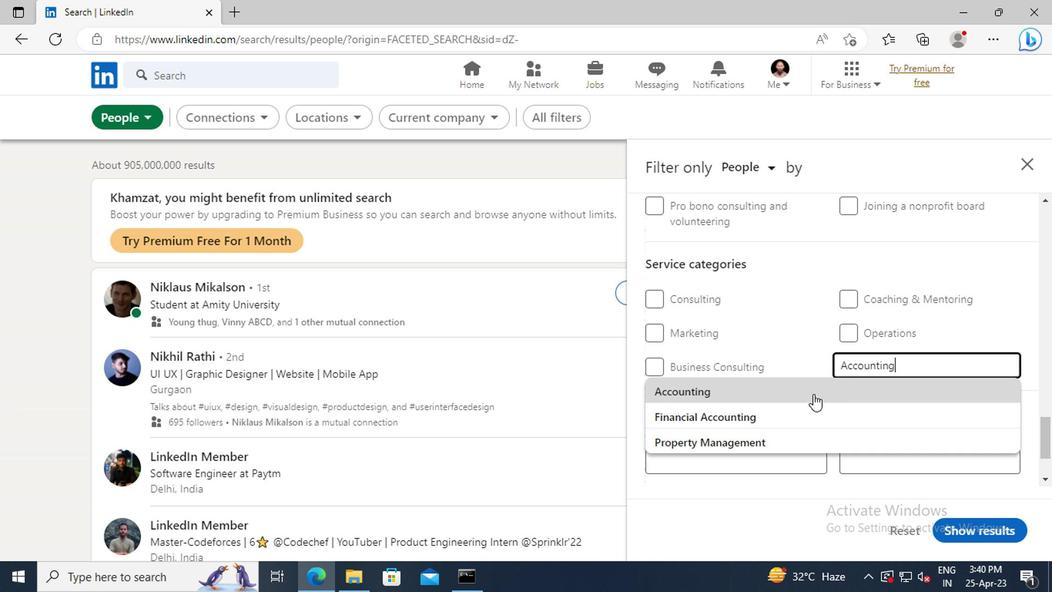 
Action: Mouse moved to (809, 326)
Screenshot: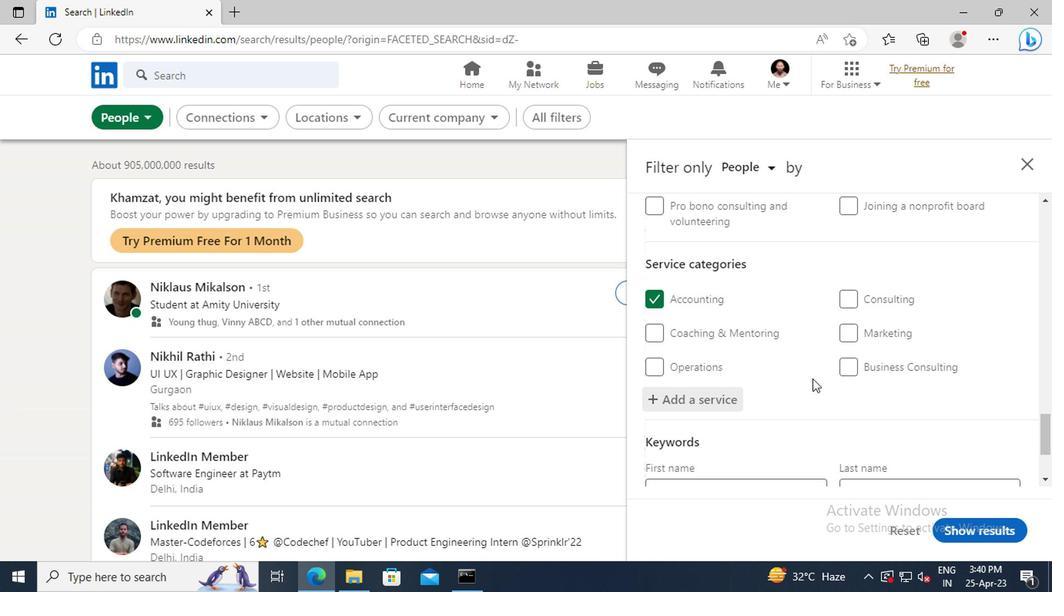 
Action: Mouse scrolled (809, 325) with delta (0, -1)
Screenshot: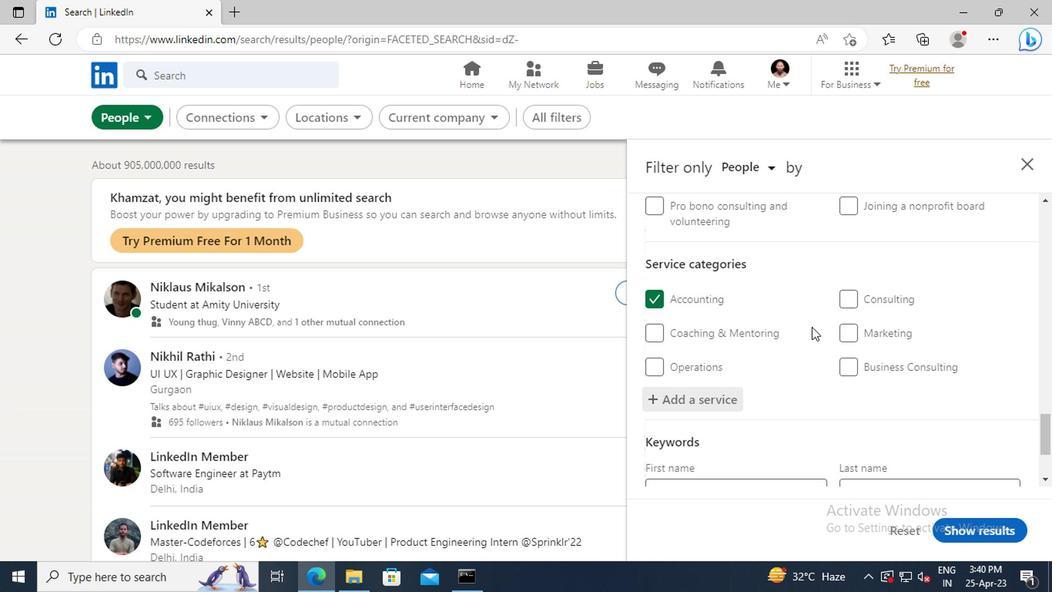 
Action: Mouse scrolled (809, 325) with delta (0, -1)
Screenshot: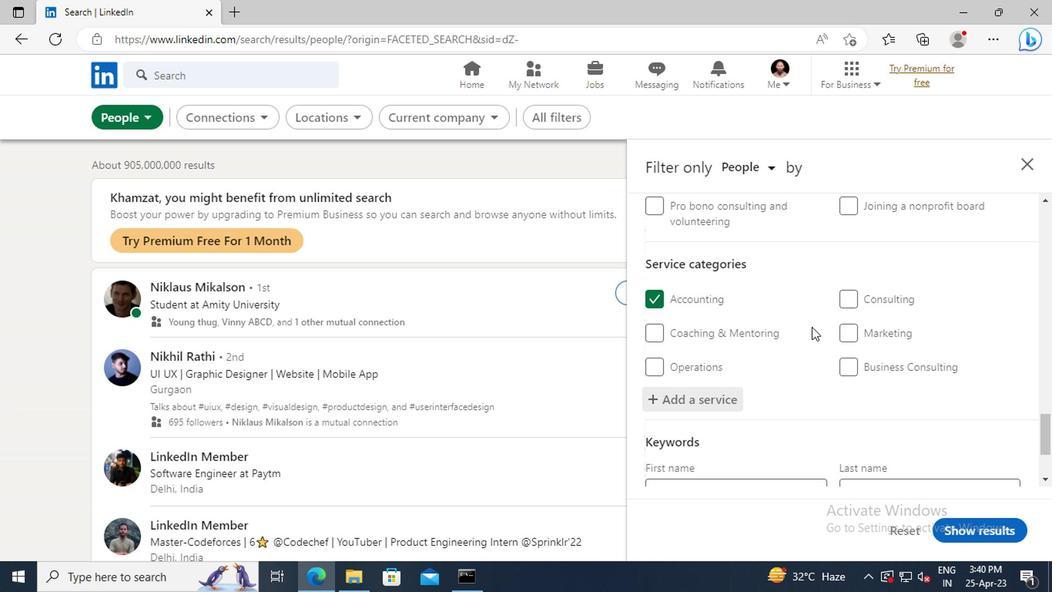 
Action: Mouse scrolled (809, 325) with delta (0, -1)
Screenshot: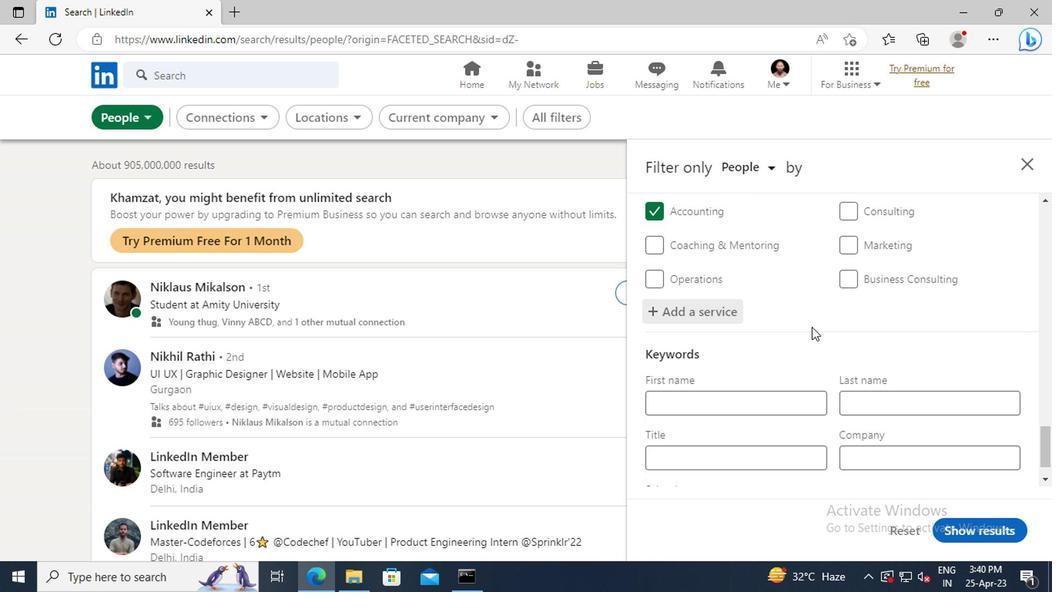 
Action: Mouse scrolled (809, 325) with delta (0, -1)
Screenshot: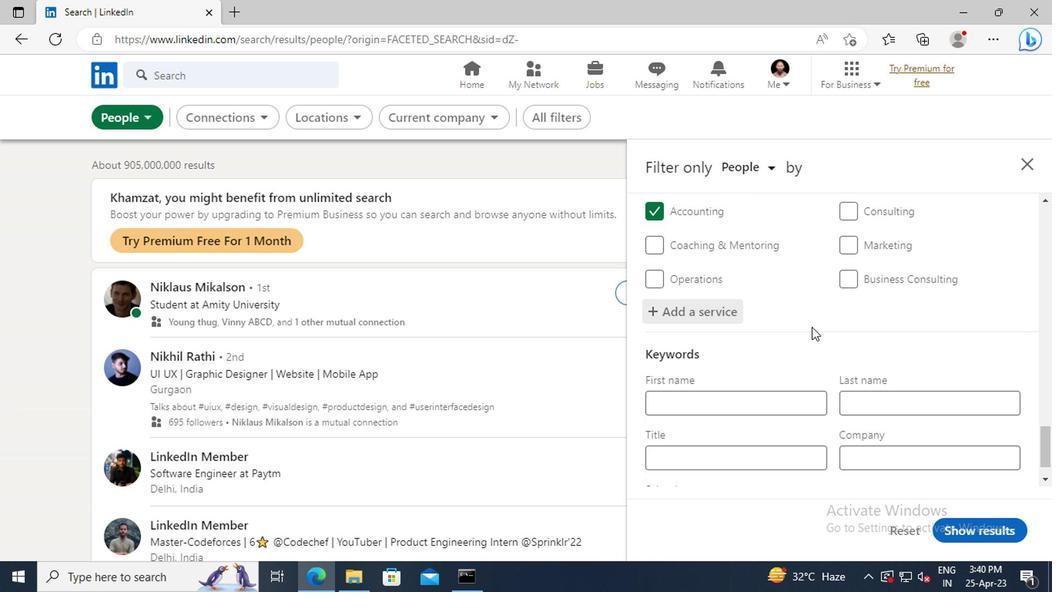 
Action: Mouse moved to (729, 417)
Screenshot: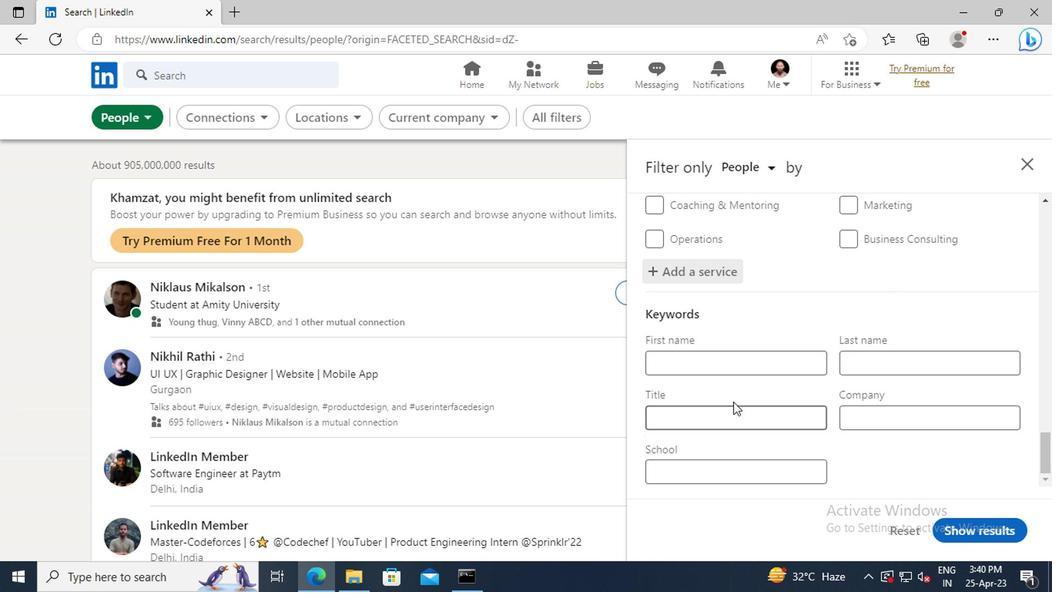 
Action: Mouse pressed left at (729, 417)
Screenshot: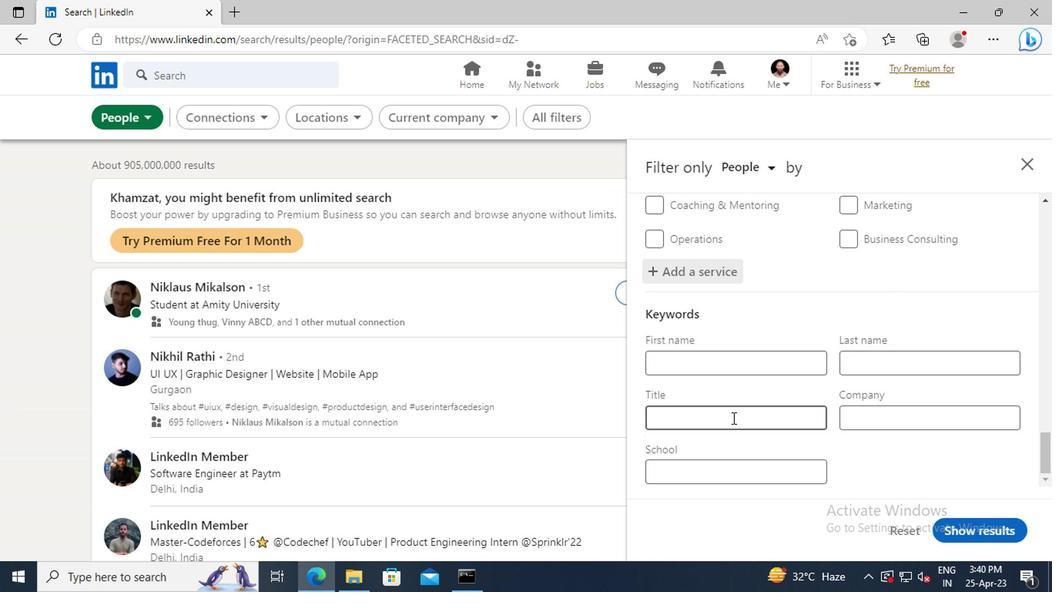 
Action: Key pressed <Key.shift>TECHNICAL<Key.space><Key.shift_r>SPECIALIST
Screenshot: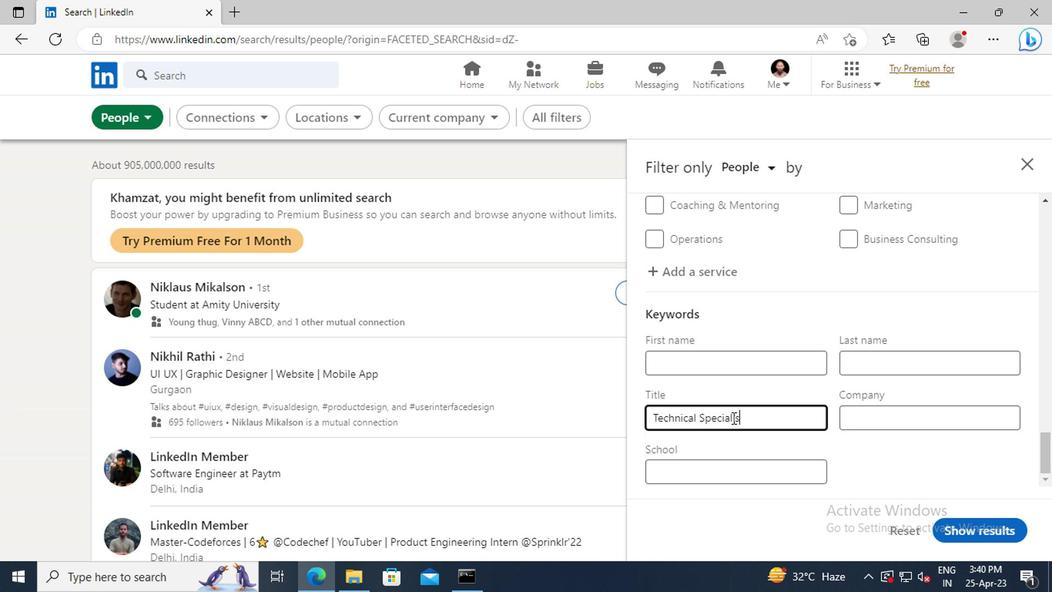 
Action: Mouse moved to (961, 531)
Screenshot: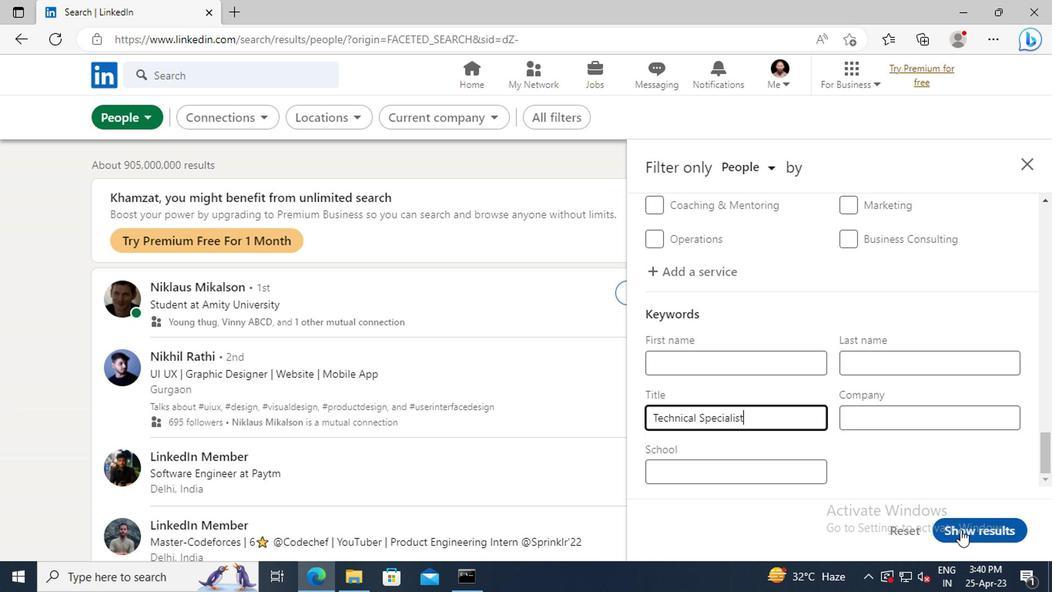 
Action: Mouse pressed left at (961, 531)
Screenshot: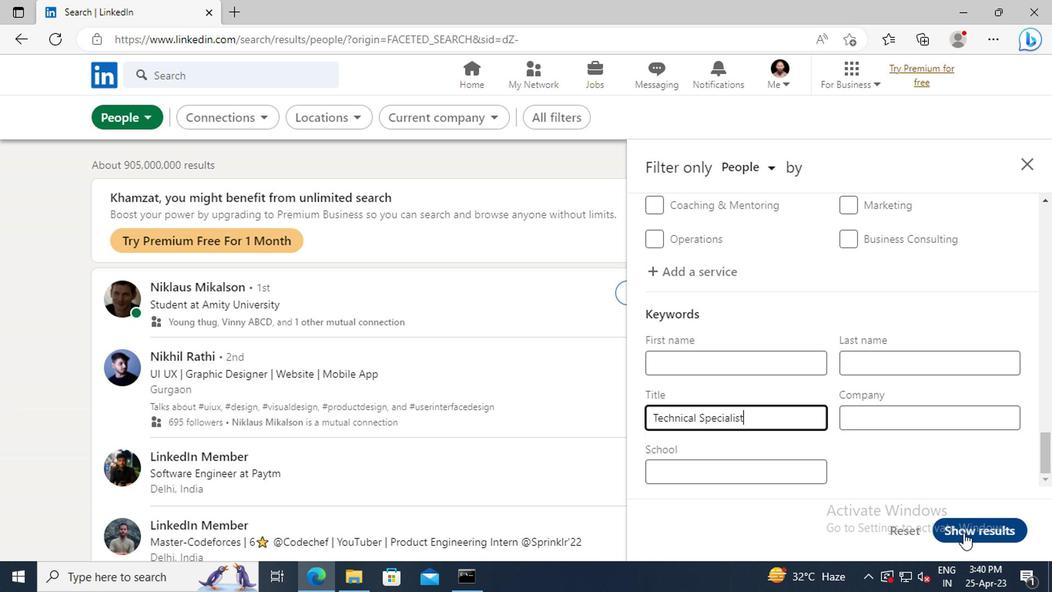 
